Task: Add a signature Leah Clark containing Best wishes for a happy National Domestic Violence Awareness Month, Leah Clark to email address softage.9@softage.net and add a folder Finished goods
Action: Mouse moved to (1184, 89)
Screenshot: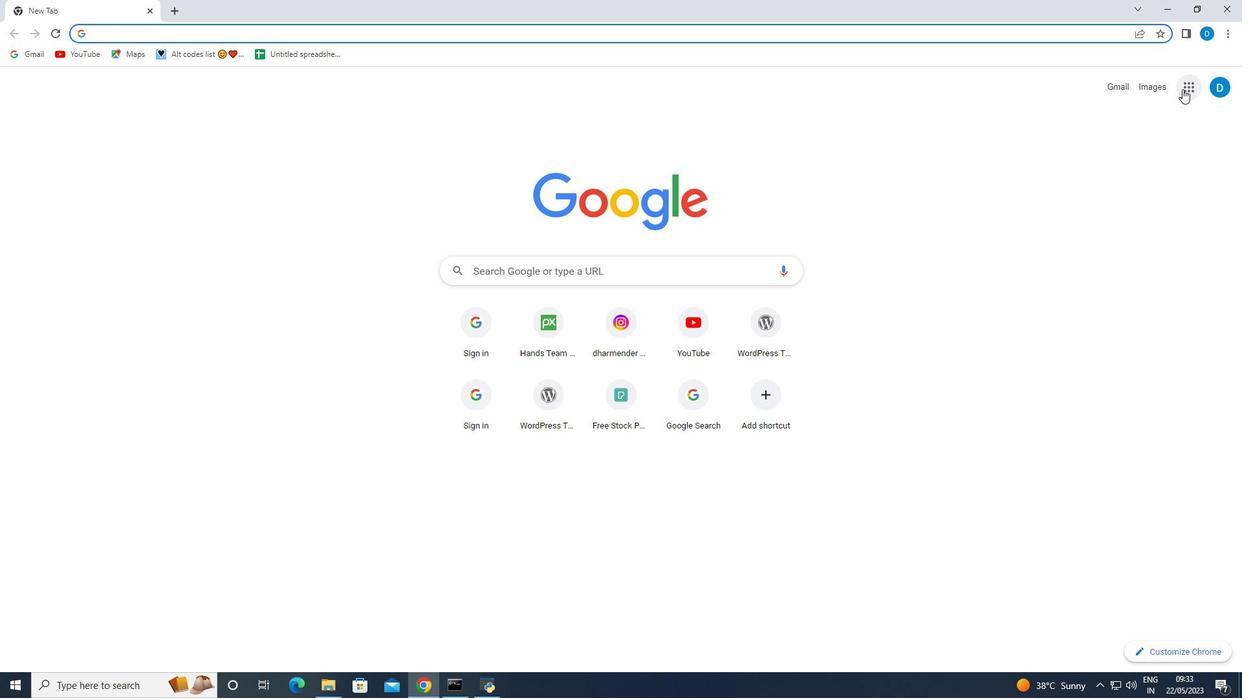 
Action: Mouse pressed left at (1184, 89)
Screenshot: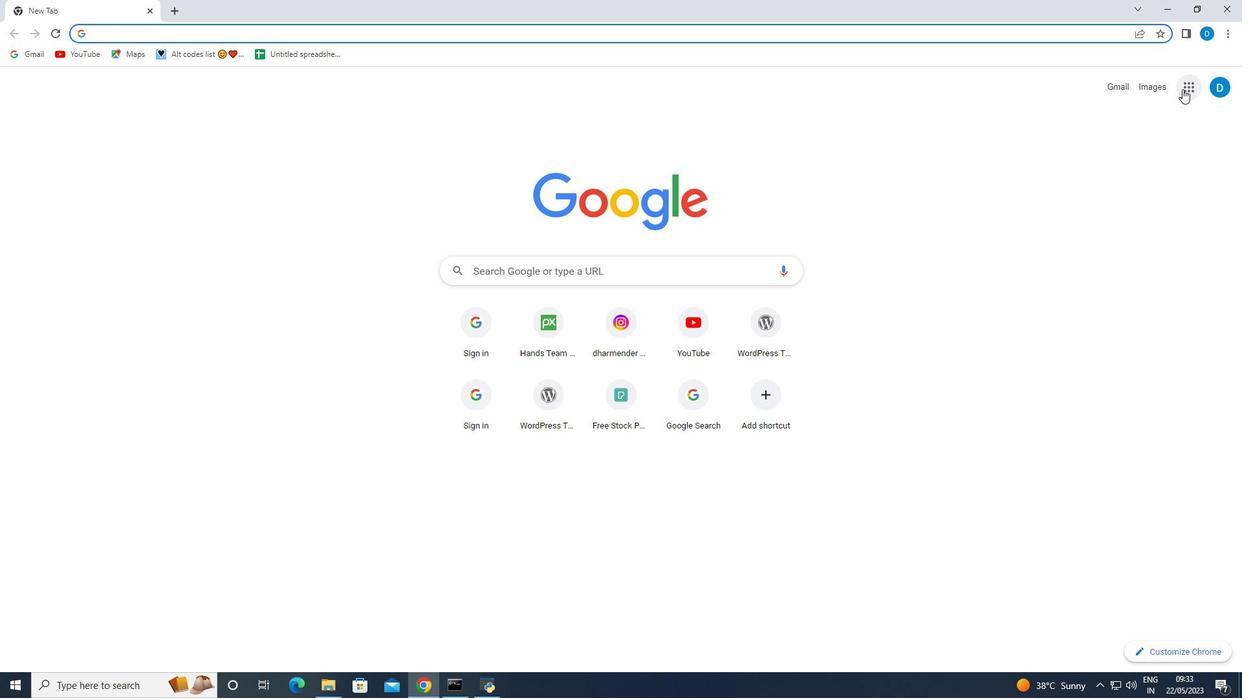 
Action: Mouse moved to (1071, 272)
Screenshot: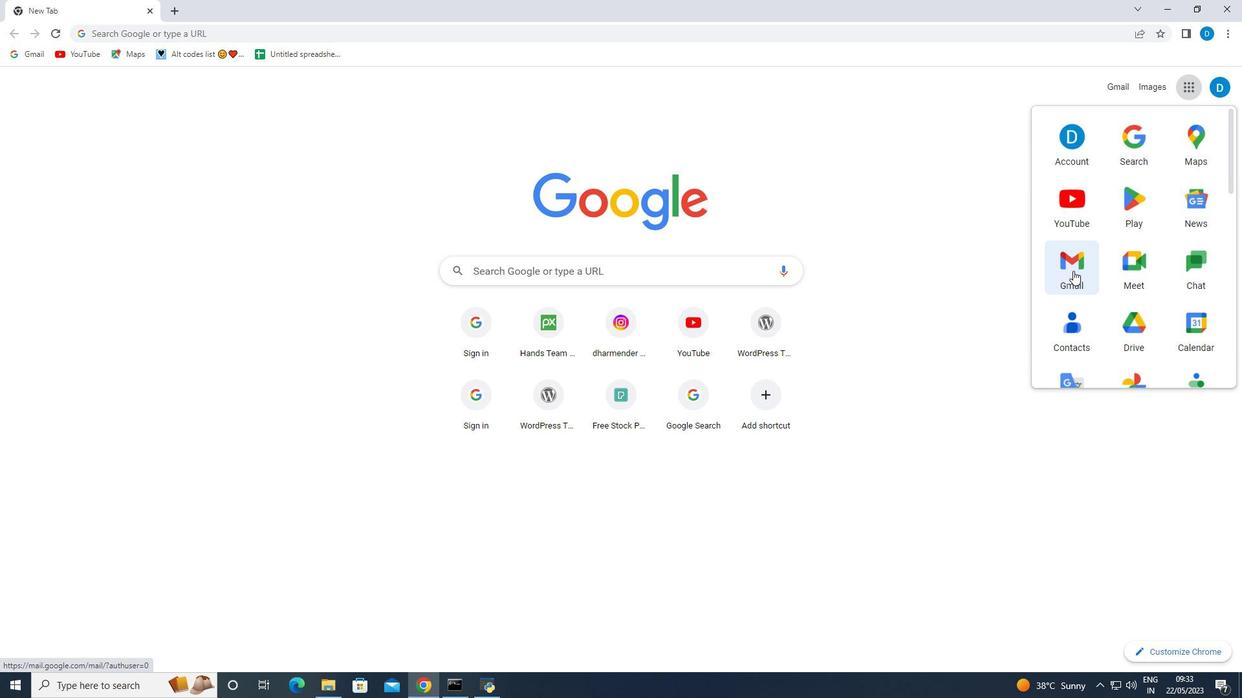 
Action: Mouse pressed left at (1071, 272)
Screenshot: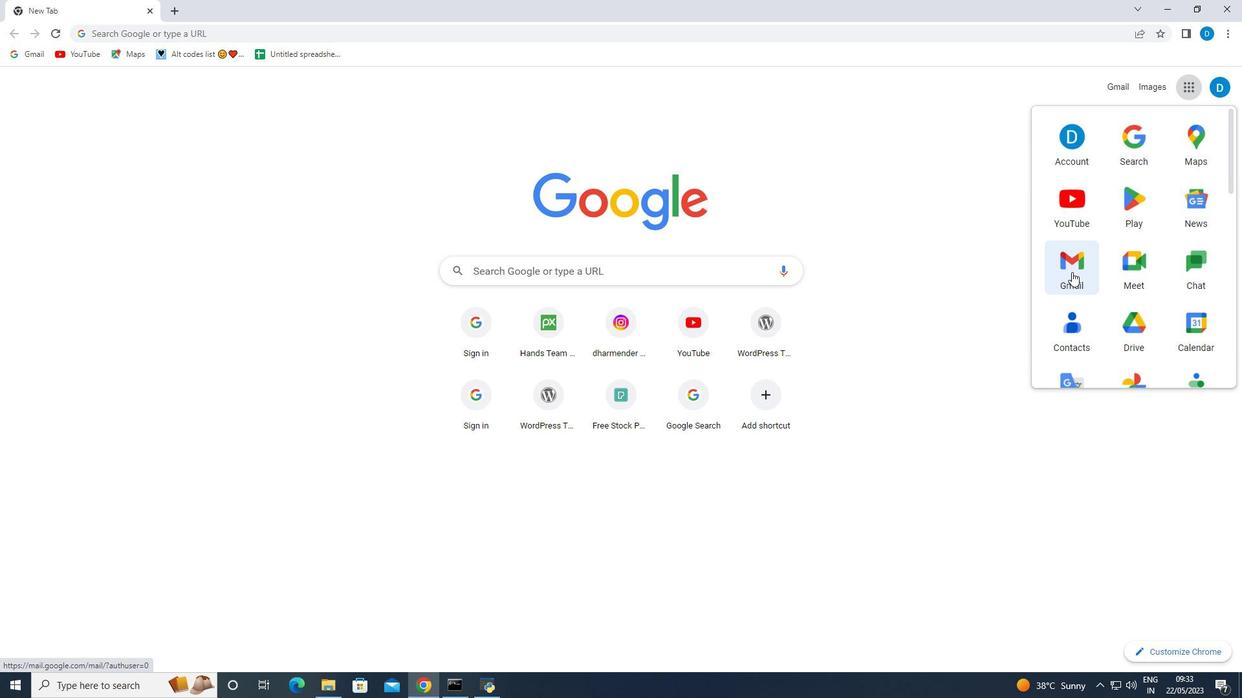 
Action: Mouse moved to (144, 333)
Screenshot: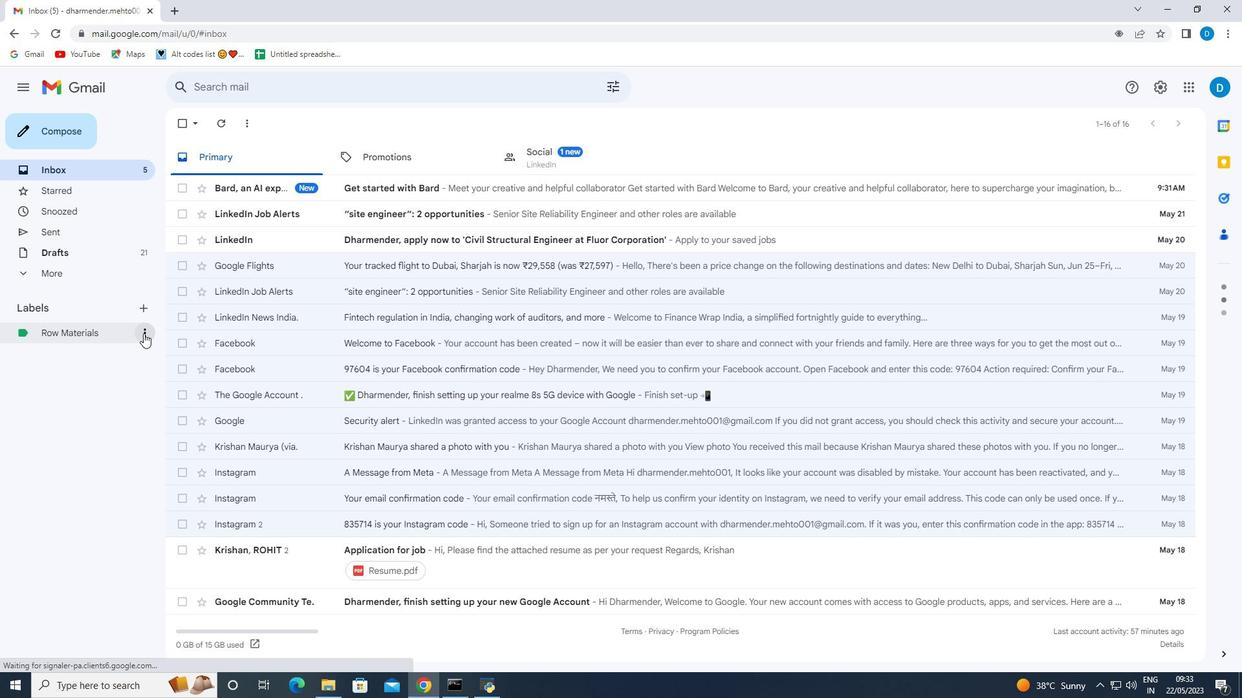 
Action: Mouse pressed left at (144, 333)
Screenshot: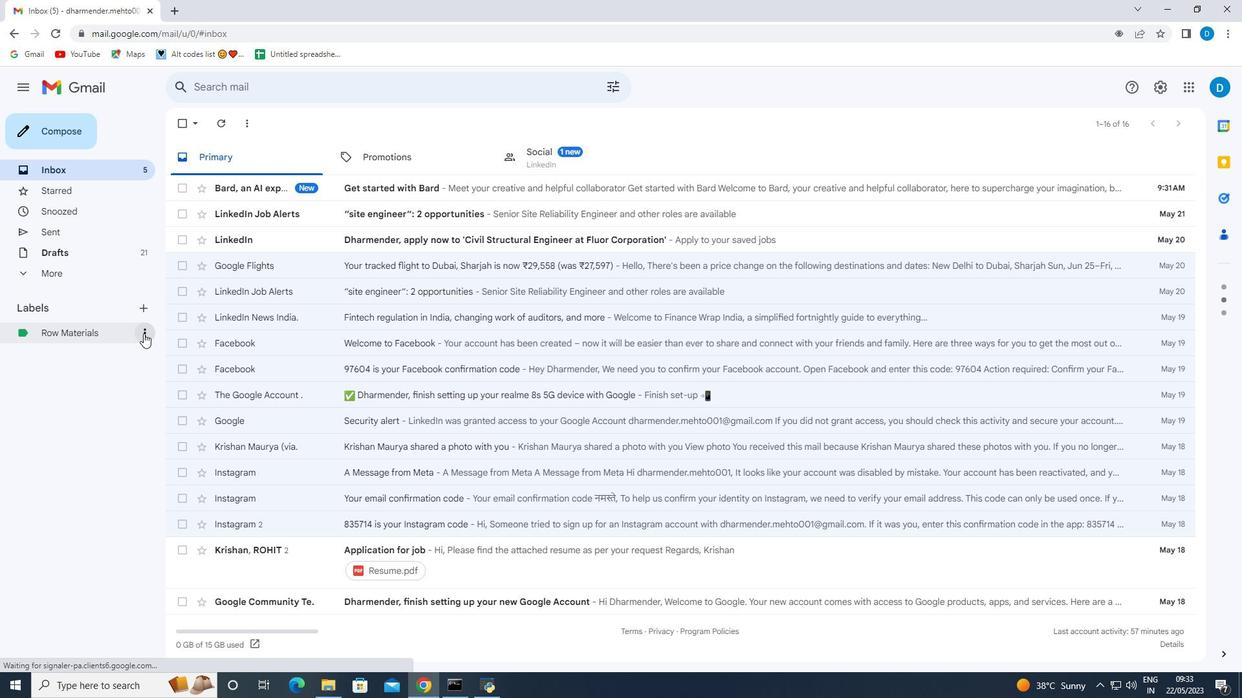 
Action: Mouse moved to (203, 564)
Screenshot: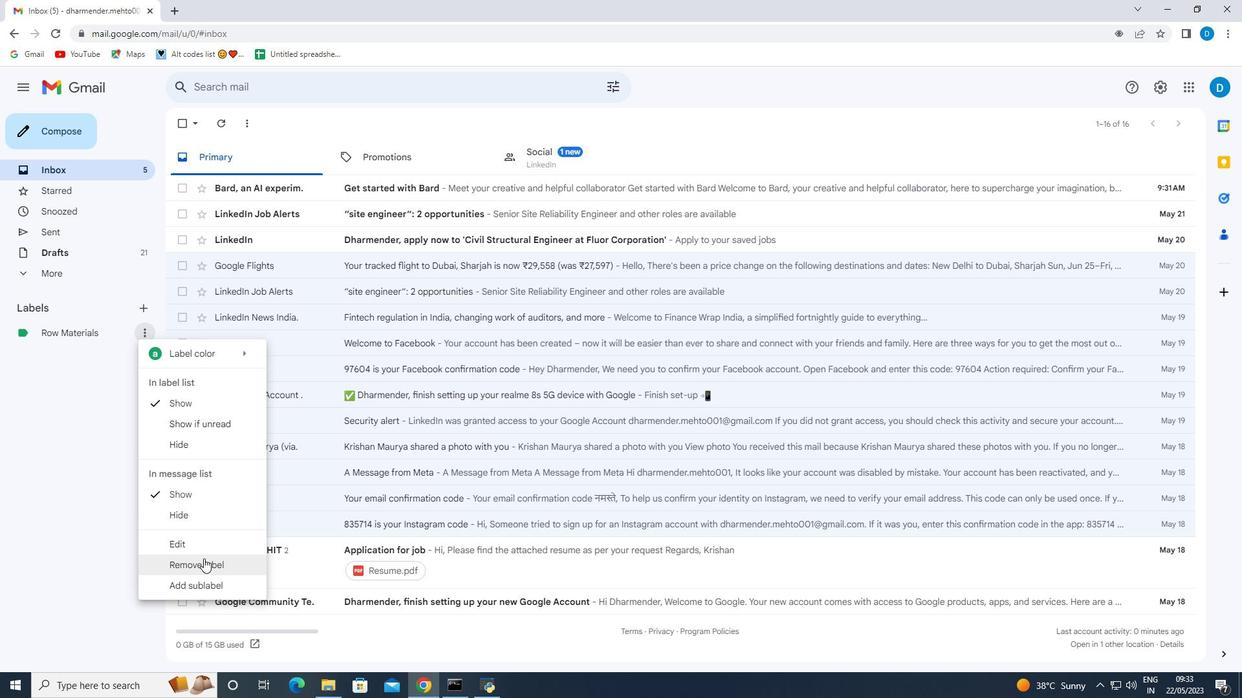 
Action: Mouse pressed left at (203, 564)
Screenshot: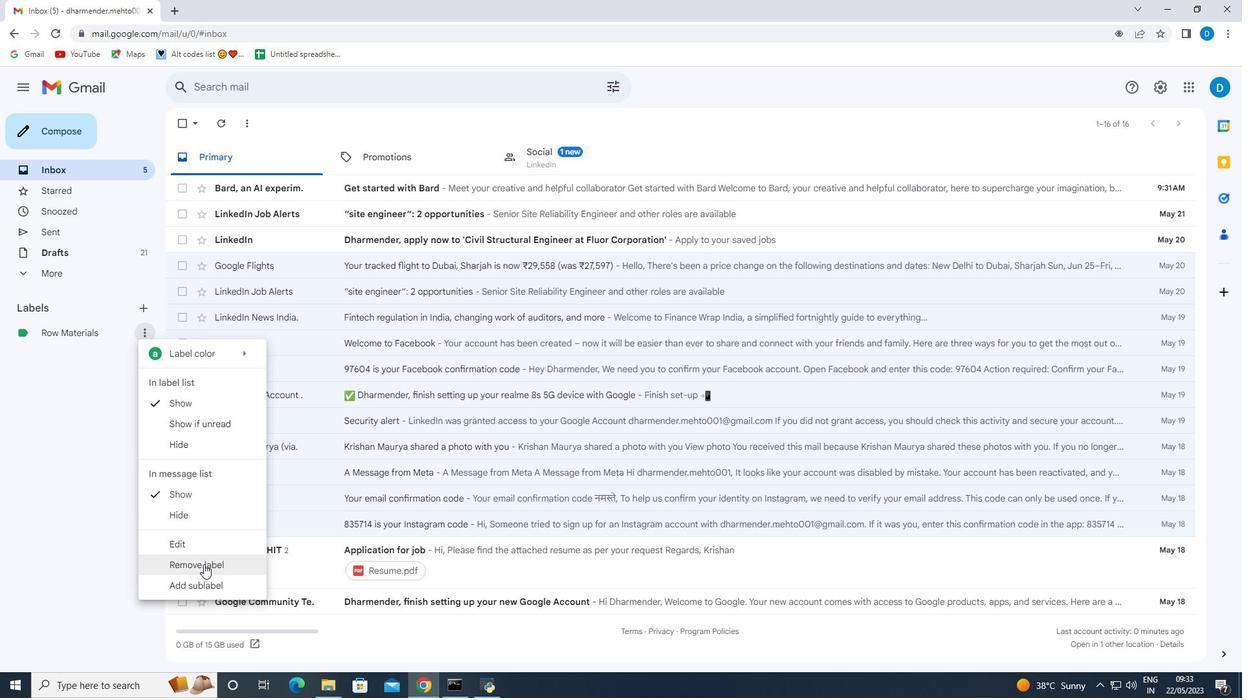 
Action: Mouse moved to (743, 397)
Screenshot: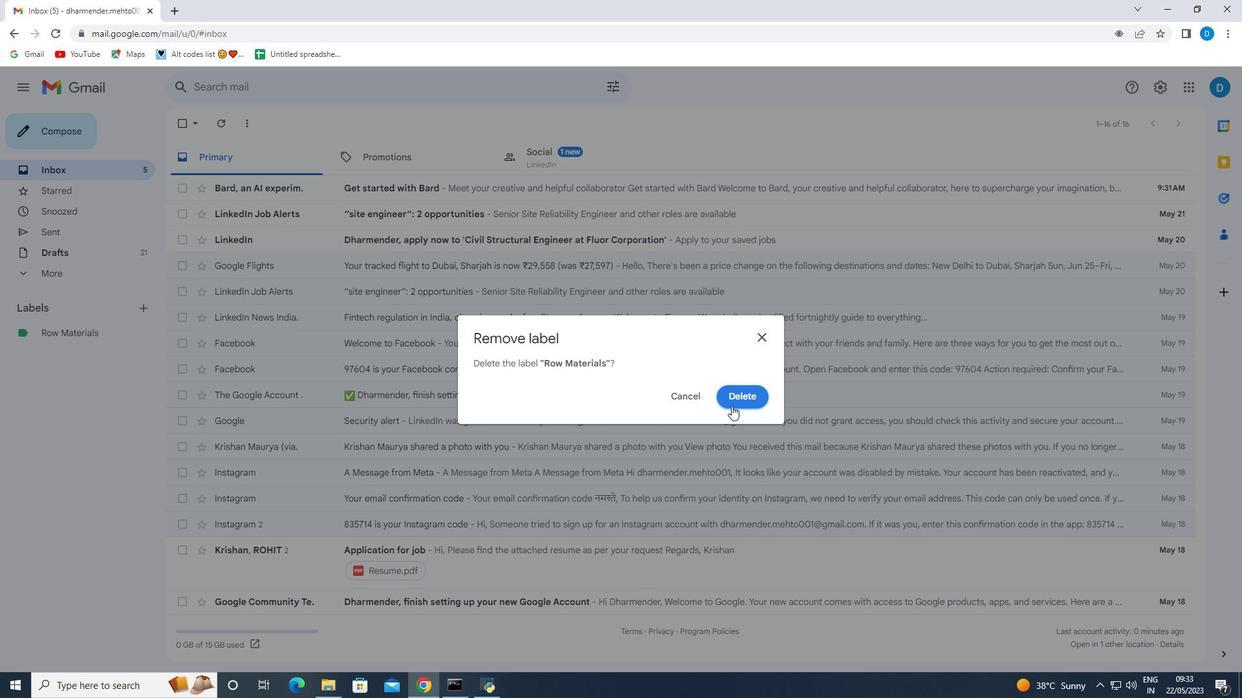 
Action: Mouse pressed left at (743, 397)
Screenshot: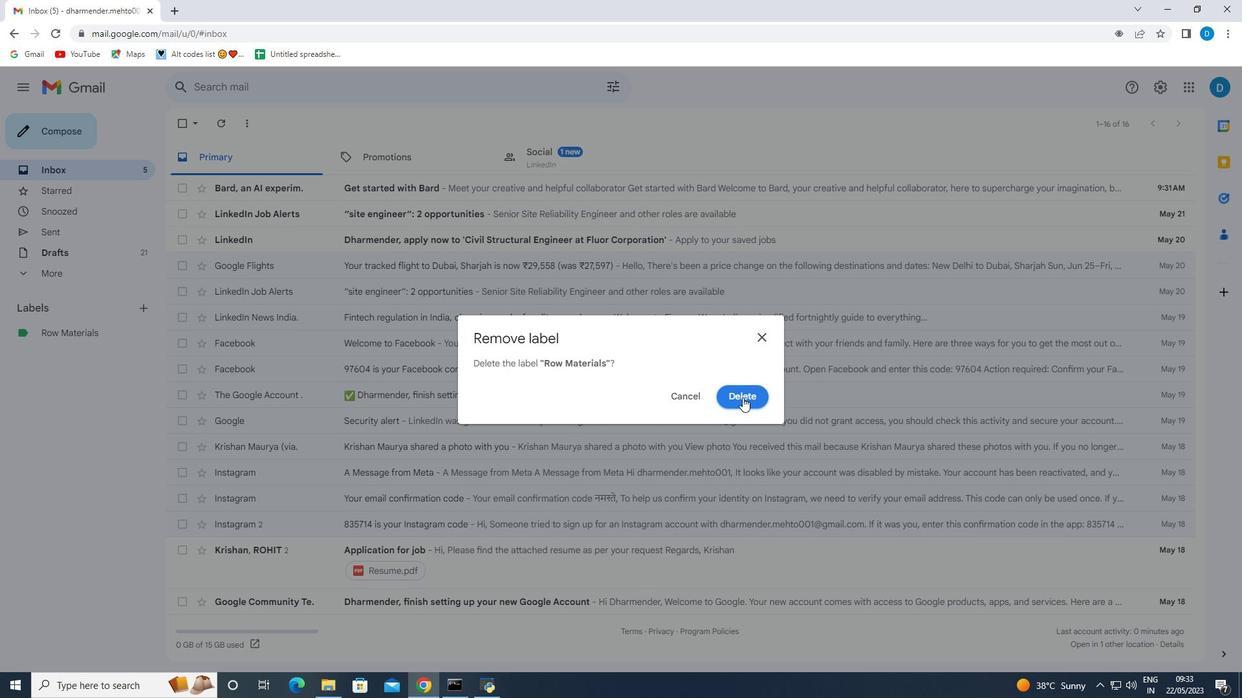 
Action: Mouse moved to (65, 130)
Screenshot: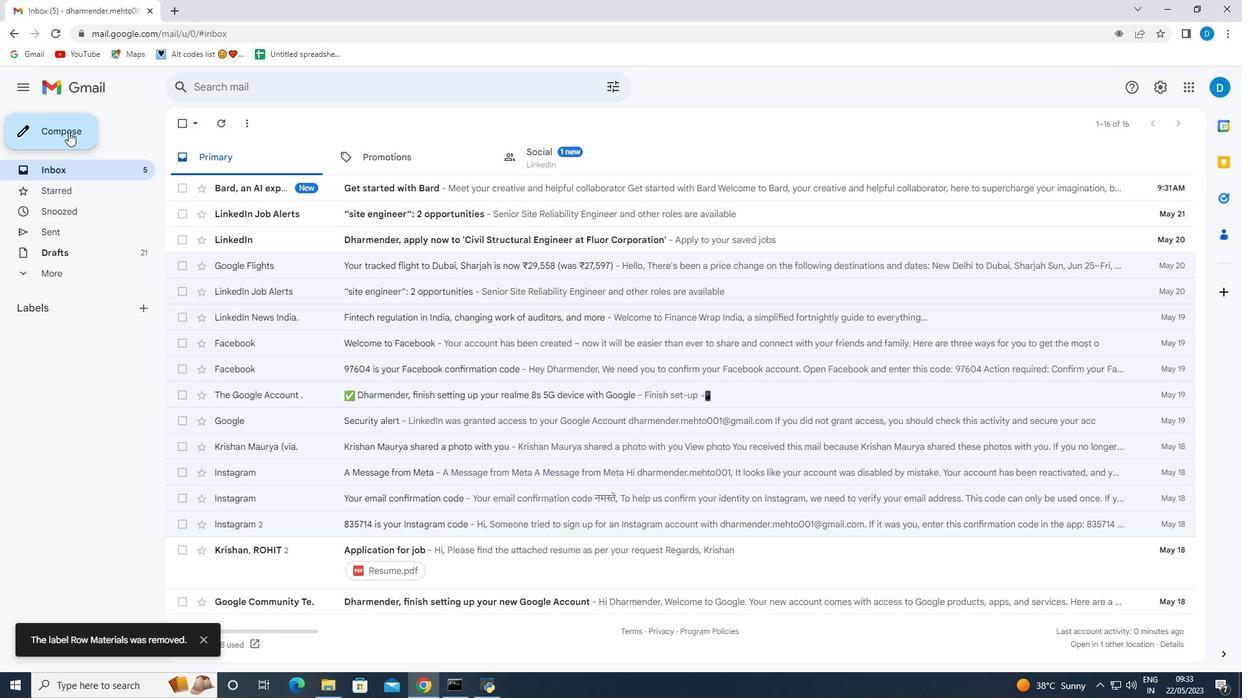 
Action: Mouse pressed left at (65, 130)
Screenshot: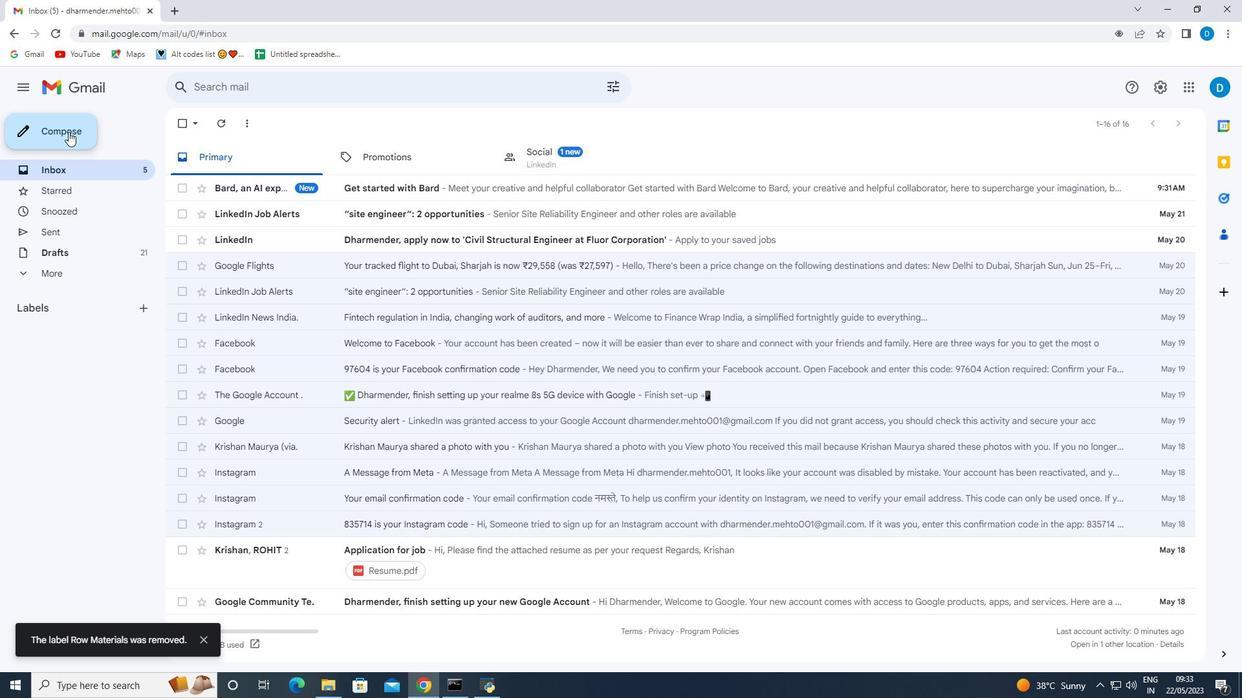 
Action: Mouse moved to (1042, 652)
Screenshot: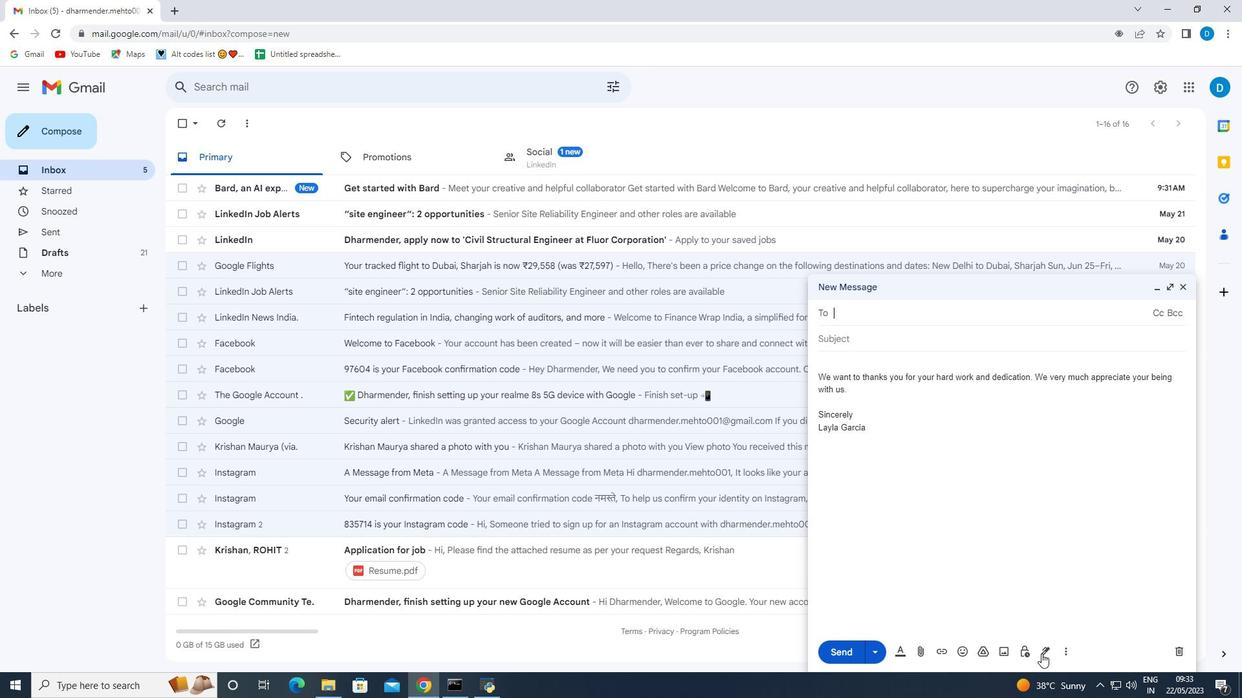 
Action: Mouse pressed left at (1042, 652)
Screenshot: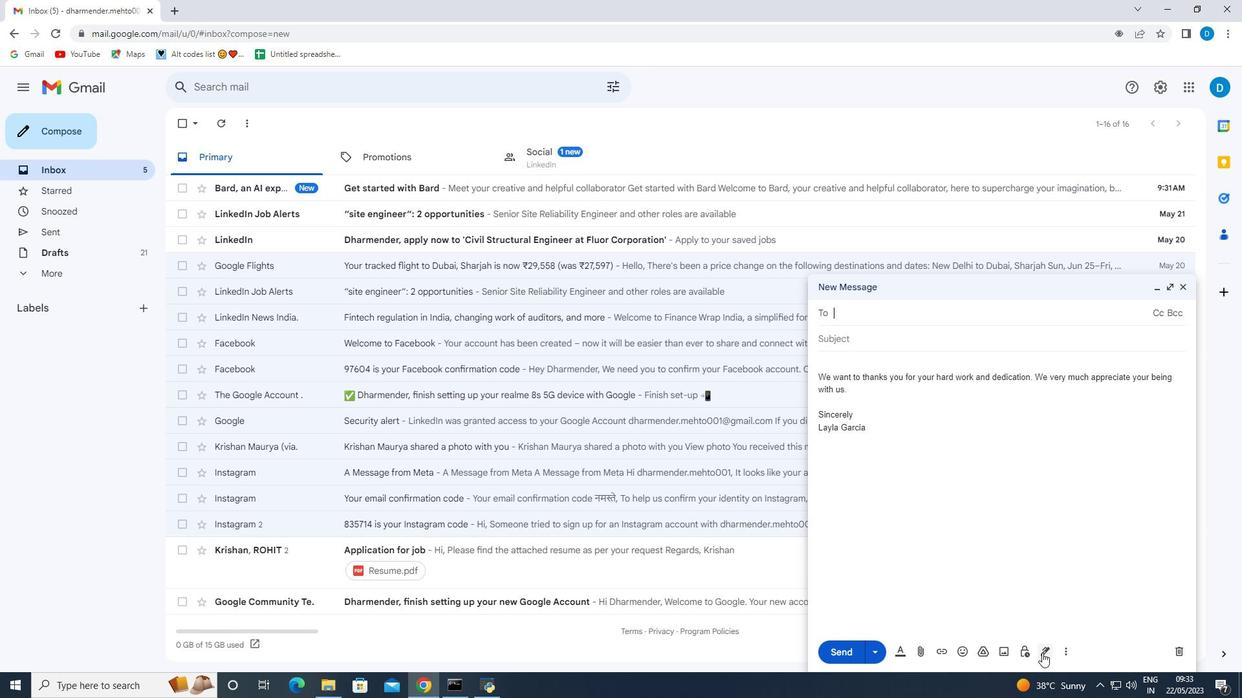 
Action: Mouse moved to (1082, 577)
Screenshot: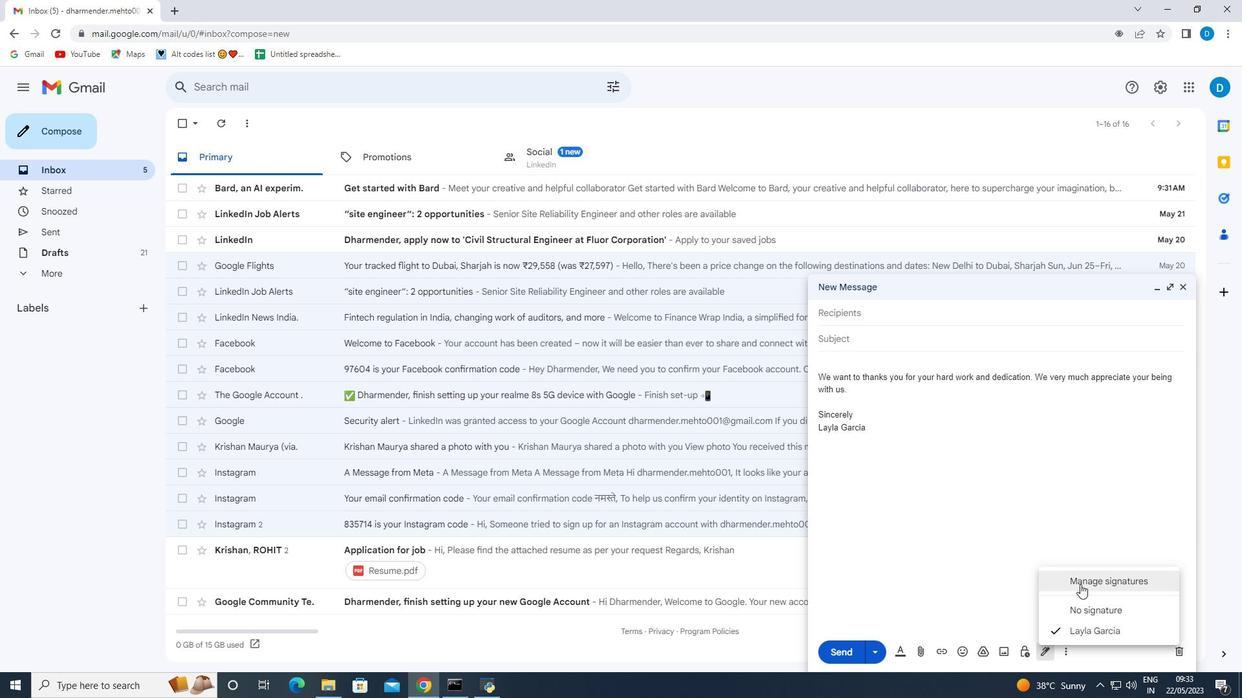 
Action: Mouse pressed left at (1082, 577)
Screenshot: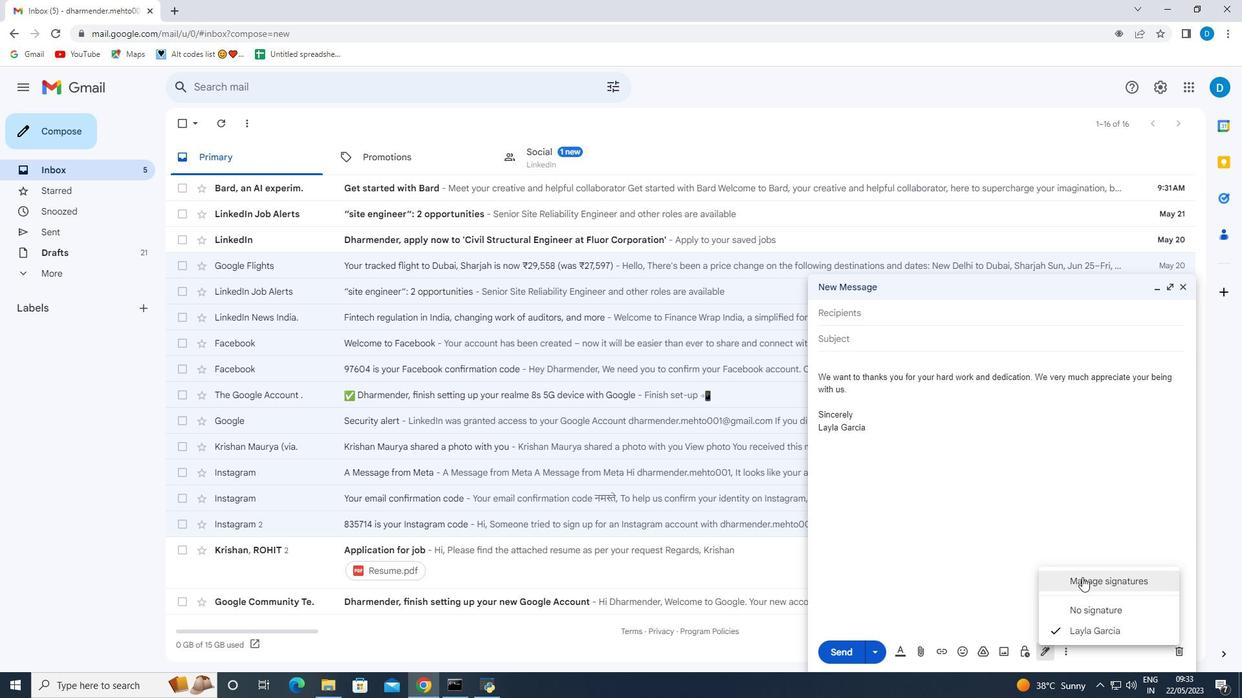 
Action: Mouse moved to (525, 465)
Screenshot: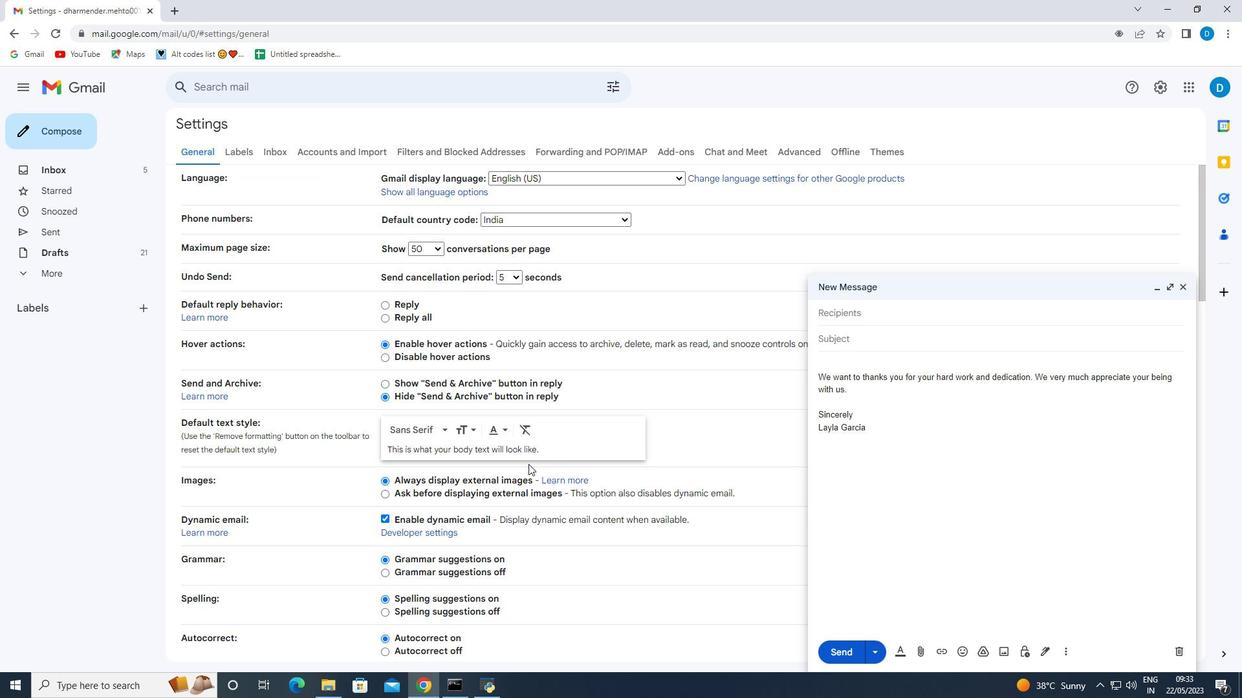 
Action: Mouse scrolled (525, 464) with delta (0, 0)
Screenshot: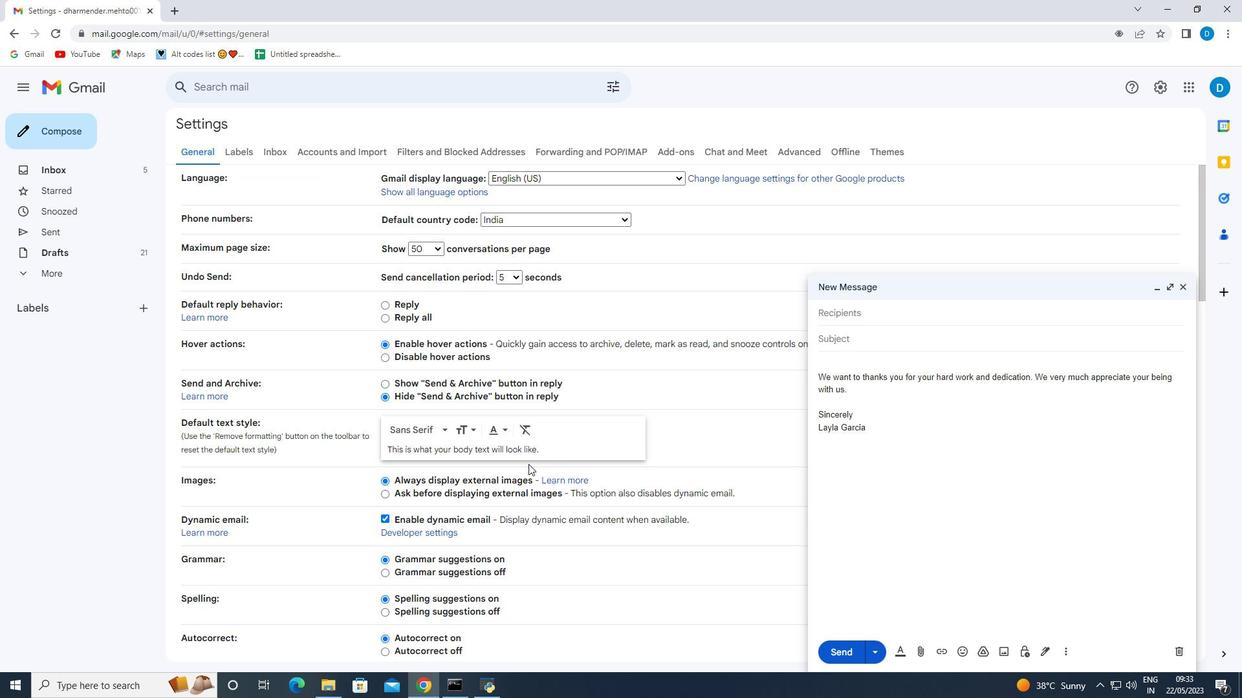 
Action: Mouse moved to (525, 465)
Screenshot: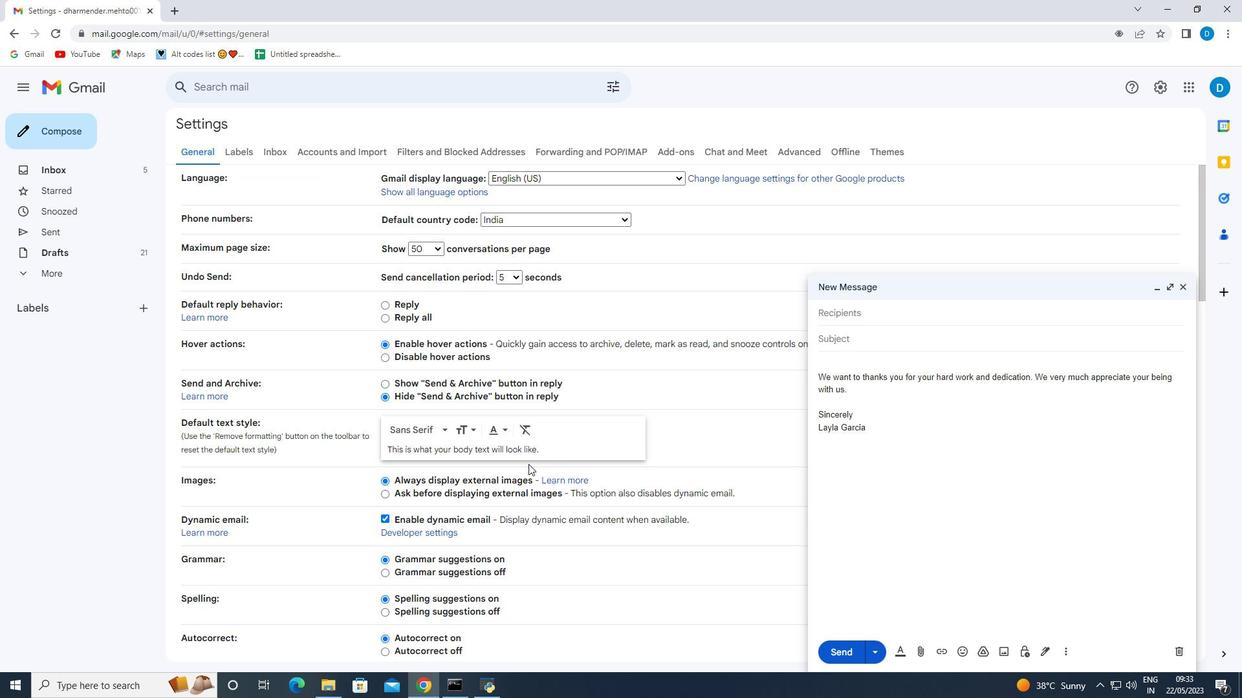 
Action: Mouse scrolled (525, 464) with delta (0, 0)
Screenshot: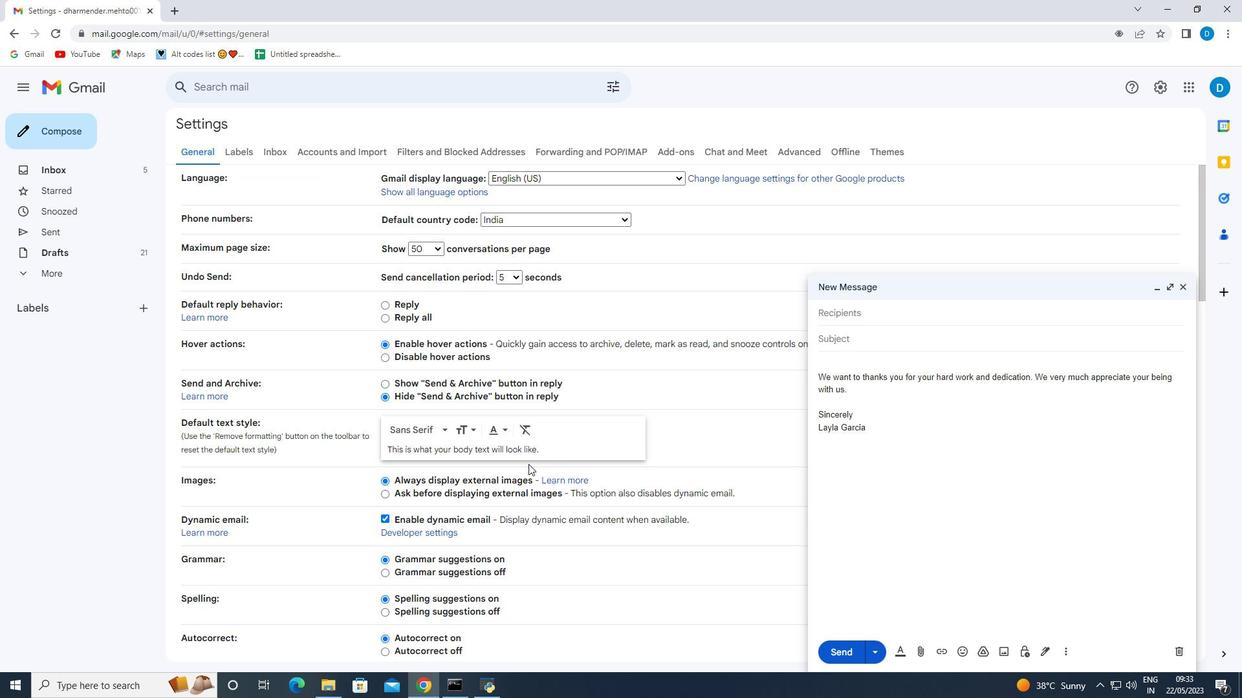 
Action: Mouse moved to (523, 465)
Screenshot: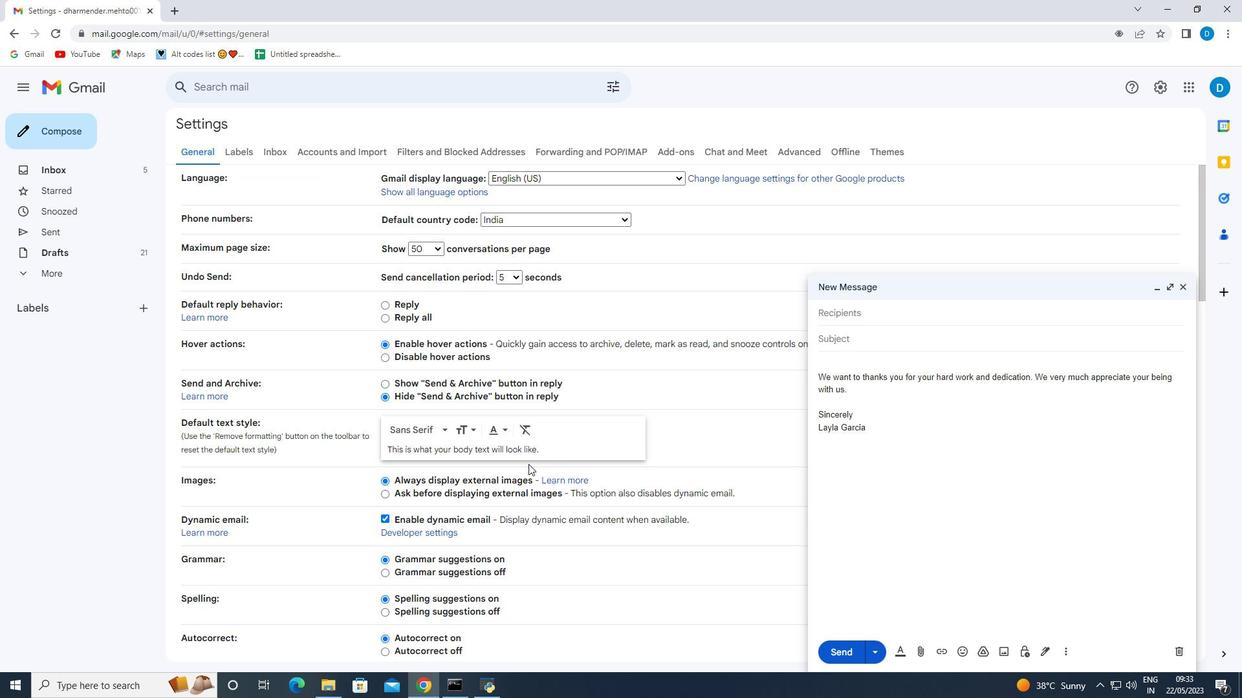 
Action: Mouse scrolled (523, 464) with delta (0, 0)
Screenshot: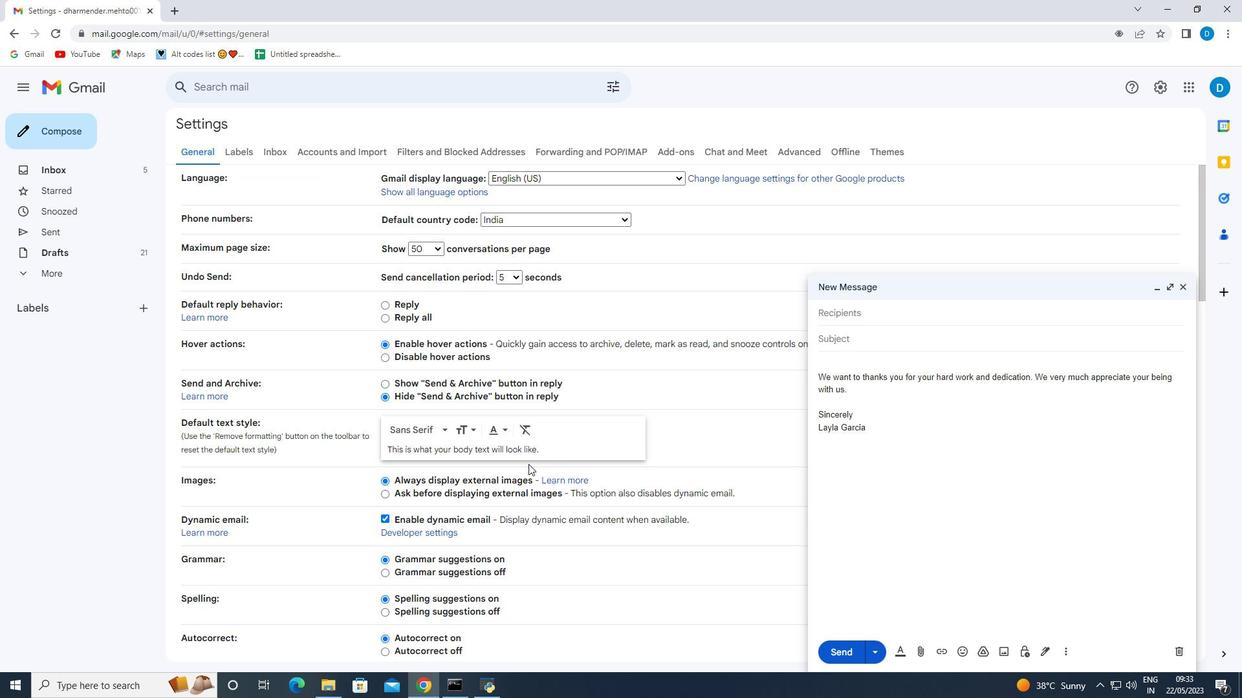 
Action: Mouse moved to (511, 458)
Screenshot: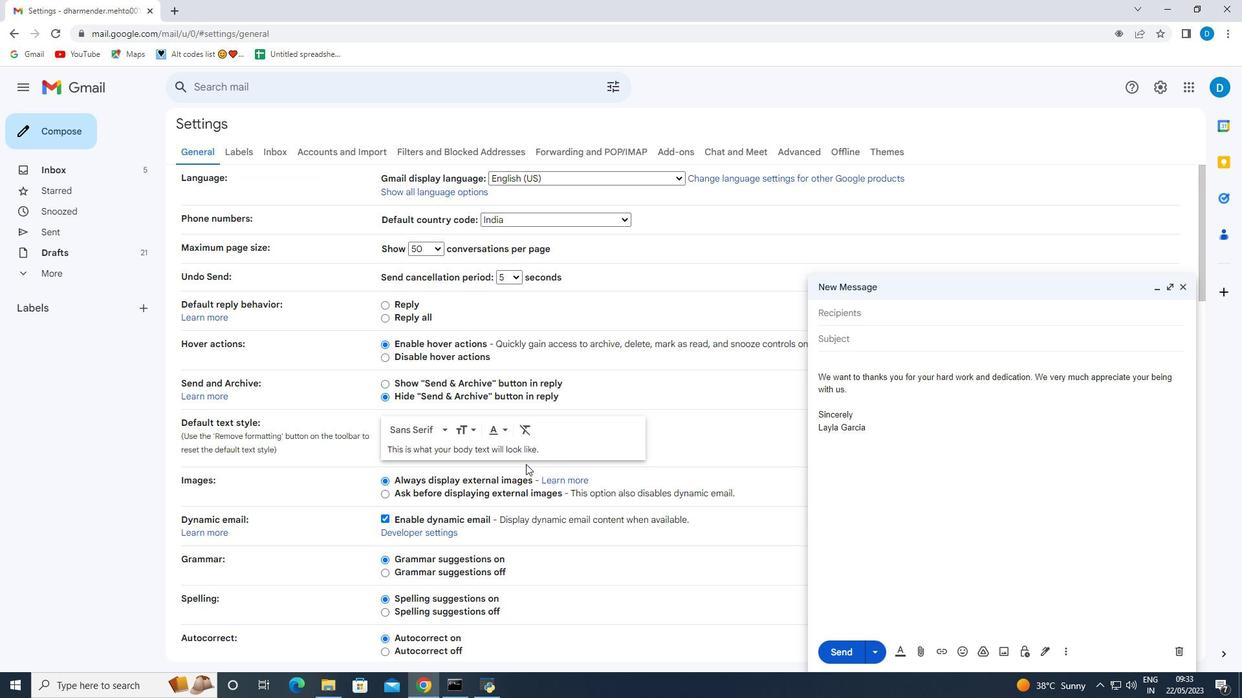 
Action: Mouse scrolled (516, 461) with delta (0, 0)
Screenshot: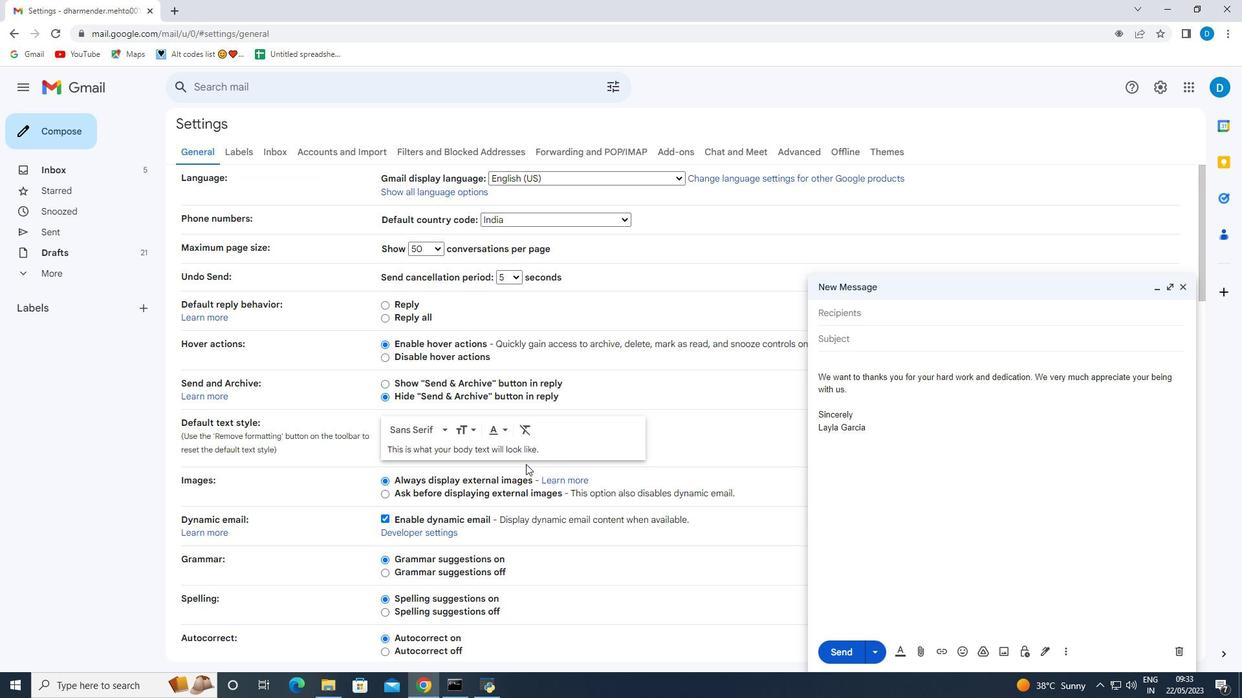 
Action: Mouse moved to (465, 408)
Screenshot: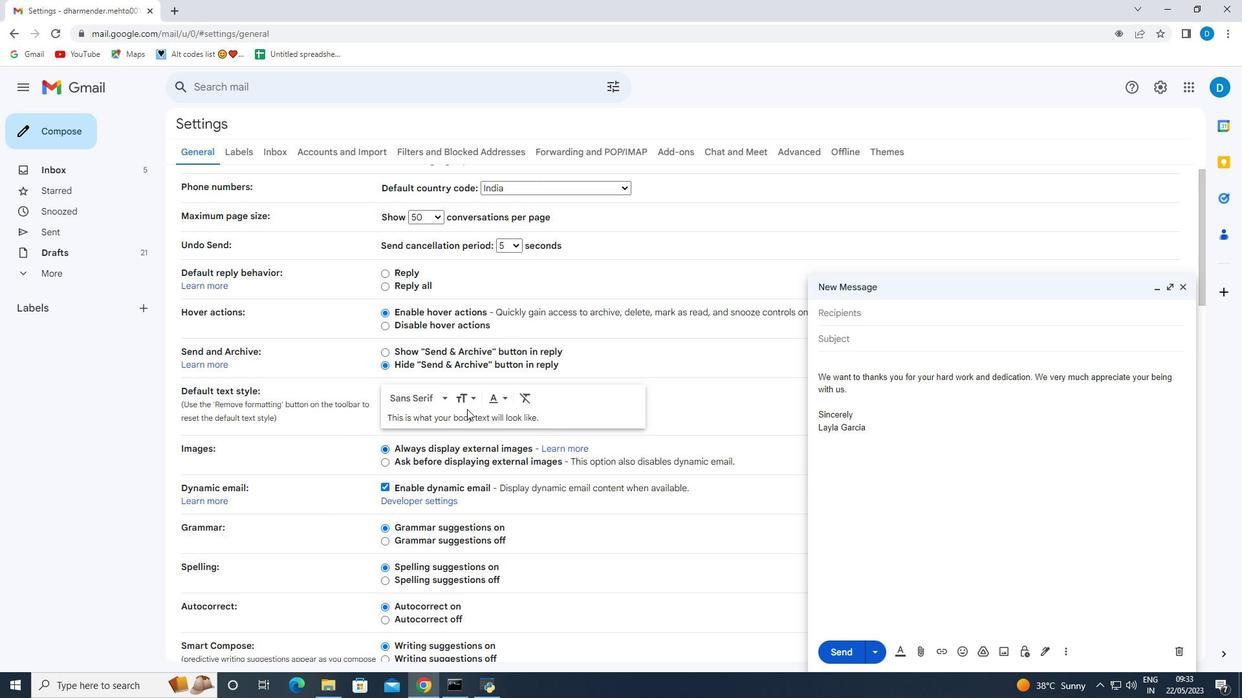 
Action: Mouse scrolled (465, 407) with delta (0, 0)
Screenshot: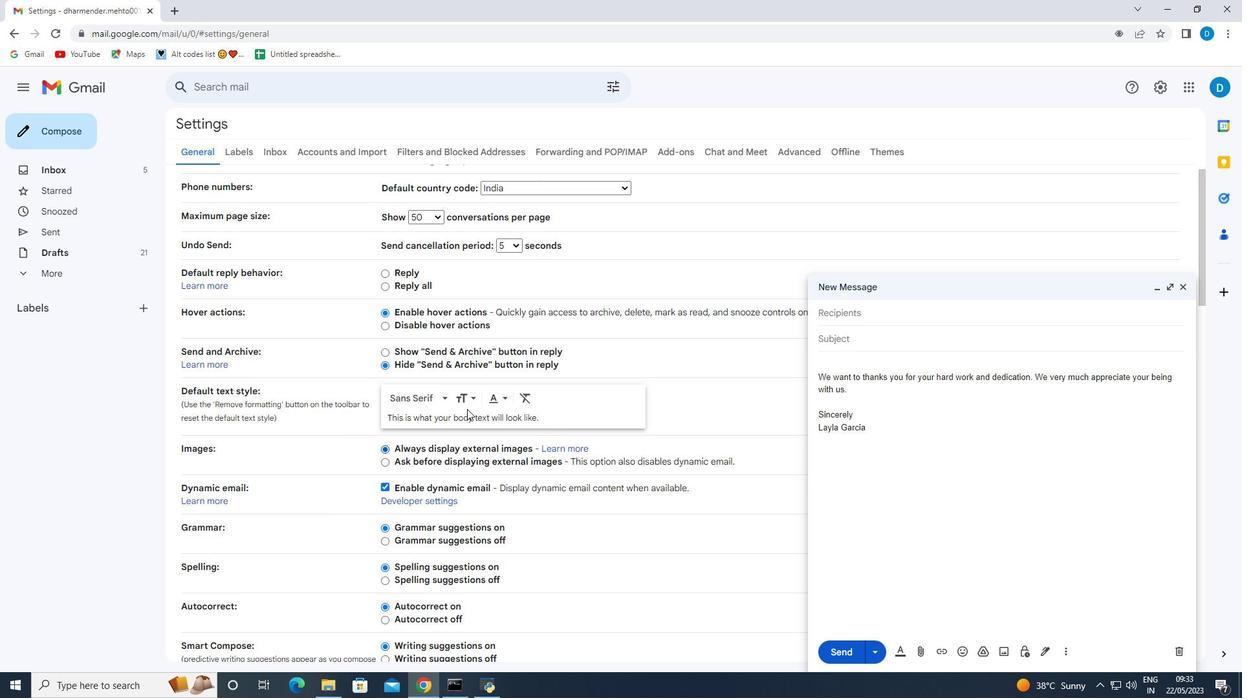 
Action: Mouse scrolled (465, 407) with delta (0, 0)
Screenshot: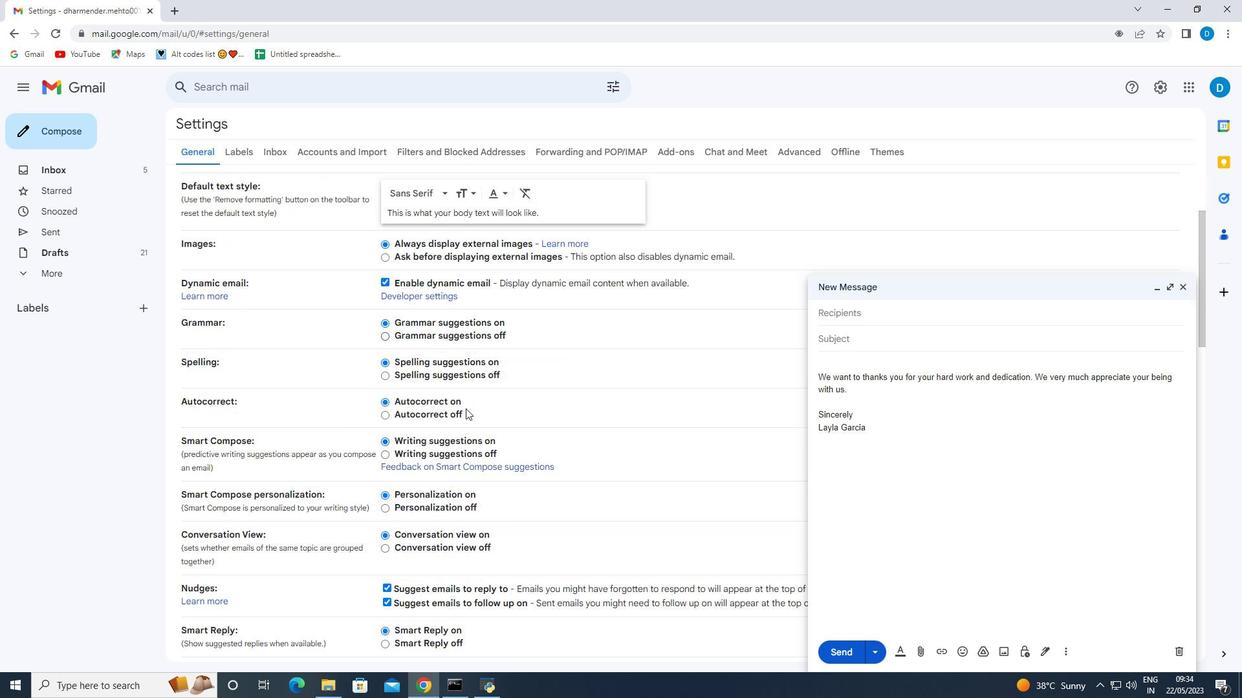 
Action: Mouse scrolled (465, 407) with delta (0, 0)
Screenshot: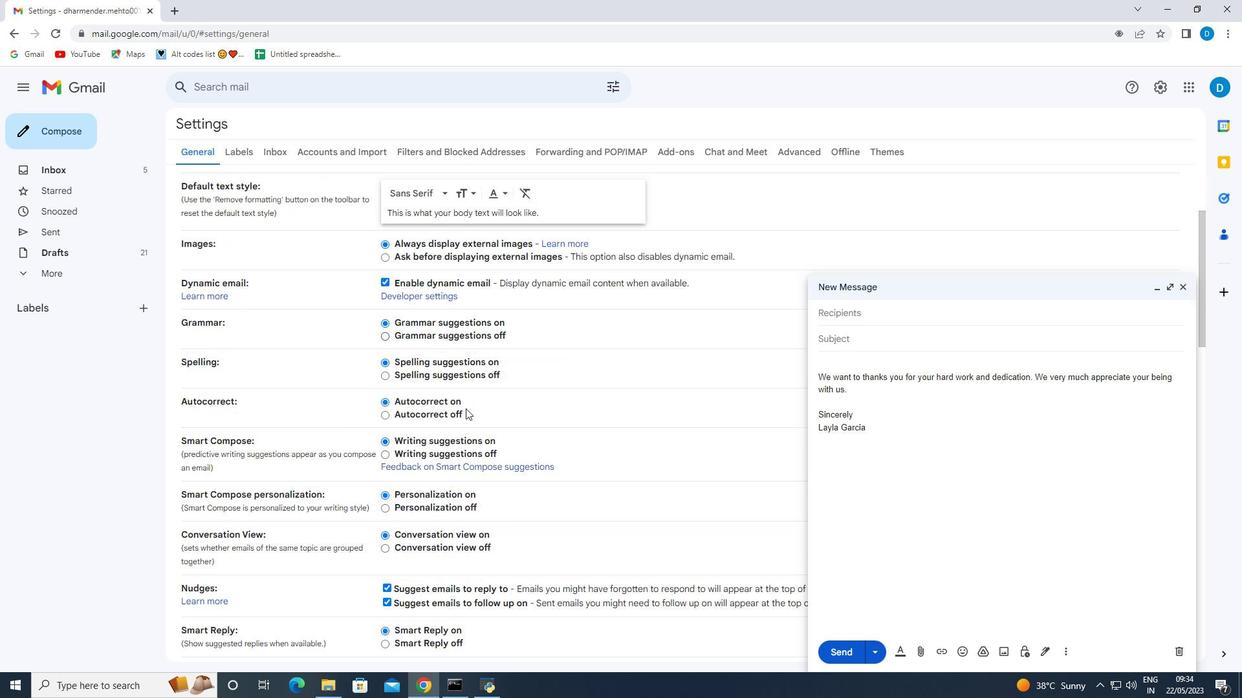 
Action: Mouse scrolled (465, 407) with delta (0, 0)
Screenshot: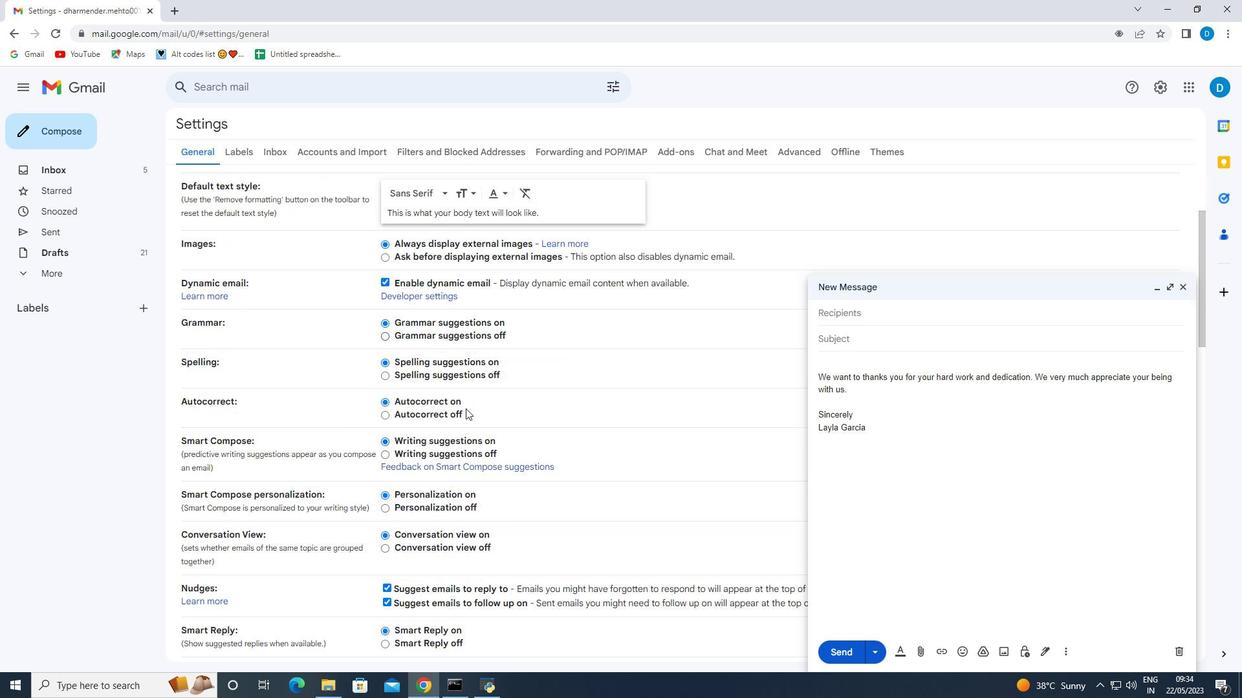 
Action: Mouse moved to (465, 408)
Screenshot: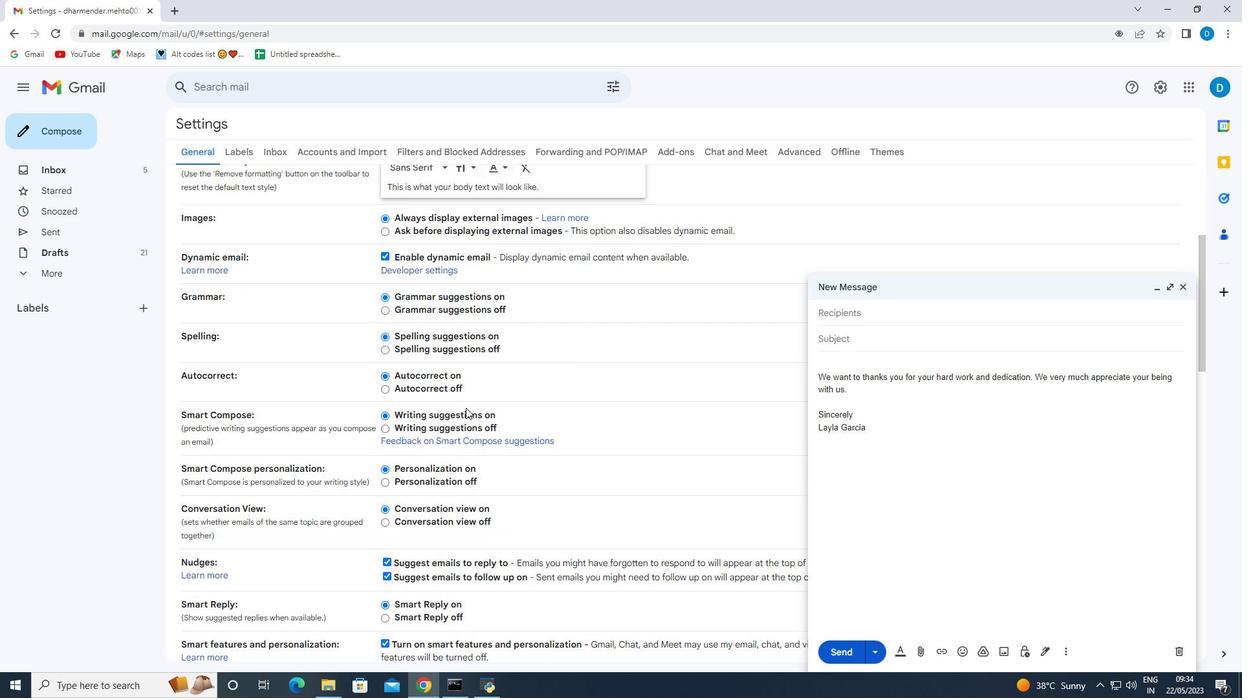 
Action: Mouse scrolled (465, 407) with delta (0, 0)
Screenshot: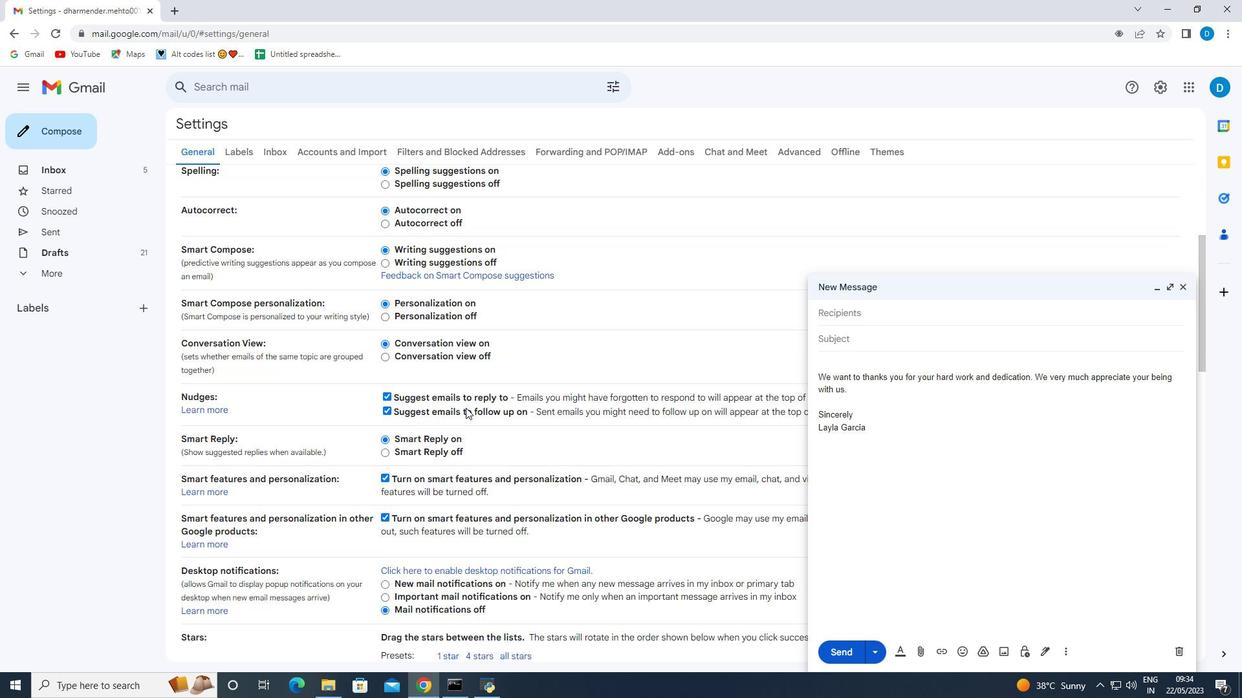 
Action: Mouse moved to (465, 408)
Screenshot: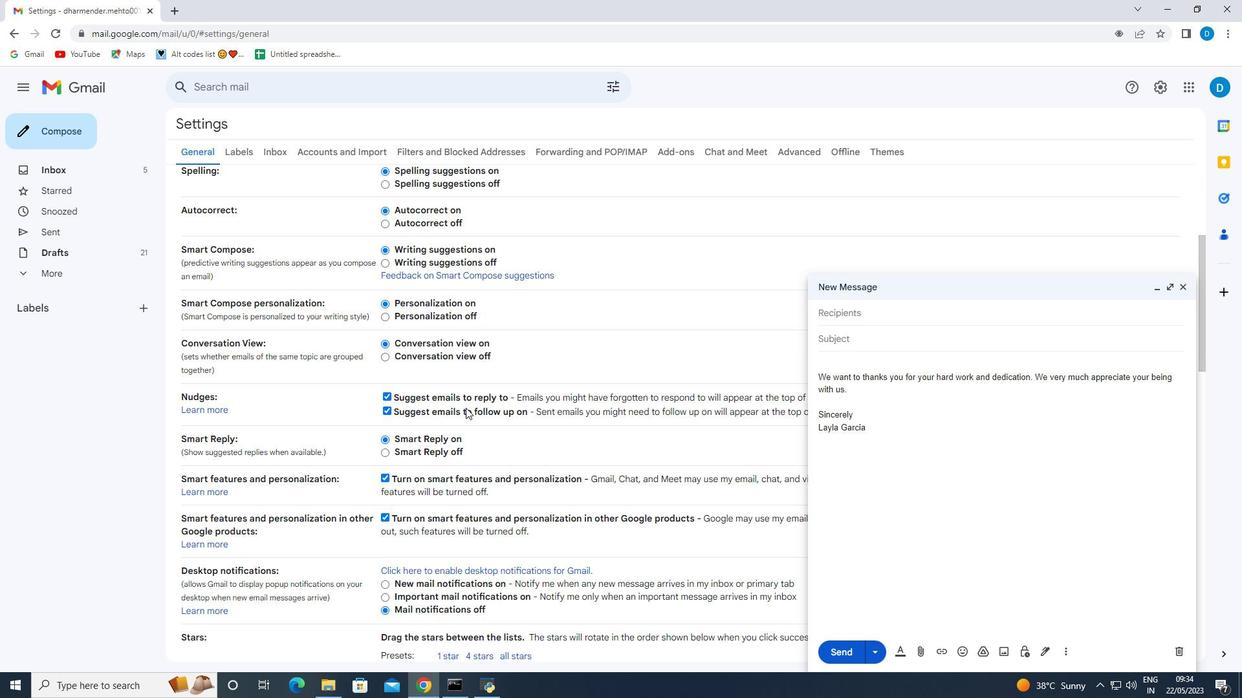 
Action: Mouse scrolled (465, 407) with delta (0, 0)
Screenshot: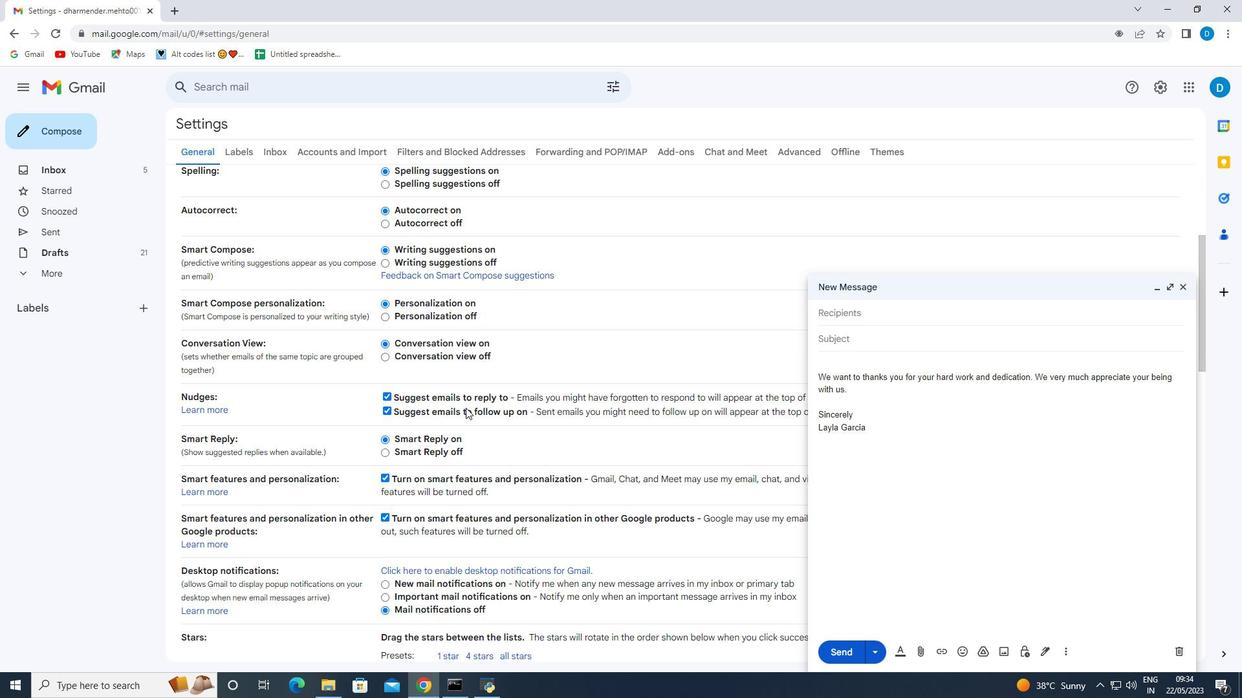 
Action: Mouse moved to (465, 408)
Screenshot: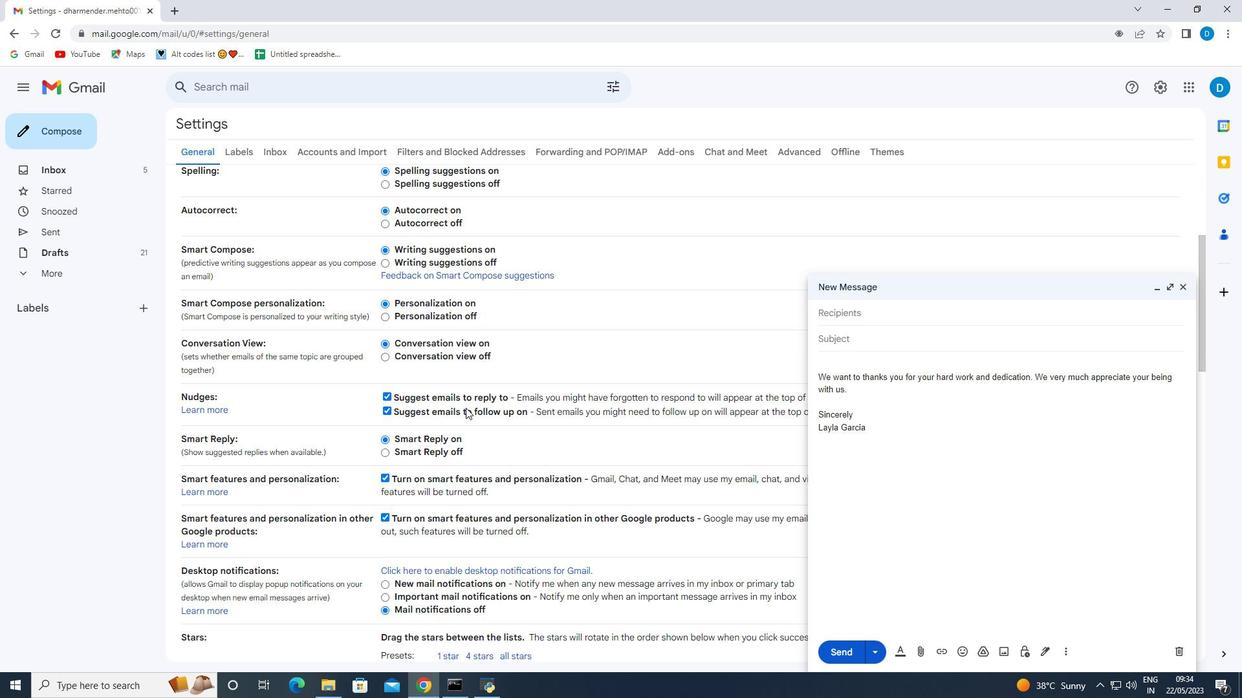 
Action: Mouse scrolled (465, 407) with delta (0, 0)
Screenshot: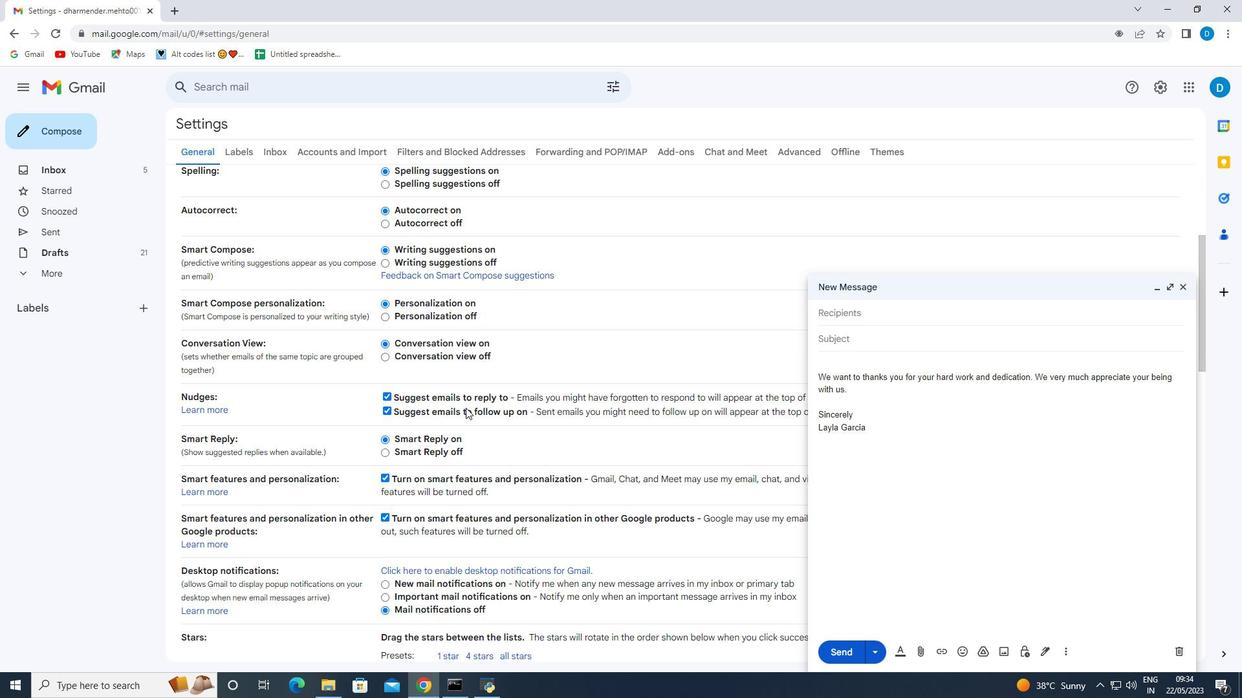 
Action: Mouse scrolled (465, 407) with delta (0, 0)
Screenshot: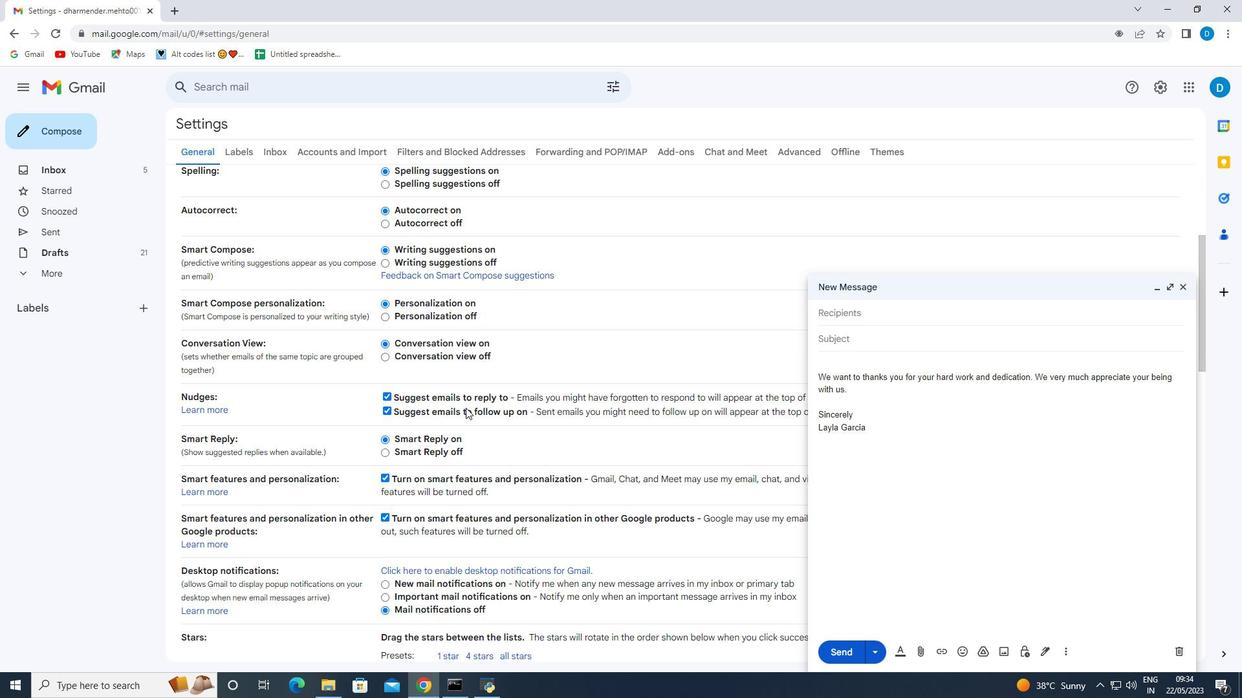 
Action: Mouse scrolled (465, 408) with delta (0, 0)
Screenshot: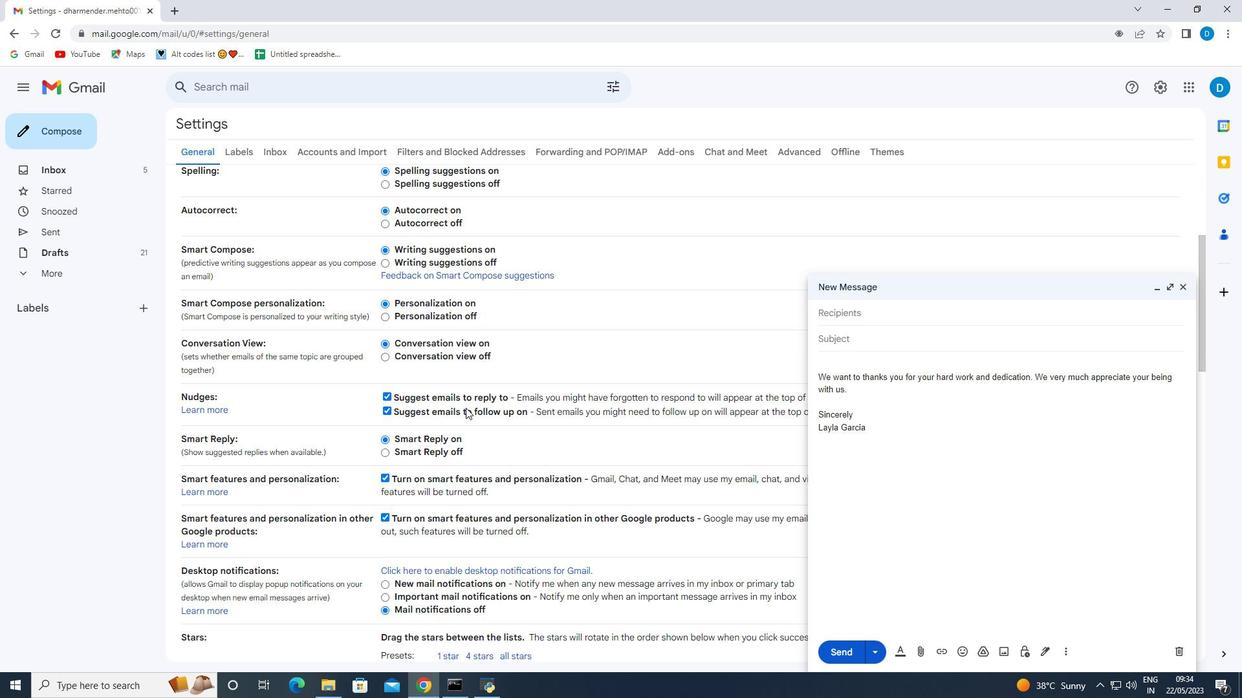 
Action: Mouse scrolled (465, 408) with delta (0, 0)
Screenshot: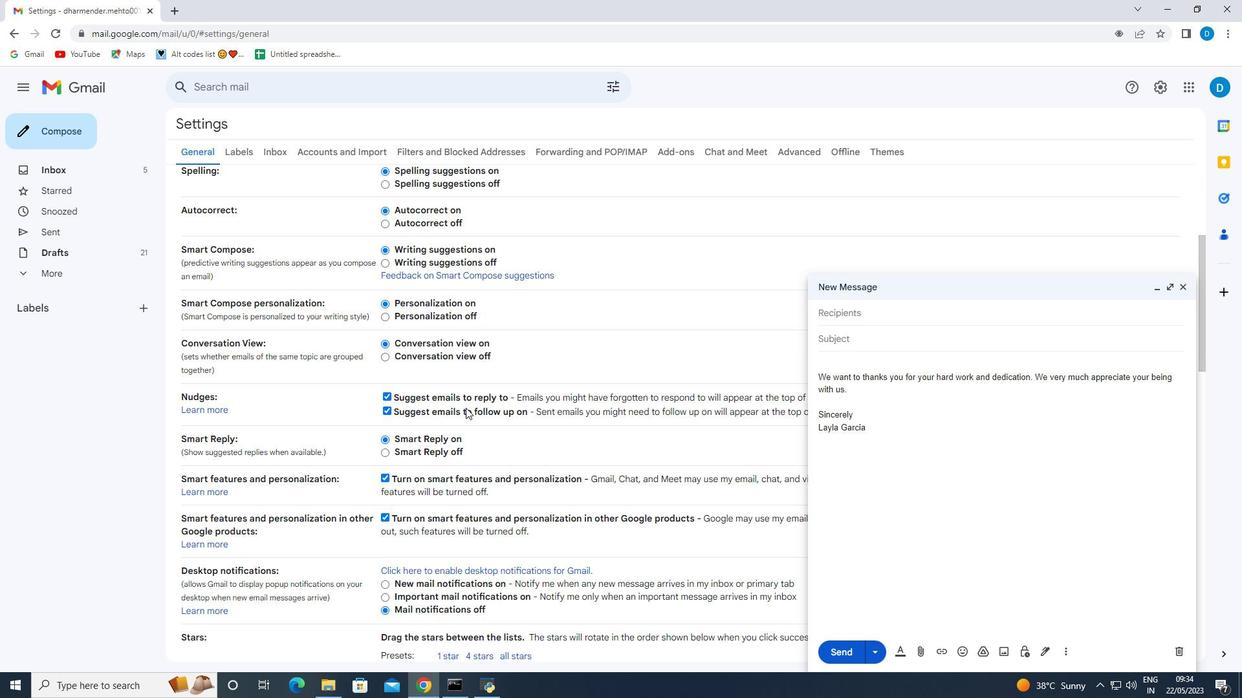 
Action: Mouse scrolled (465, 408) with delta (0, 0)
Screenshot: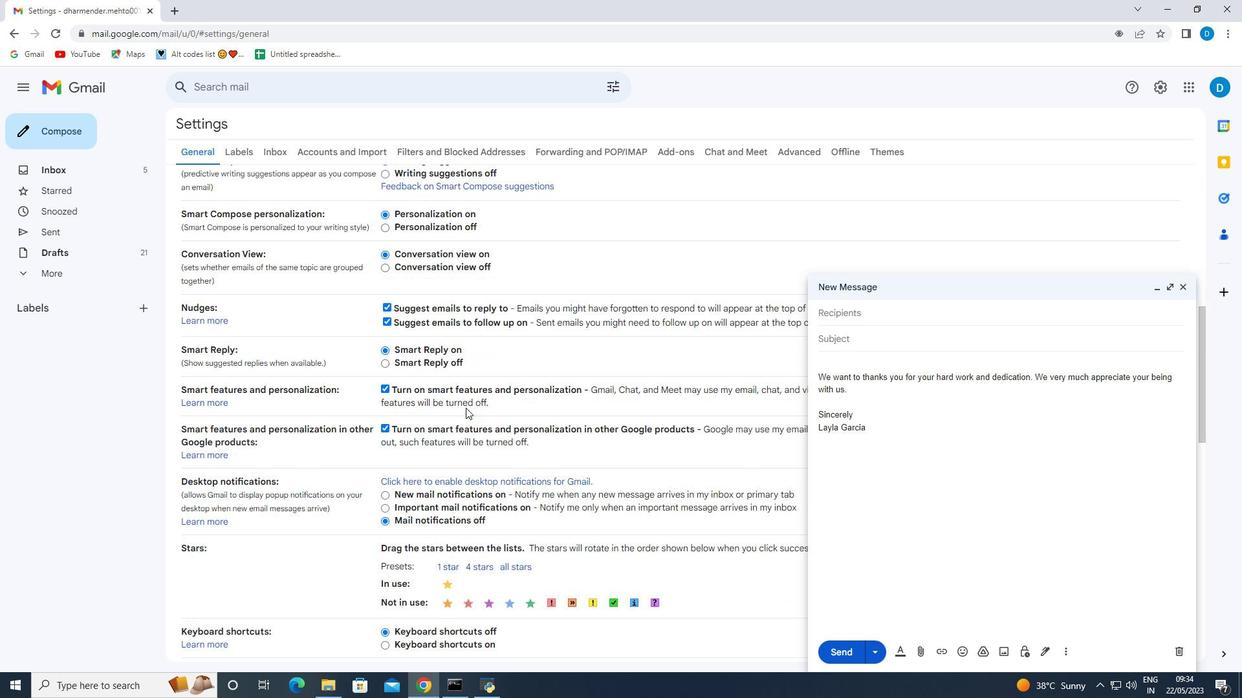 
Action: Mouse scrolled (465, 408) with delta (0, 0)
Screenshot: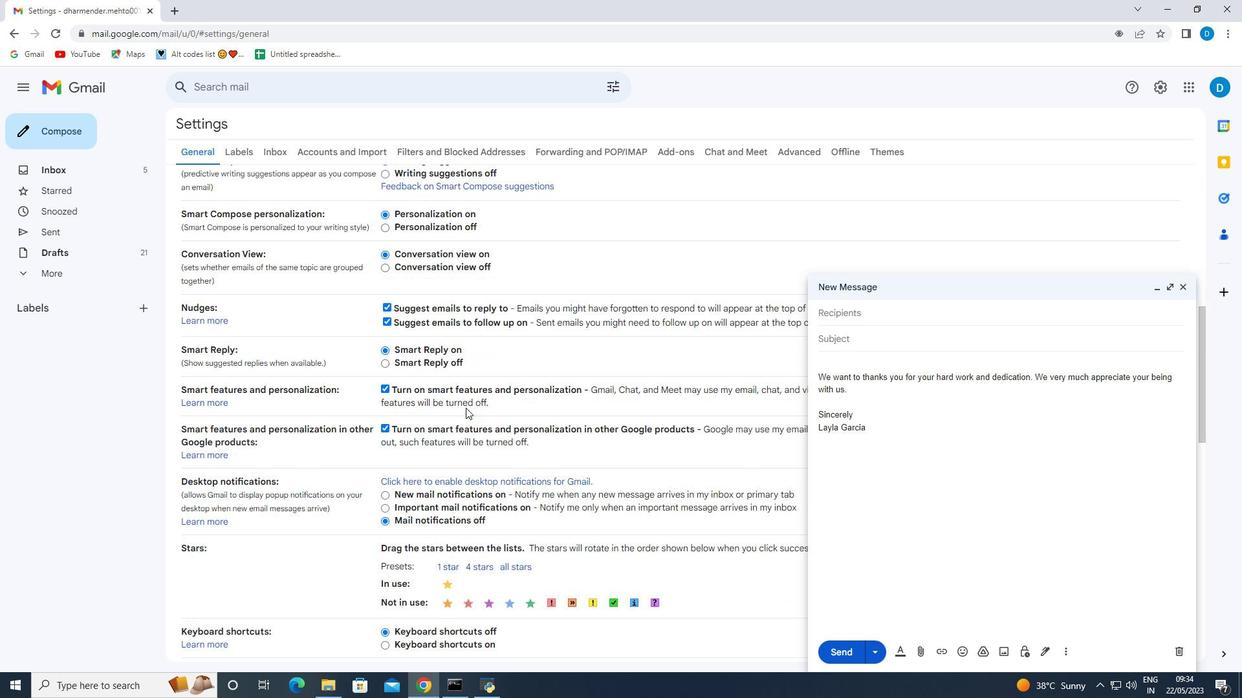 
Action: Mouse scrolled (465, 408) with delta (0, 0)
Screenshot: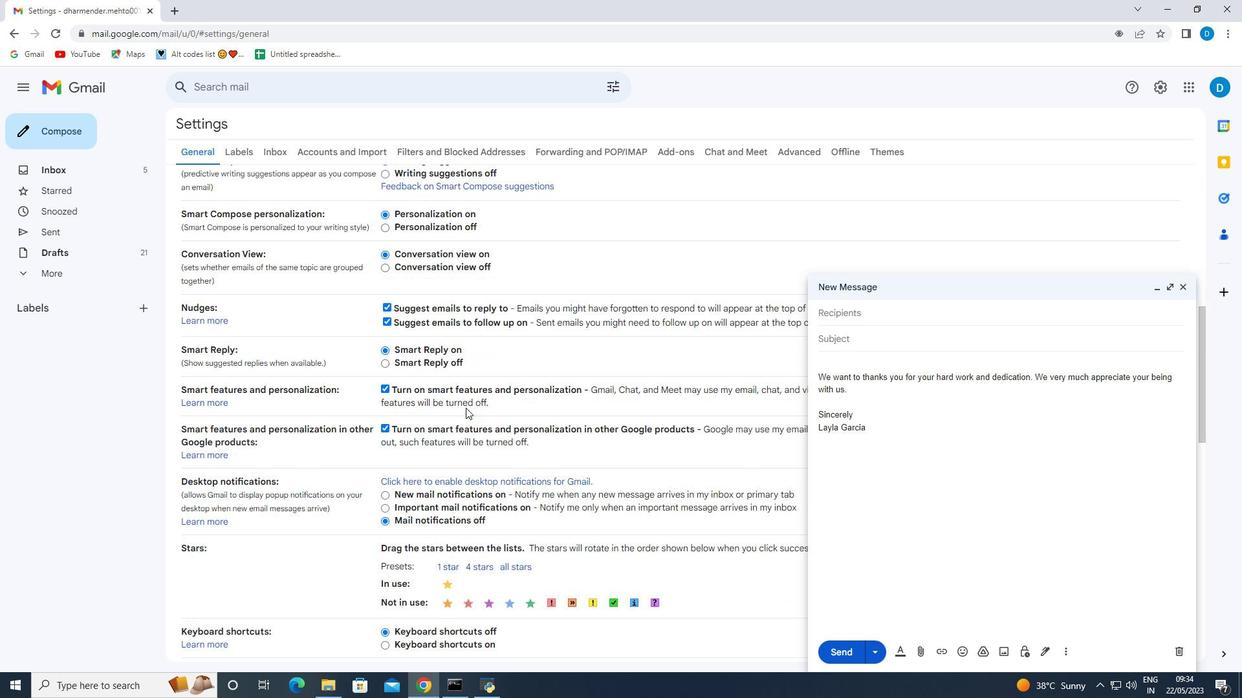 
Action: Mouse moved to (458, 427)
Screenshot: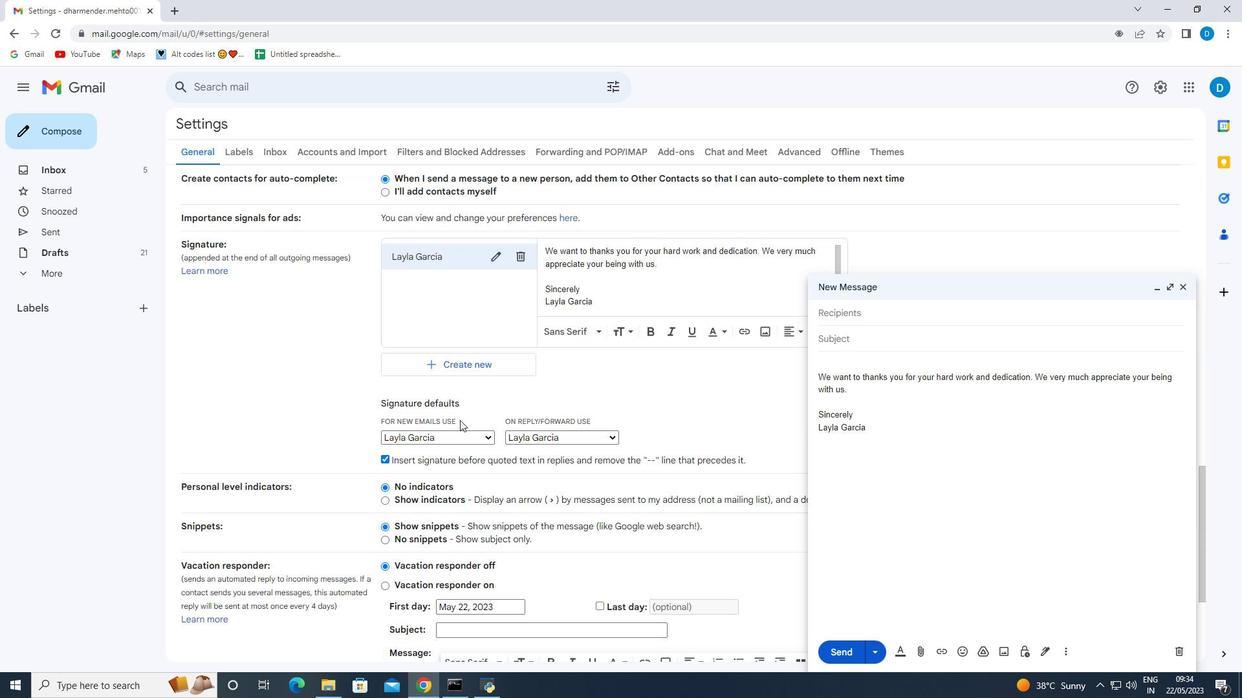
Action: Mouse scrolled (458, 426) with delta (0, 0)
Screenshot: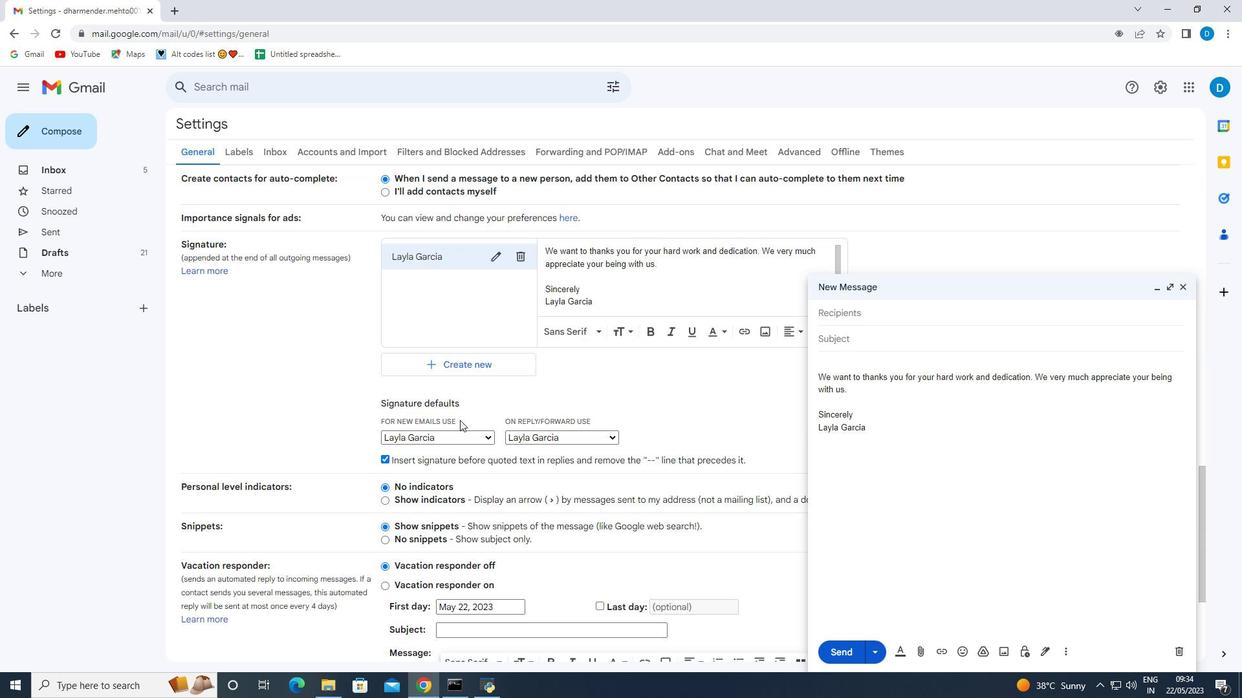 
Action: Mouse moved to (469, 327)
Screenshot: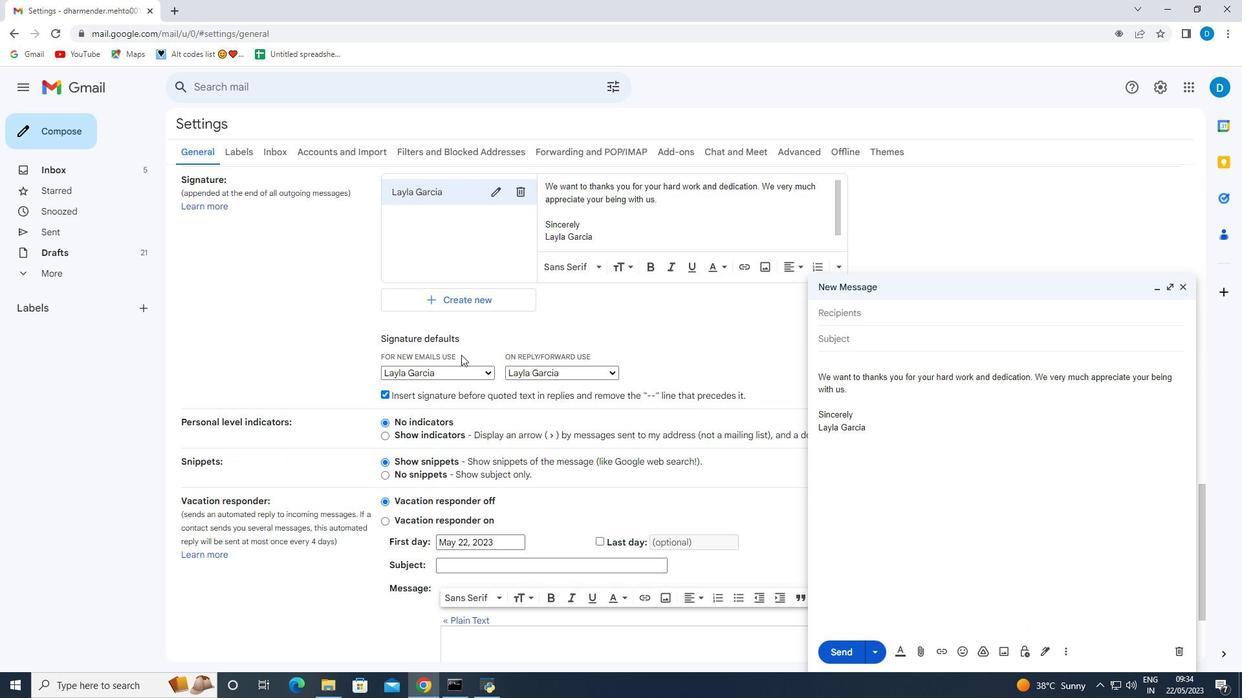 
Action: Mouse scrolled (469, 327) with delta (0, 0)
Screenshot: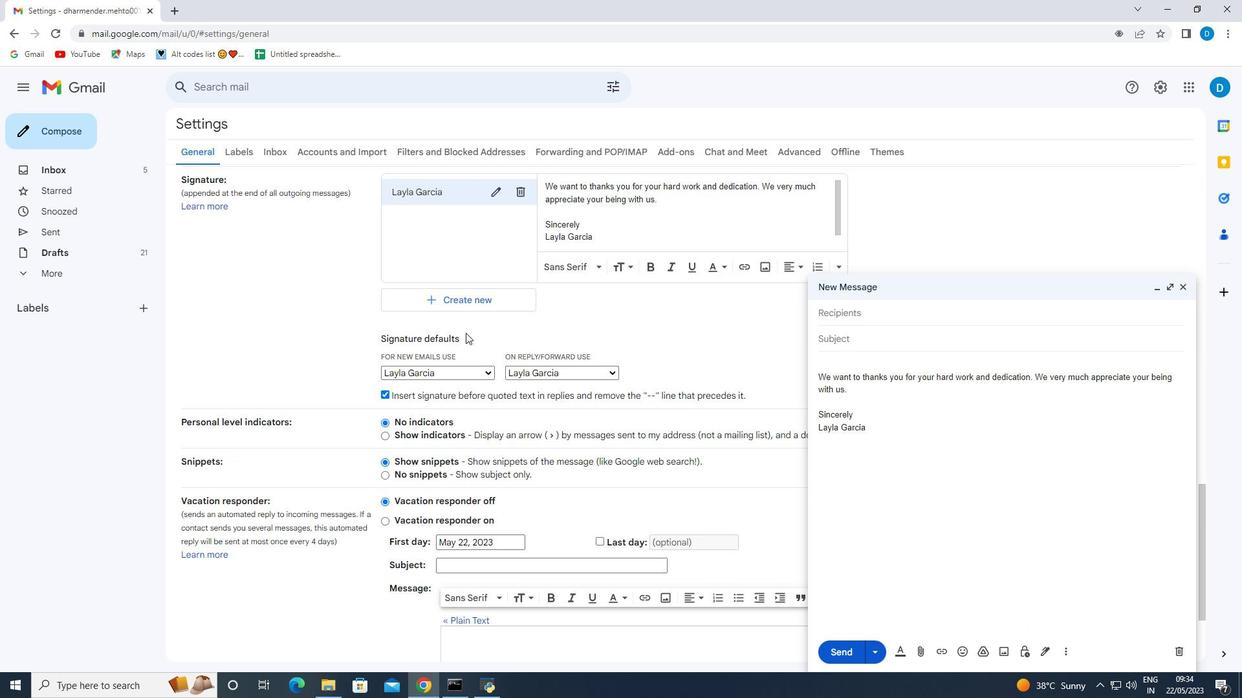 
Action: Mouse moved to (470, 327)
Screenshot: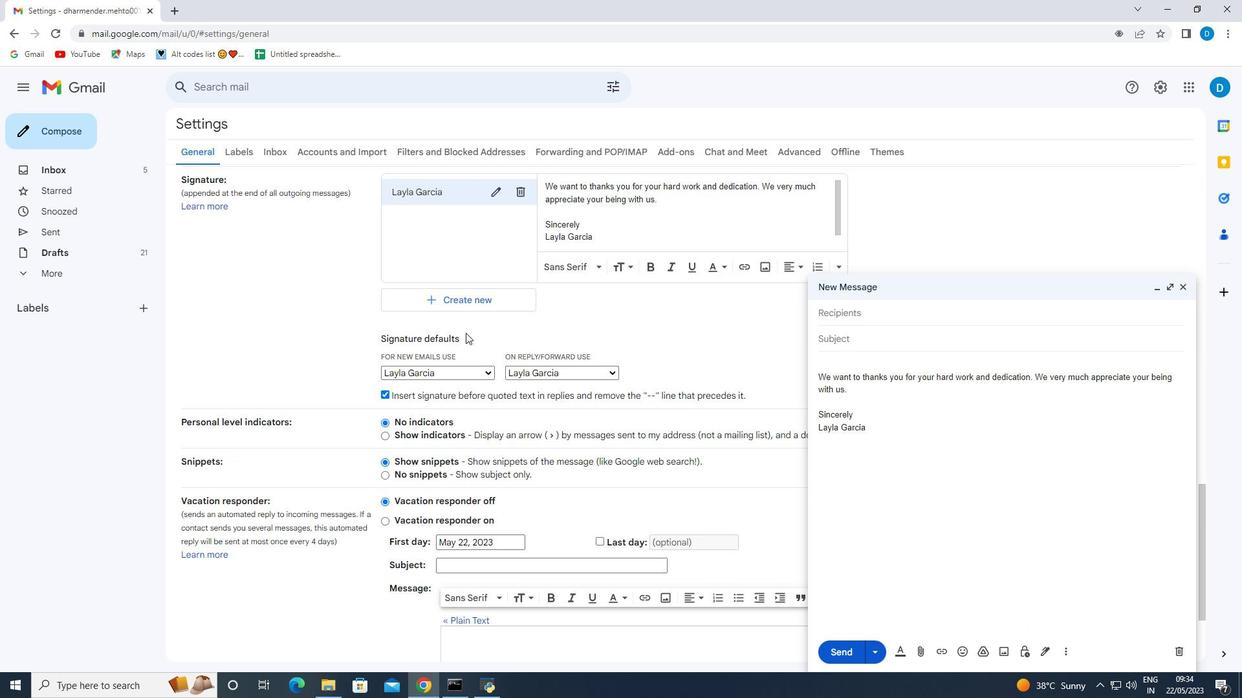 
Action: Mouse scrolled (470, 327) with delta (0, 0)
Screenshot: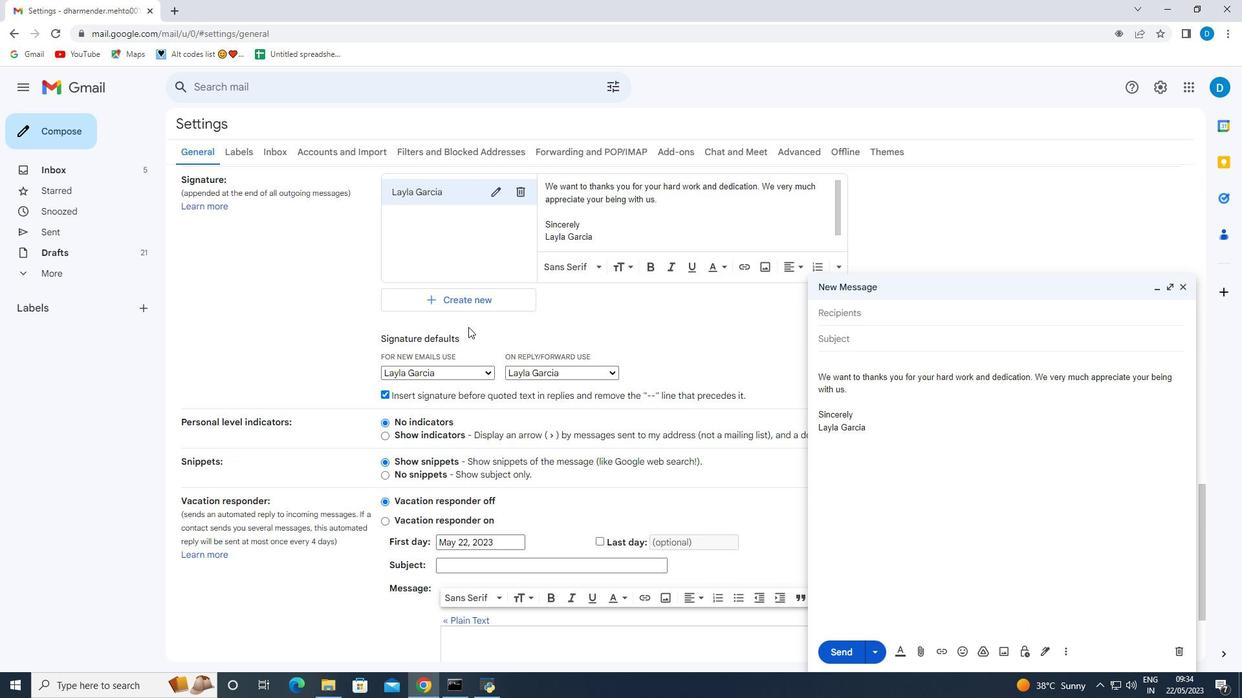 
Action: Mouse moved to (498, 323)
Screenshot: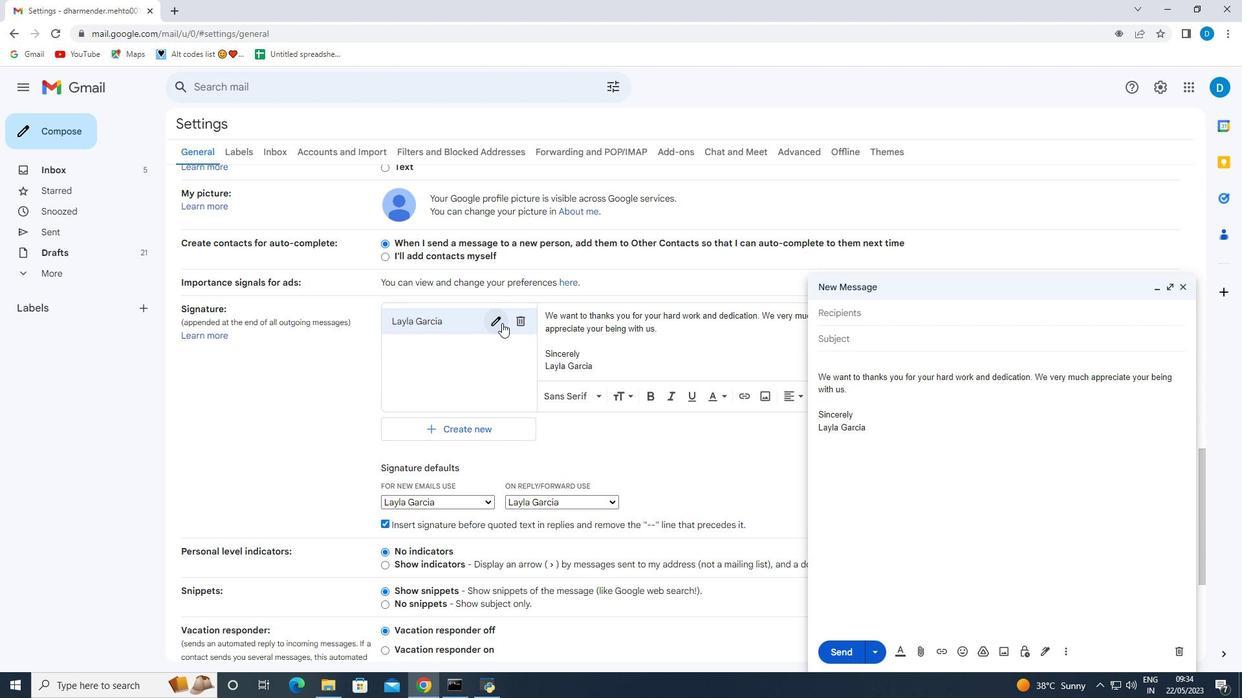 
Action: Mouse pressed left at (498, 323)
Screenshot: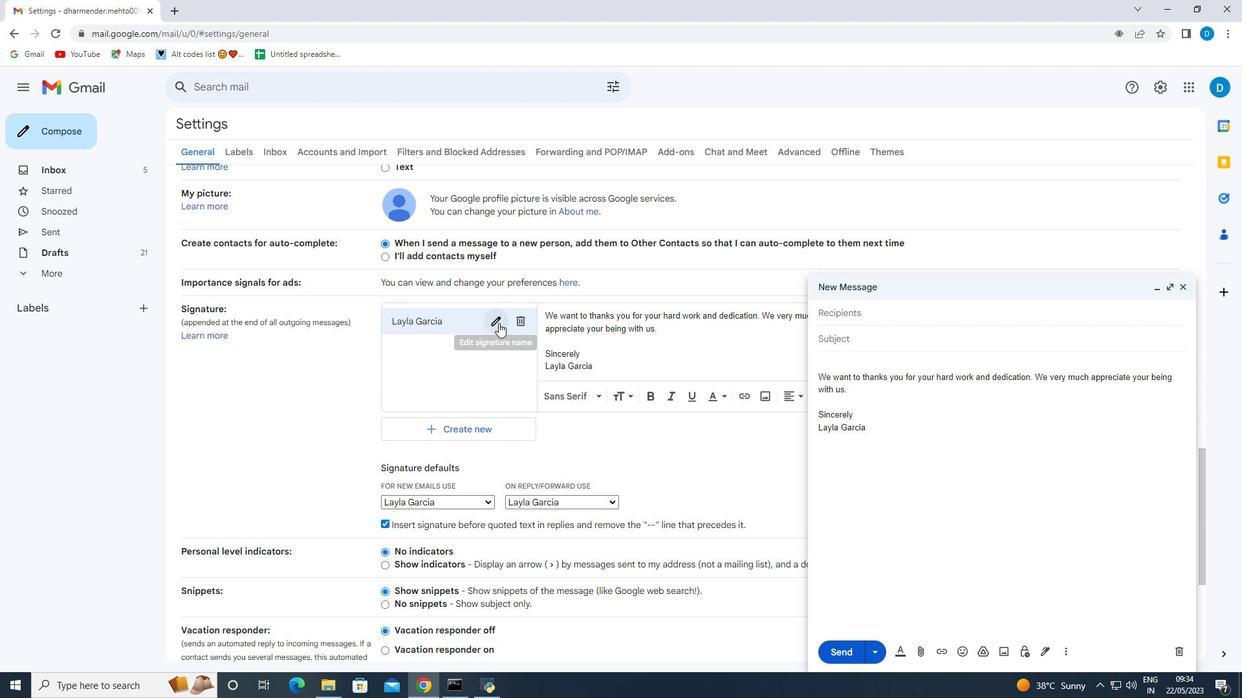 
Action: Mouse moved to (561, 362)
Screenshot: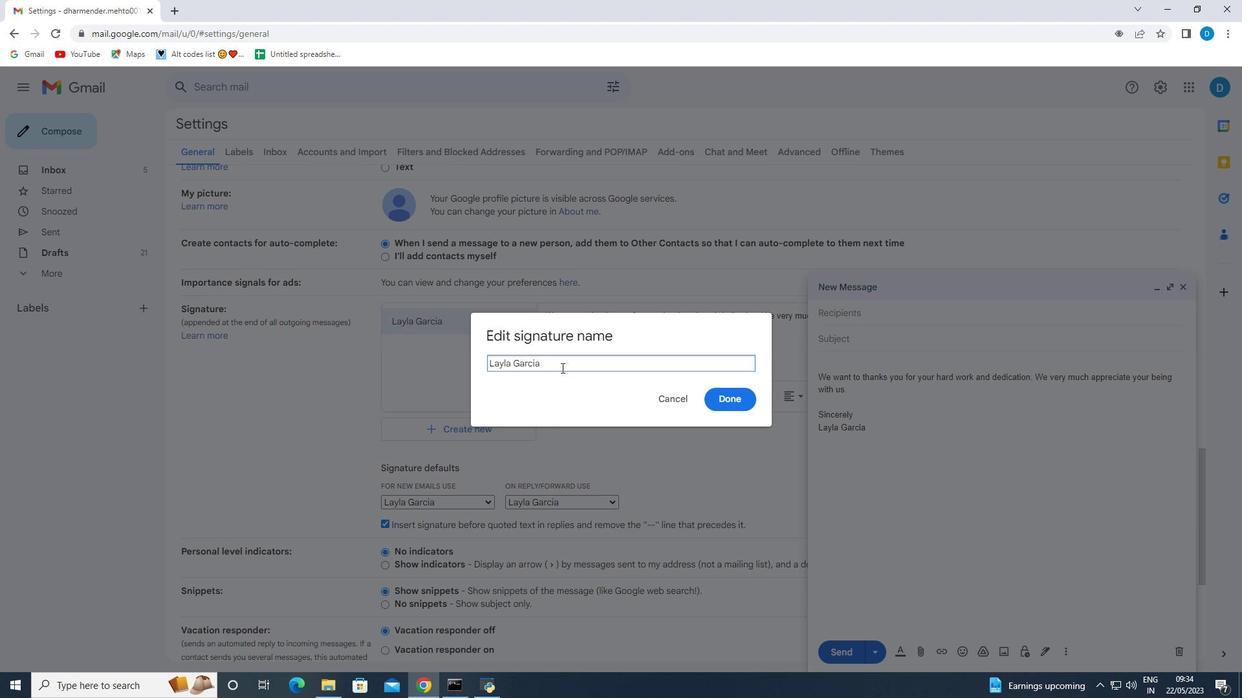
Action: Mouse pressed left at (561, 362)
Screenshot: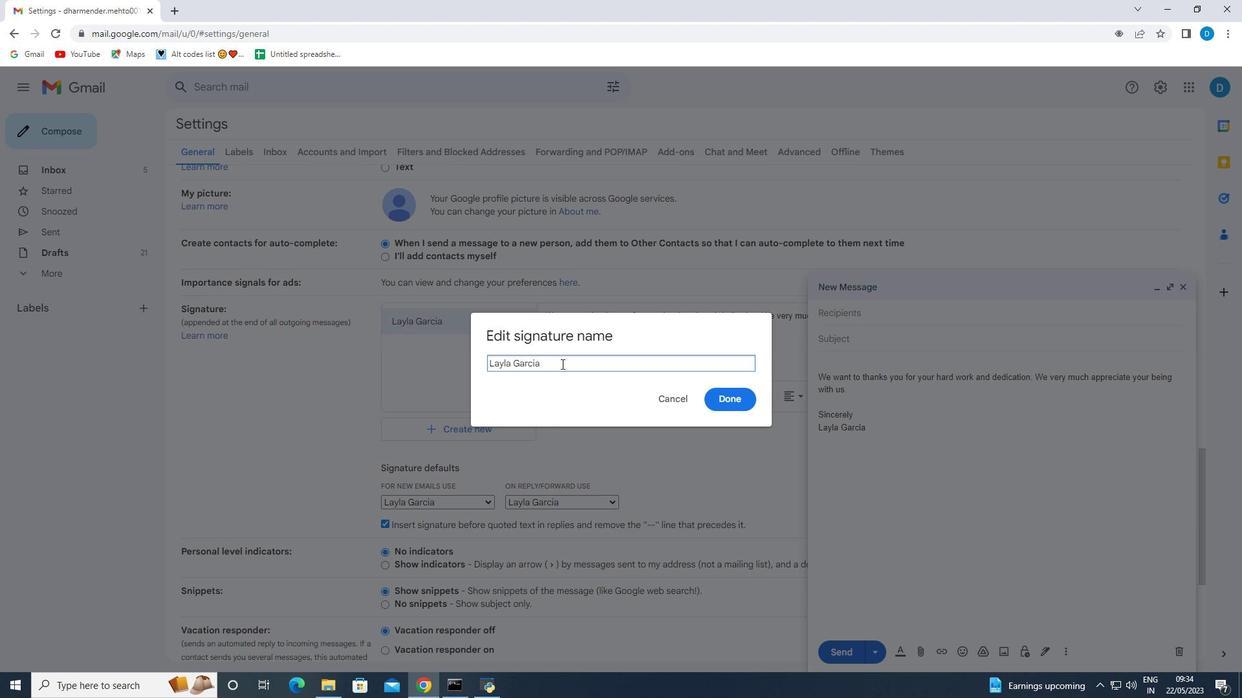 
Action: Mouse moved to (562, 362)
Screenshot: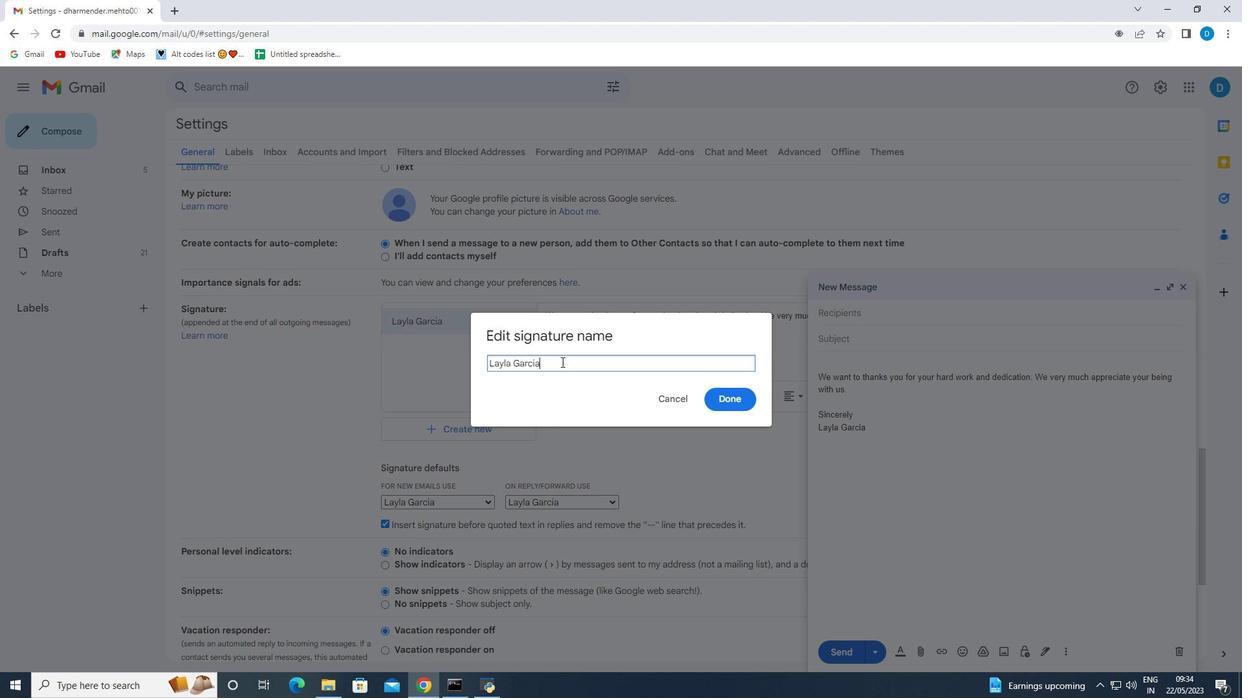 
Action: Key pressed <Key.backspace><Key.backspace><Key.backspace><Key.backspace><Key.backspace><Key.backspace><Key.backspace><Key.backspace><Key.backspace><Key.backspace><Key.backspace><Key.backspace><Key.backspace><Key.backspace><Key.shift>Leah<Key.space><Key.shift>Cle<Key.backspace>ark
Screenshot: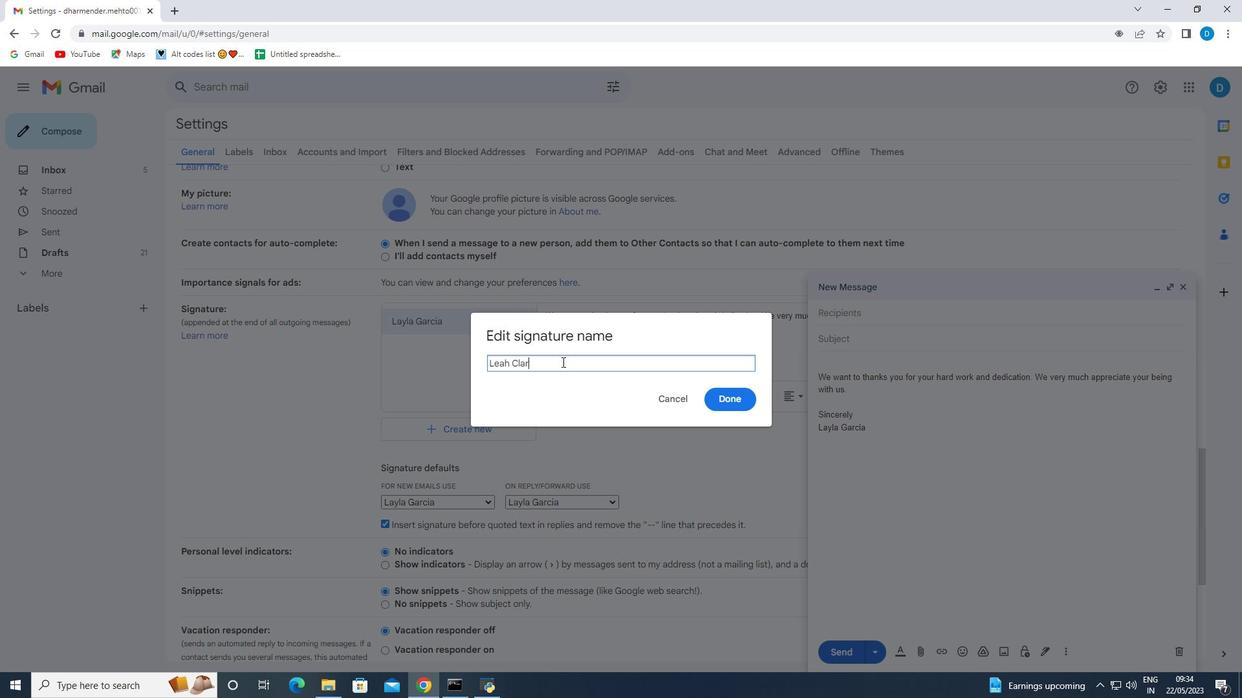 
Action: Mouse moved to (722, 401)
Screenshot: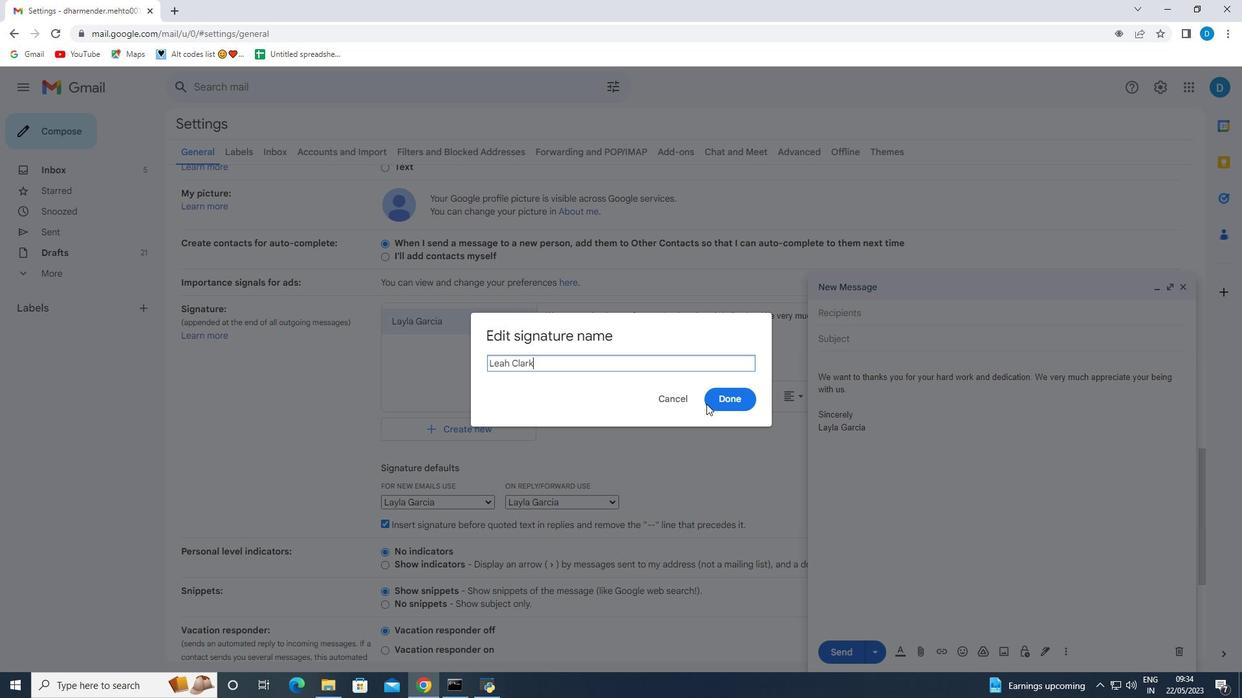 
Action: Mouse pressed left at (722, 401)
Screenshot: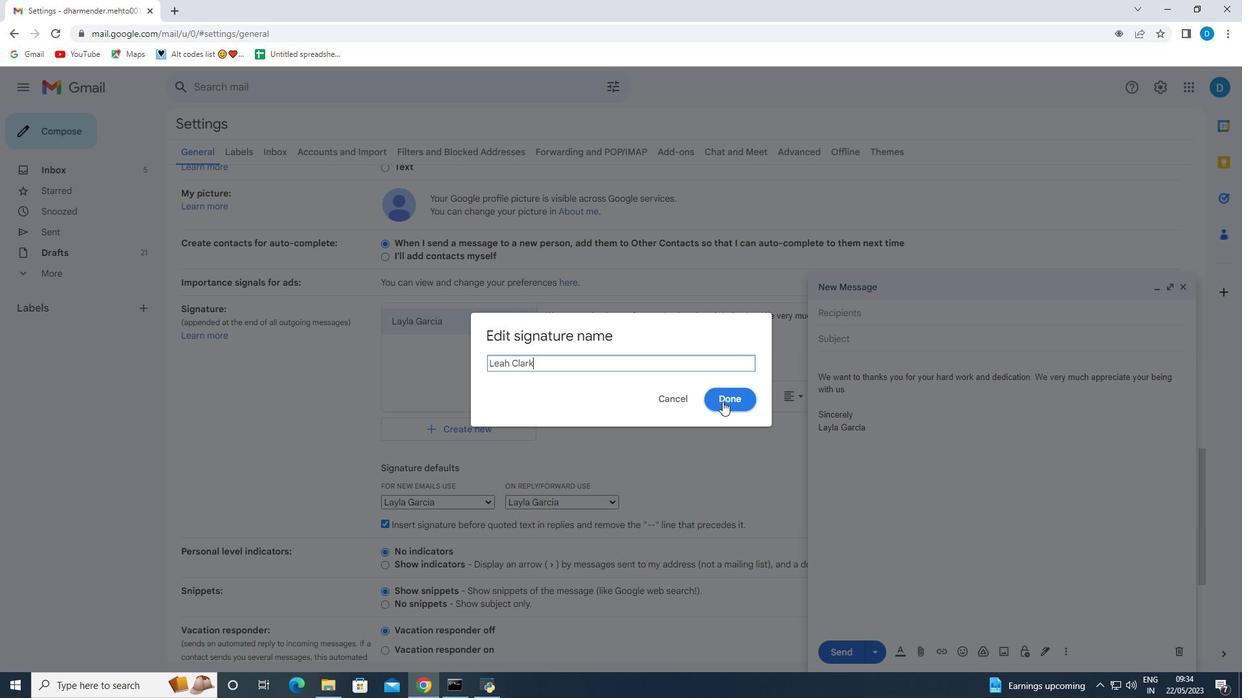 
Action: Mouse moved to (546, 311)
Screenshot: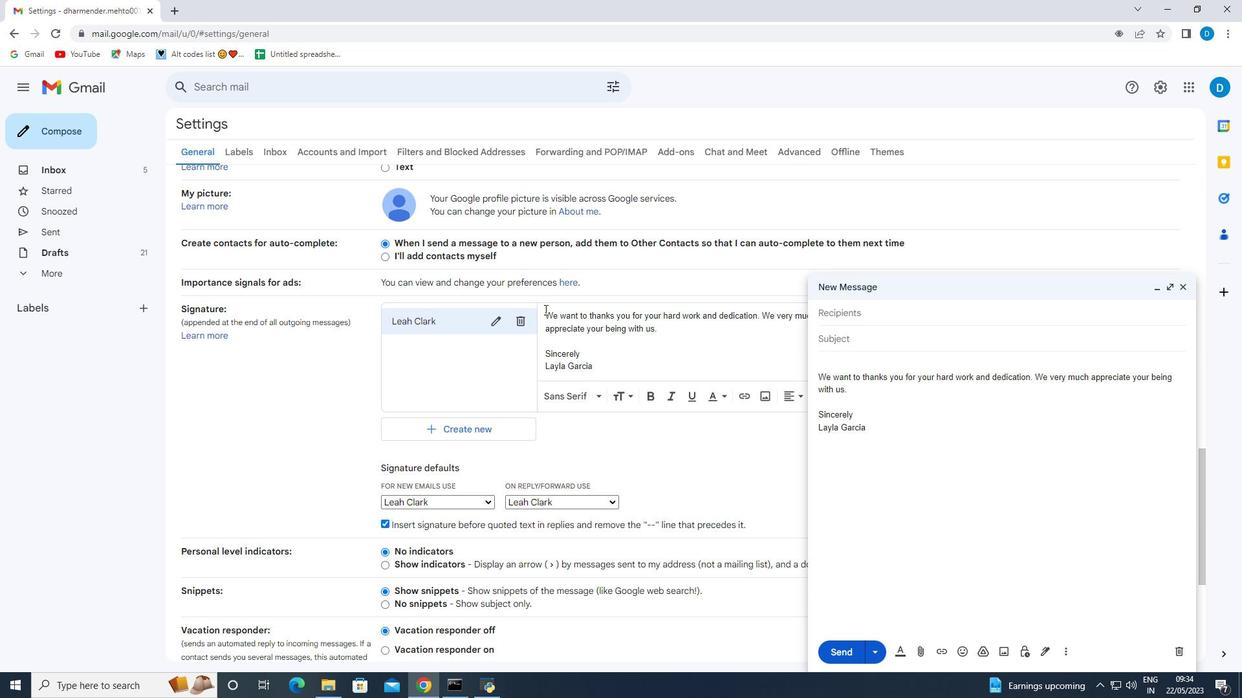 
Action: Mouse pressed left at (546, 311)
Screenshot: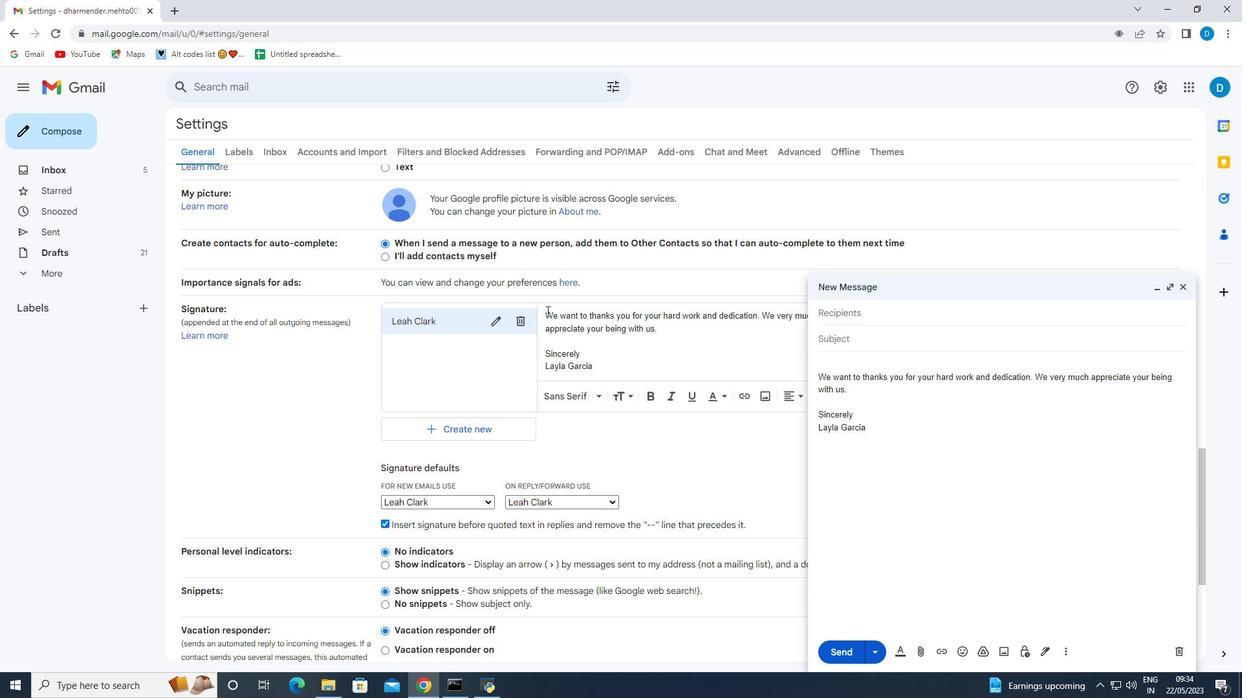 
Action: Mouse moved to (656, 338)
Screenshot: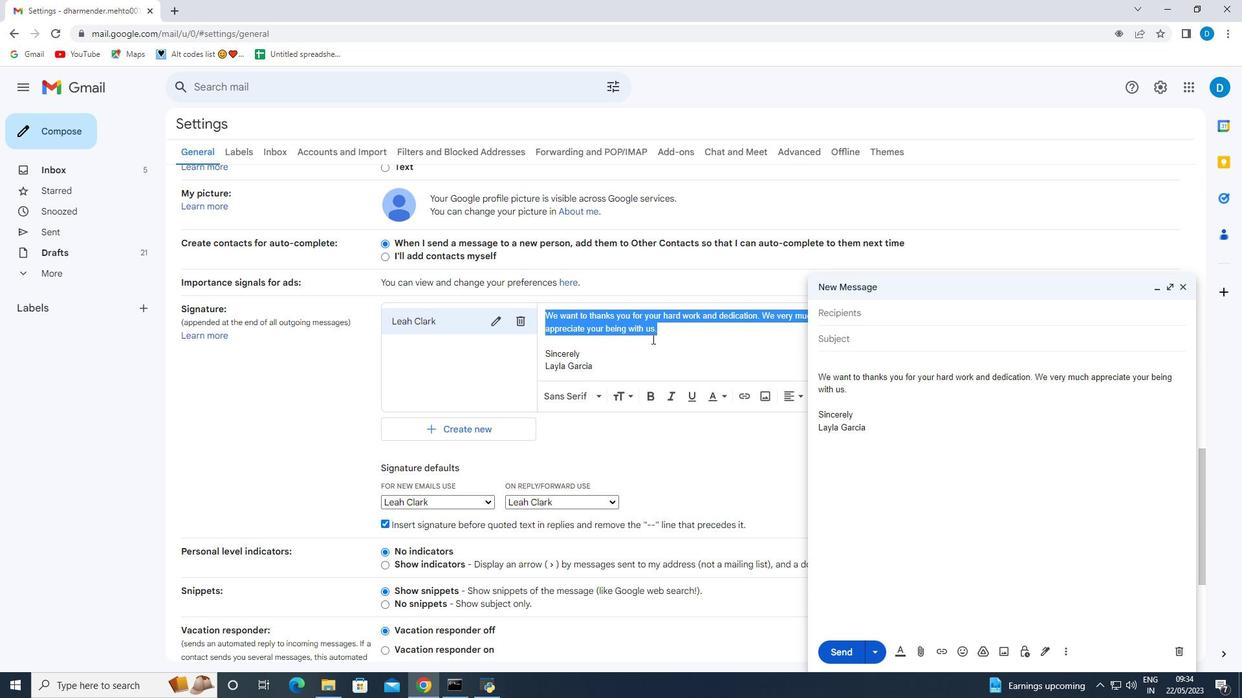 
Action: Key pressed <Key.backspace><Key.right><Key.right>
Screenshot: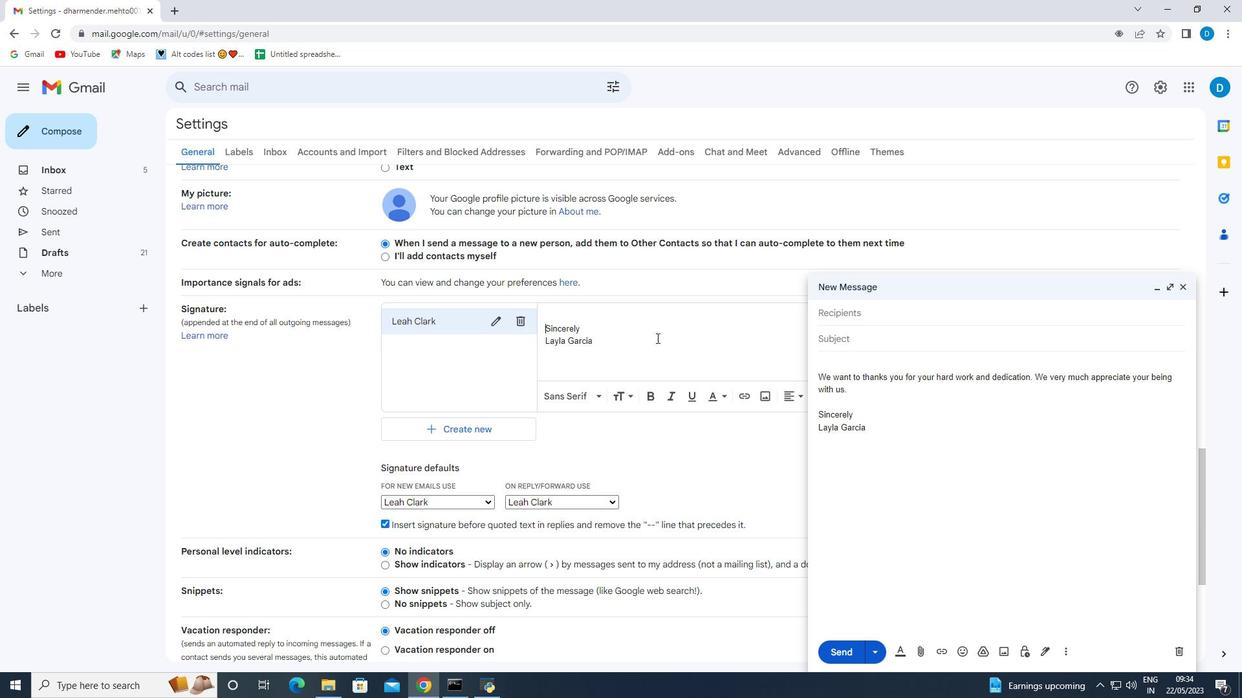 
Action: Mouse moved to (628, 342)
Screenshot: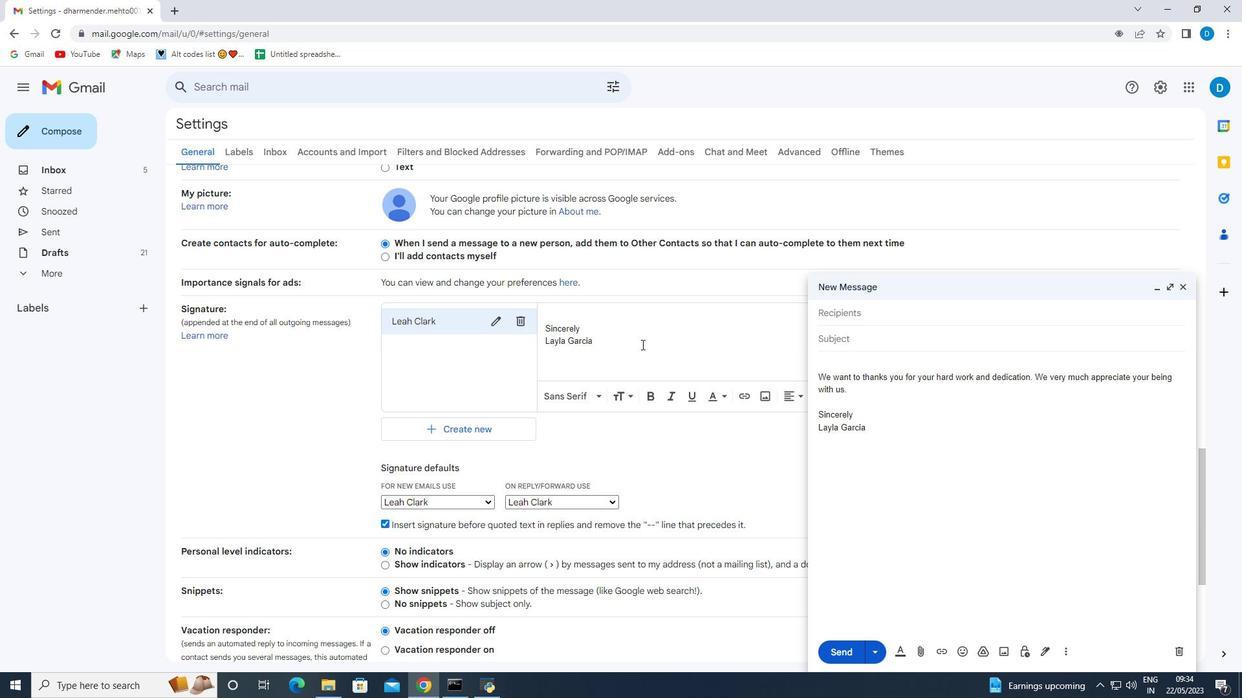 
Action: Mouse pressed left at (628, 342)
Screenshot: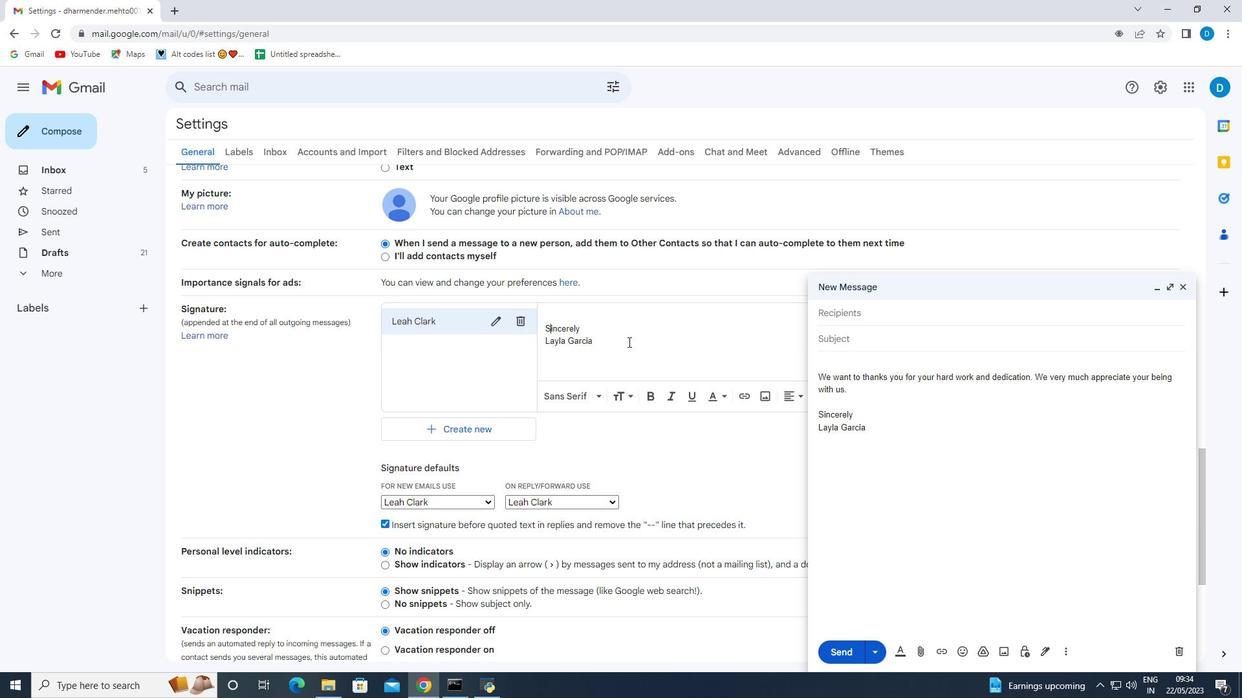 
Action: Key pressed <Key.backspace><Key.backspace><Key.backspace><Key.backspace><Key.backspace><Key.backspace><Key.backspace><Key.backspace><Key.backspace><Key.backspace><Key.backspace><Key.backspace><Key.backspace><Key.backspace><Key.backspace><Key.backspace><Key.backspace><Key.backspace><Key.backspace><Key.backspace><Key.backspace><Key.backspace><Key.backspace><Key.backspace><Key.backspace><Key.backspace><Key.backspace><Key.backspace><Key.backspace><Key.backspace><Key.backspace><Key.backspace><Key.backspace><Key.backspace><Key.backspace><Key.backspace><Key.shift>This<Key.space>month<Key.space><Key.backspace>,<Key.space>we<Key.space>are<Key.space>raising<Key.space>awareness<Key.space>of<Key.space>the<Key.space>issue<Key.space>of<Key.space>domestic<Key.space>vo<Key.backspace>iolence<Key.space>and<Key.space>workin<Key.space><Key.backspace>h<Key.backspace>g<Key.space>
Screenshot: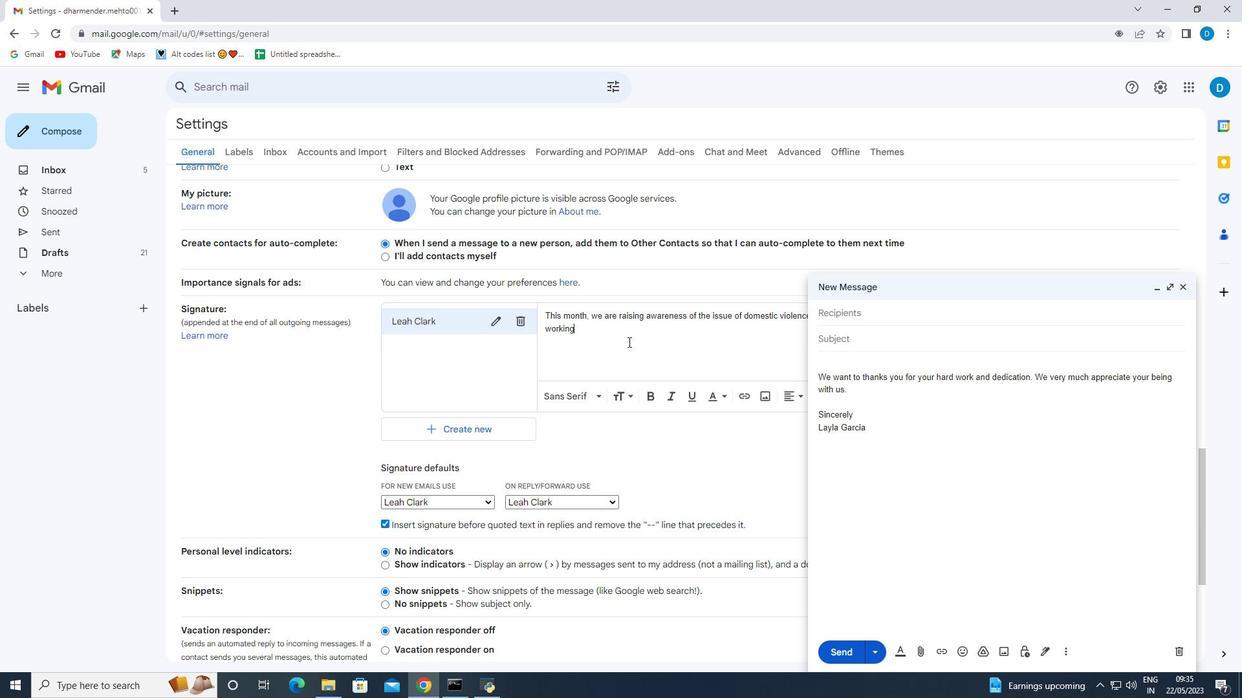 
Action: Mouse moved to (906, 278)
Screenshot: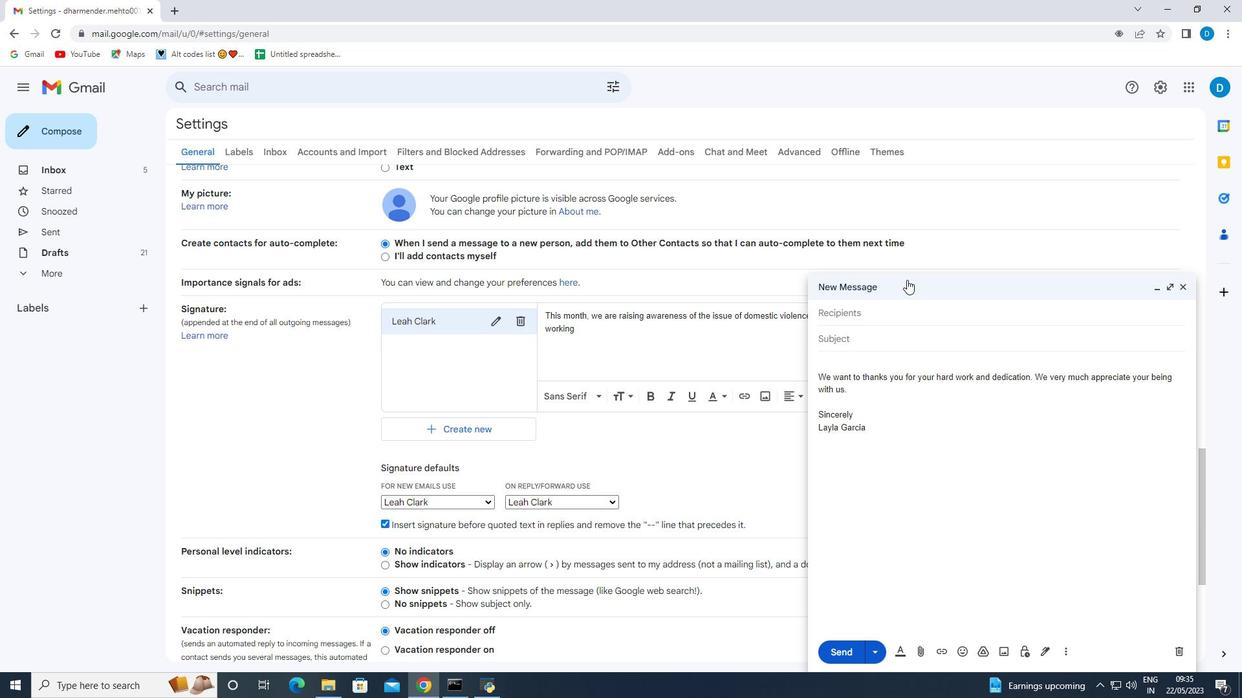 
Action: Mouse pressed left at (906, 278)
Screenshot: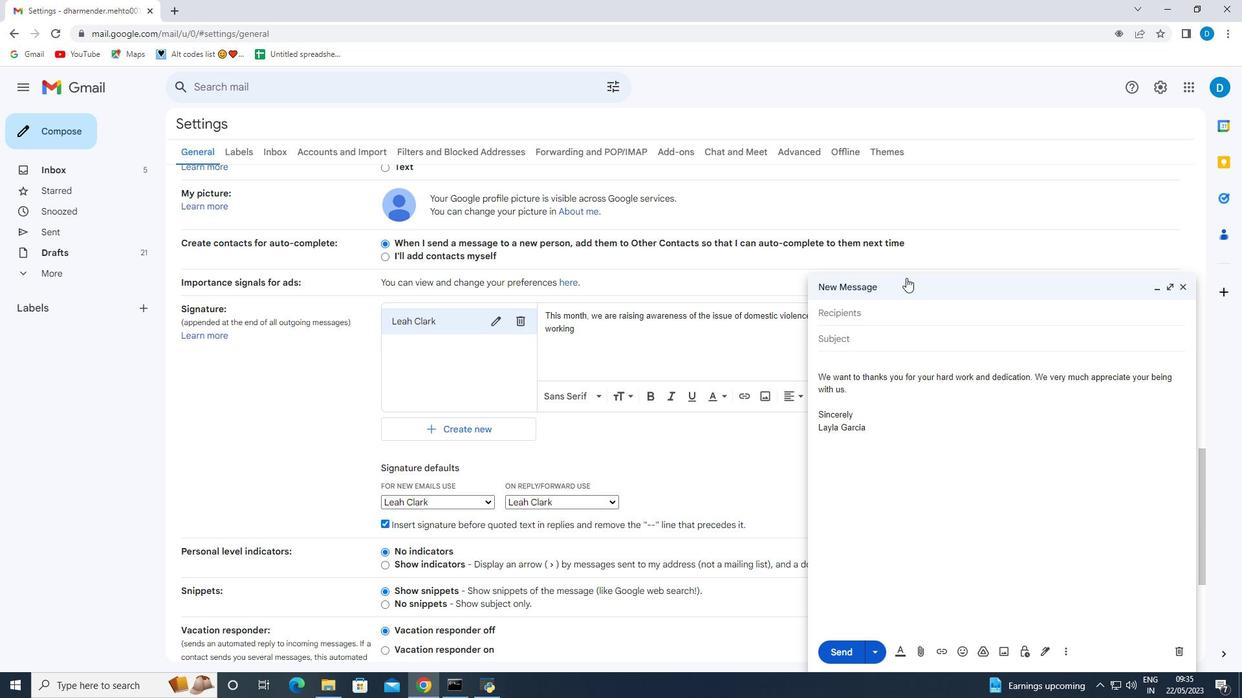 
Action: Mouse moved to (781, 362)
Screenshot: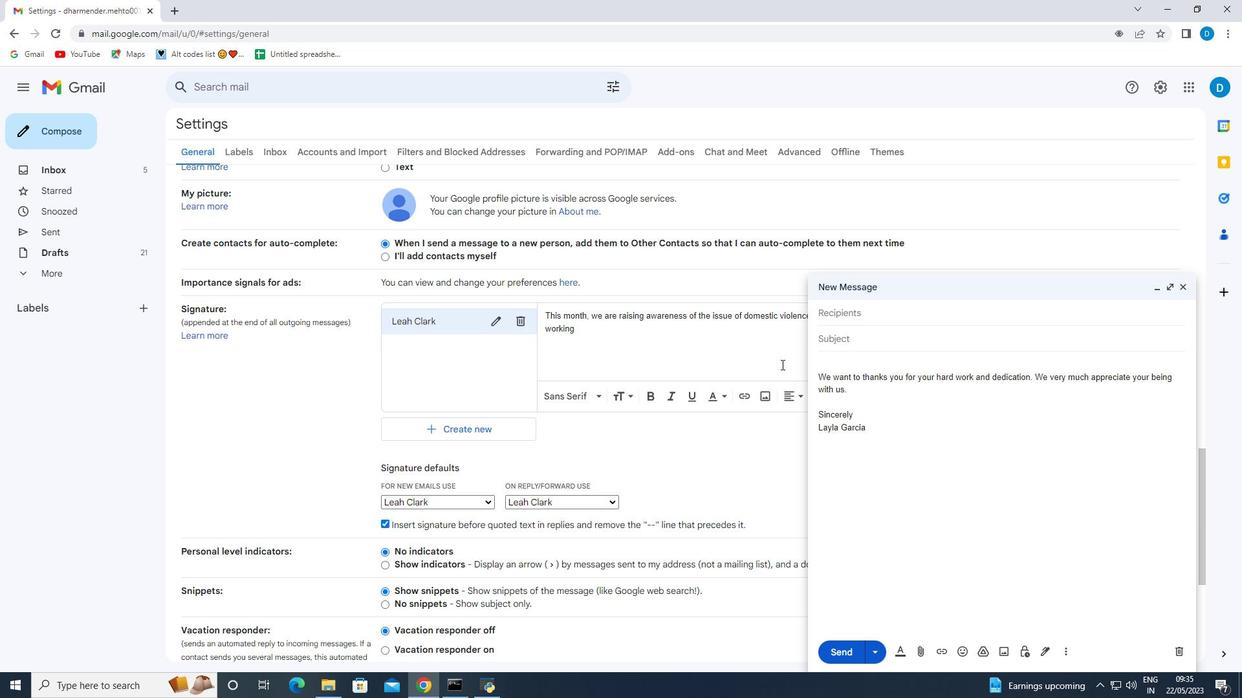 
Action: Mouse pressed left at (781, 362)
Screenshot: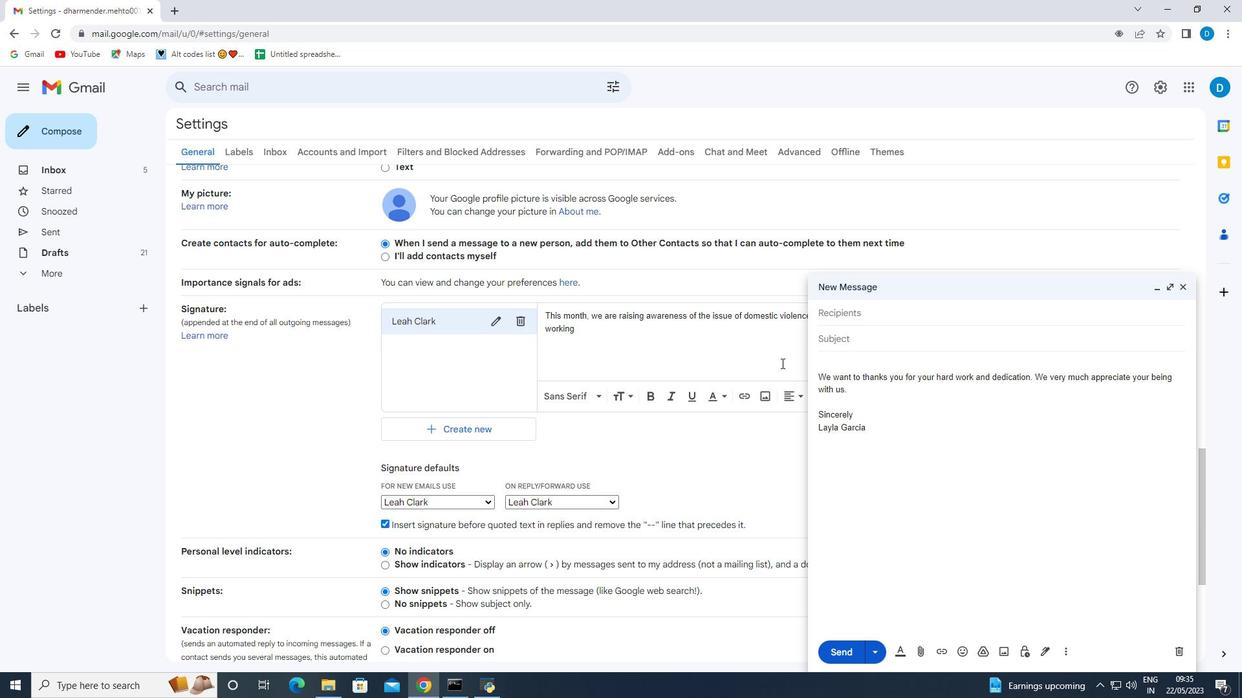 
Action: Mouse moved to (801, 313)
Screenshot: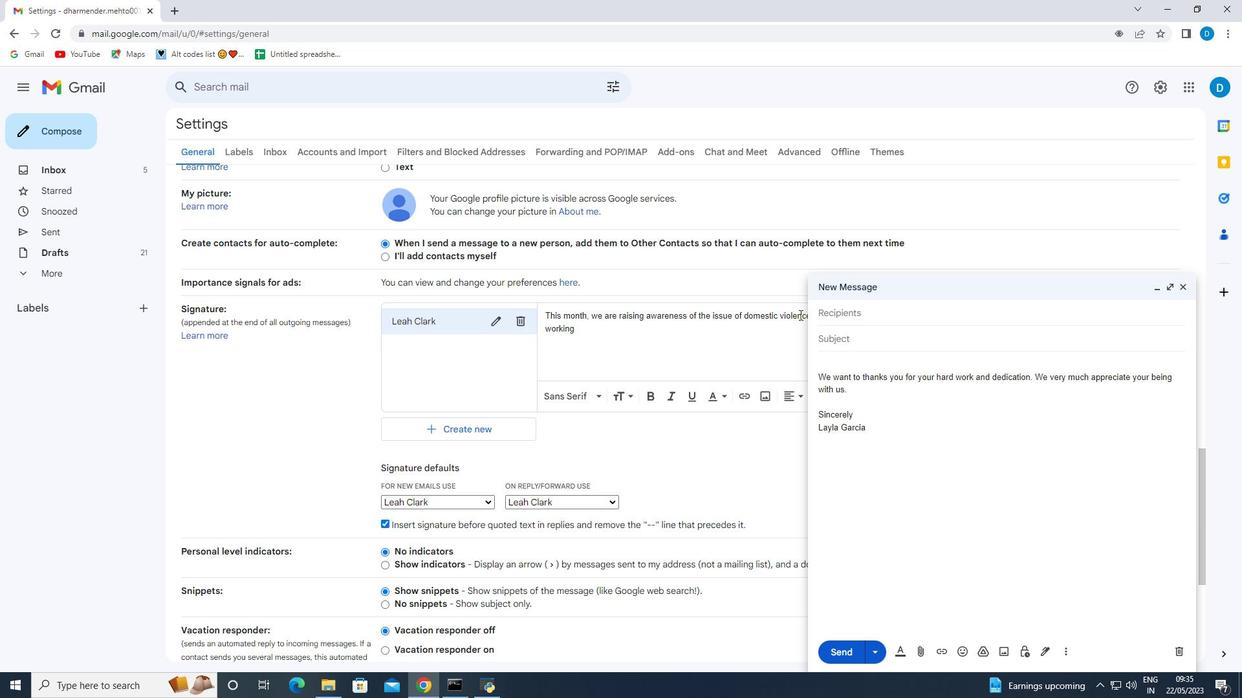 
Action: Mouse pressed left at (801, 313)
Screenshot: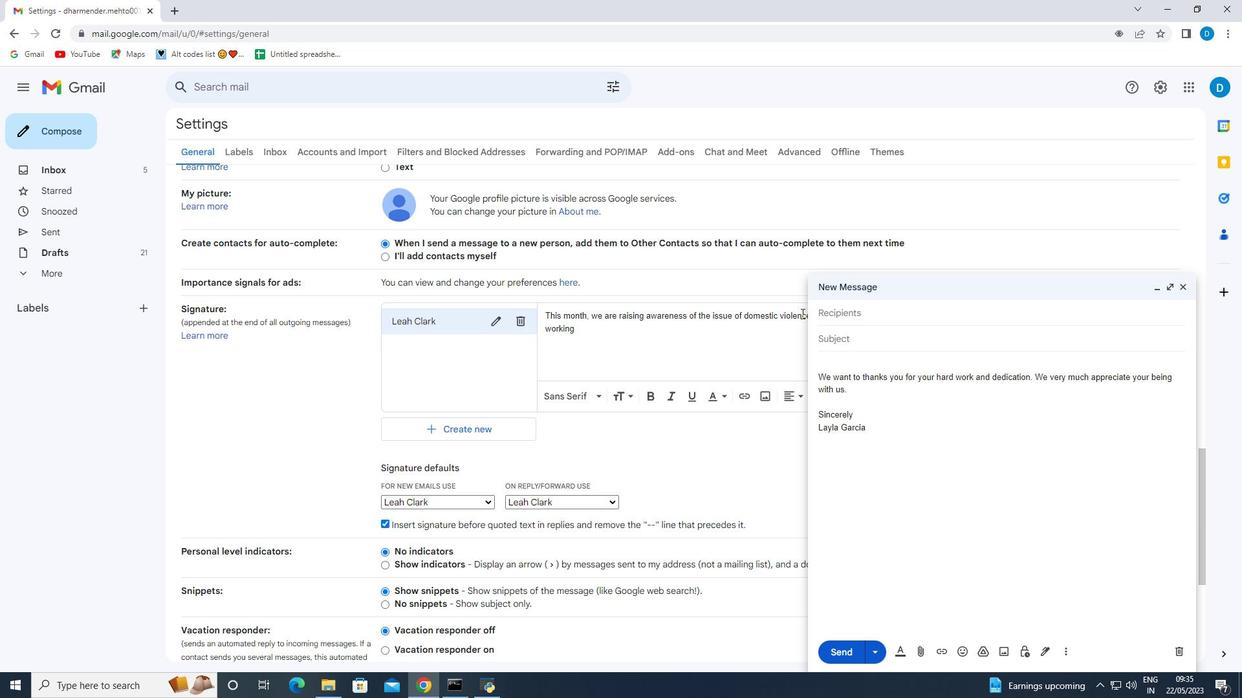 
Action: Mouse moved to (797, 326)
Screenshot: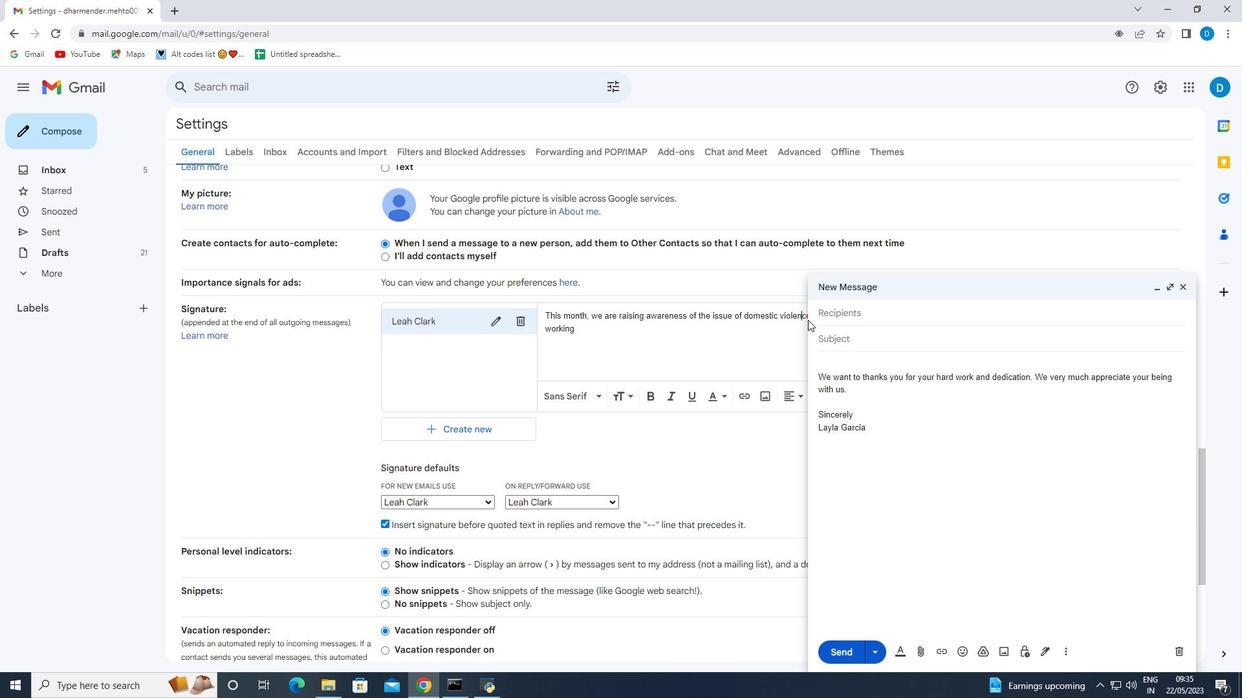 
Action: Key pressed <Key.right><Key.right><Key.right><Key.right>
Screenshot: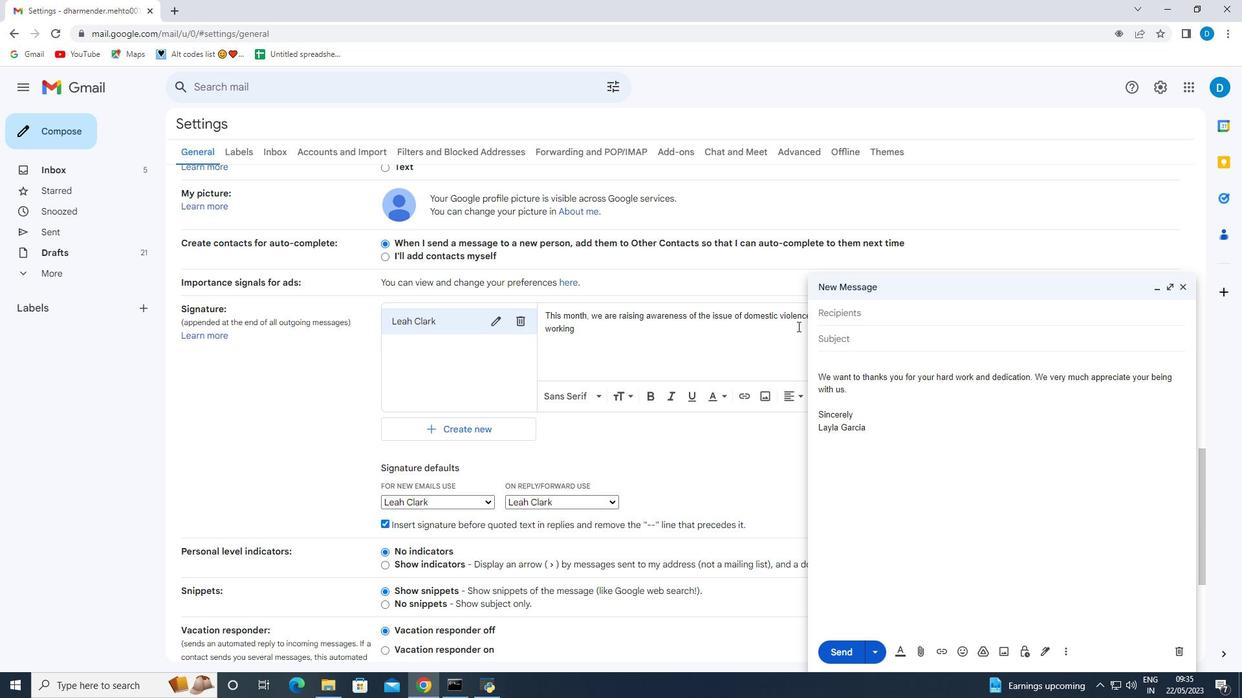 
Action: Mouse moved to (1153, 291)
Screenshot: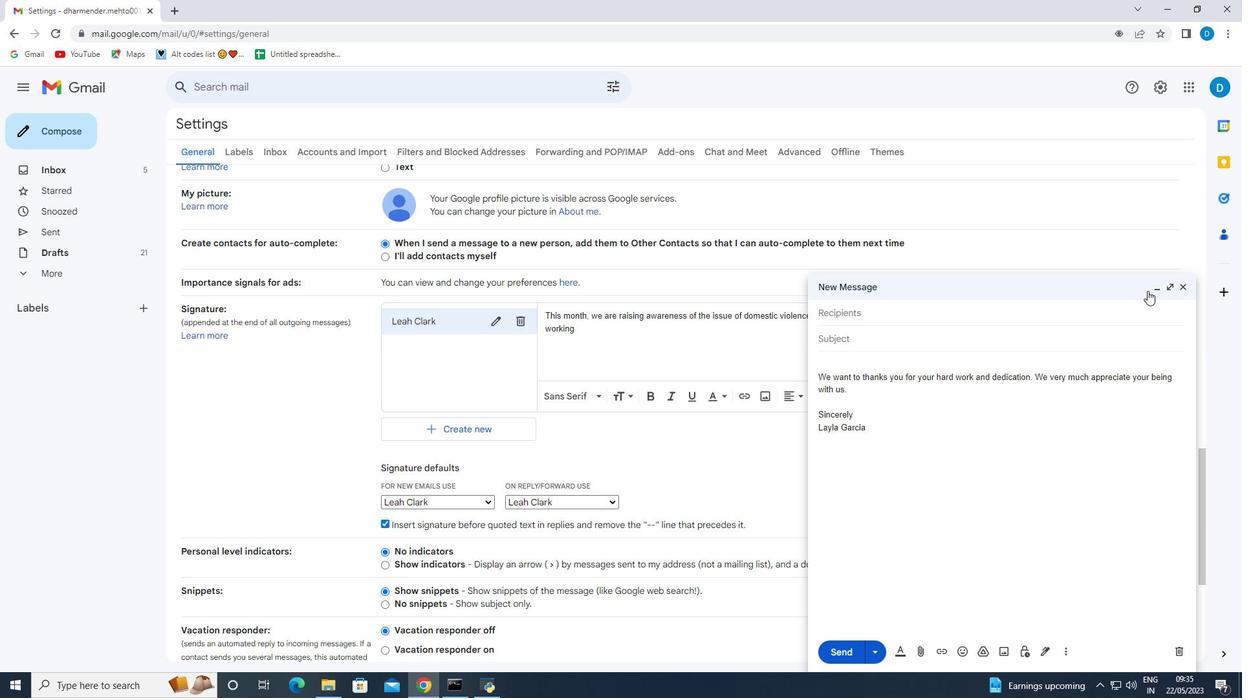 
Action: Mouse pressed left at (1153, 291)
Screenshot: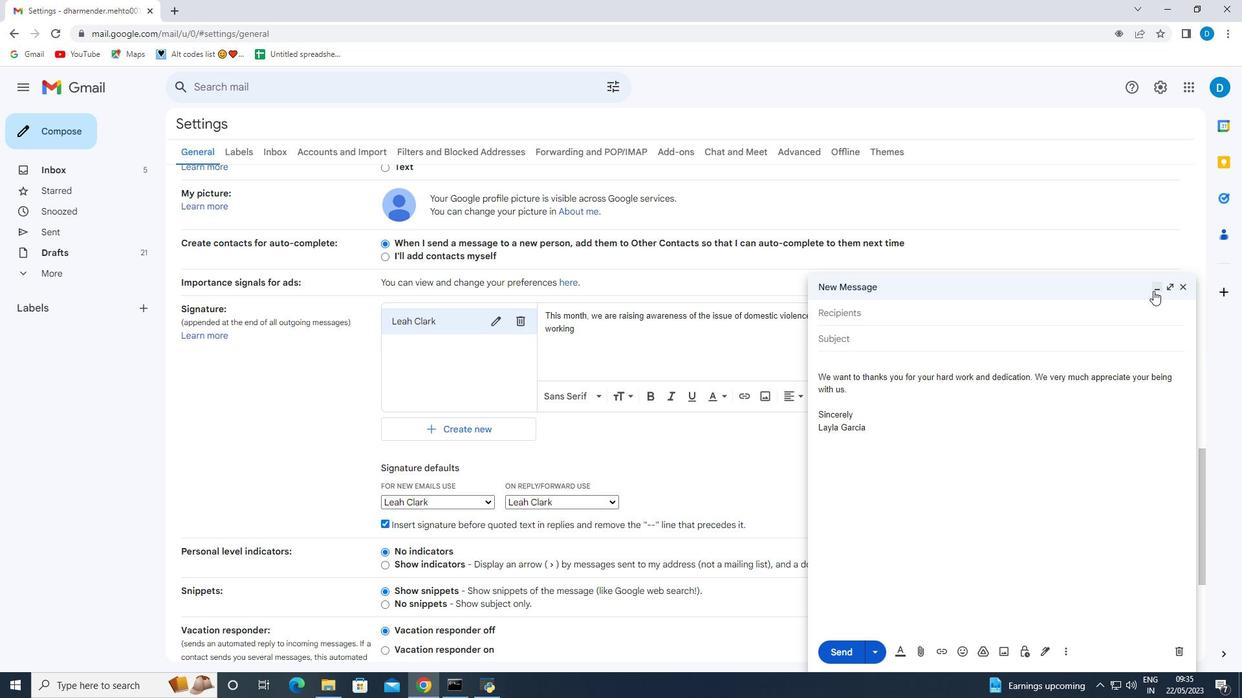 
Action: Mouse moved to (580, 331)
Screenshot: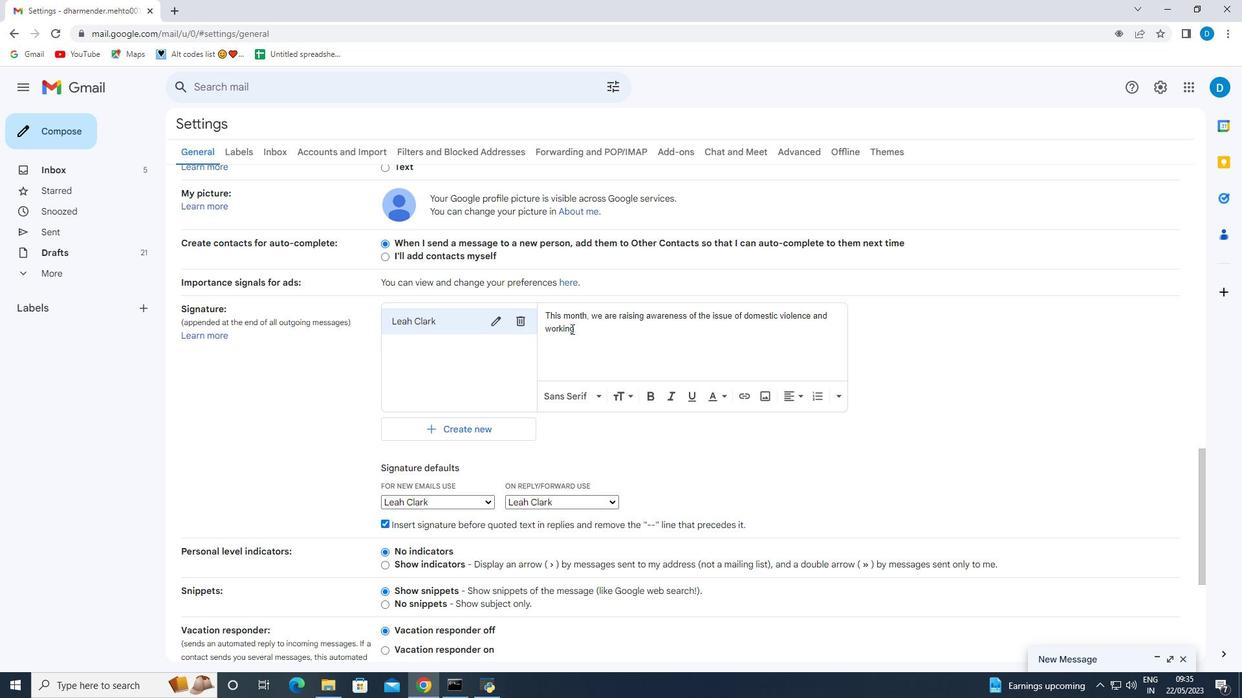 
Action: Mouse pressed left at (580, 331)
Screenshot: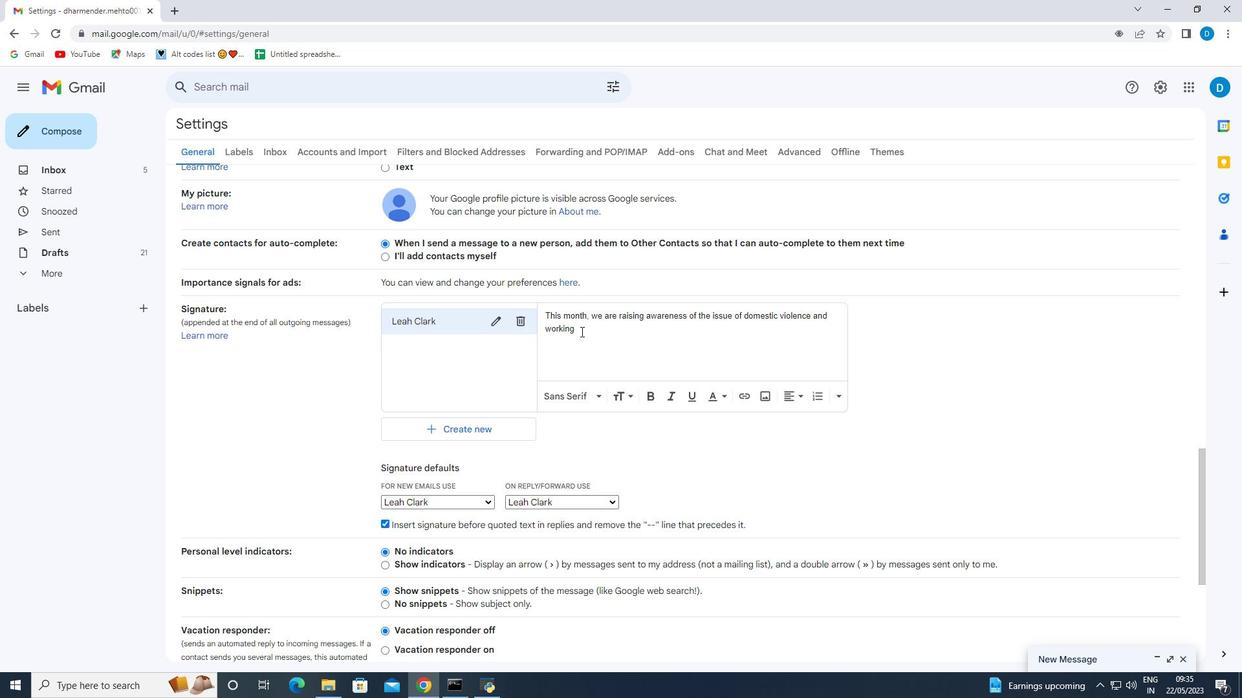 
Action: Key pressed to<Key.space>end<Key.space>it.<Key.space><Key.shift>Domestic<Key.space>ise<Key.backspace><Key.backspace><Key.backspace><Key.backspace><Key.space><Key.shift>Voi<Key.backspace><Key.backspace><Key.backspace>vo<Key.backspace>ion<Key.backspace>lence<Key.space>is<Key.space>a<Key.space>serious<Key.space>problem<Key.space>that<Key.space>effects<Key.space>millions<Key.space>of<Key.space>people<Key.space>in<Key.space>the<Key.space>united<Key.space>states<Key.space>each<Key.space>year.<Key.space><Key.shift>It<Key.space>can<Key.space>take<Key.space>many<Key.space>forms,<Key.space>including<Key.space>pysical,emotional,and<Key.space>sexual<Key.space>abuse.
Screenshot: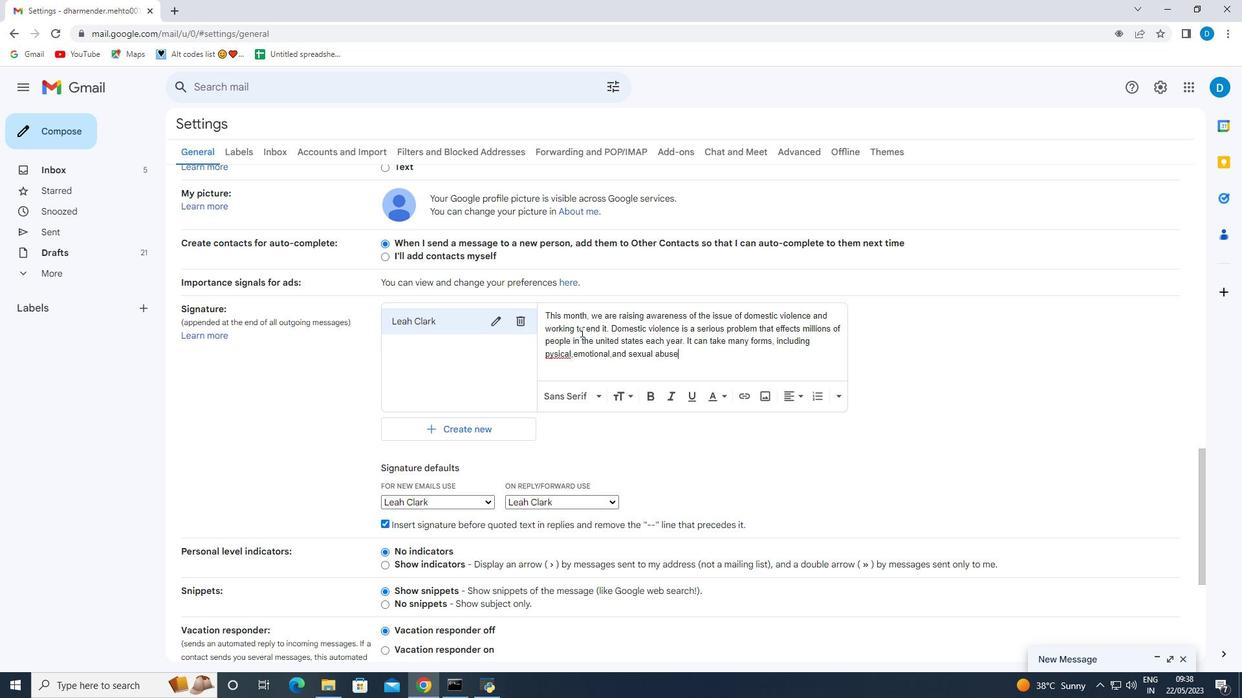 
Action: Mouse moved to (556, 360)
Screenshot: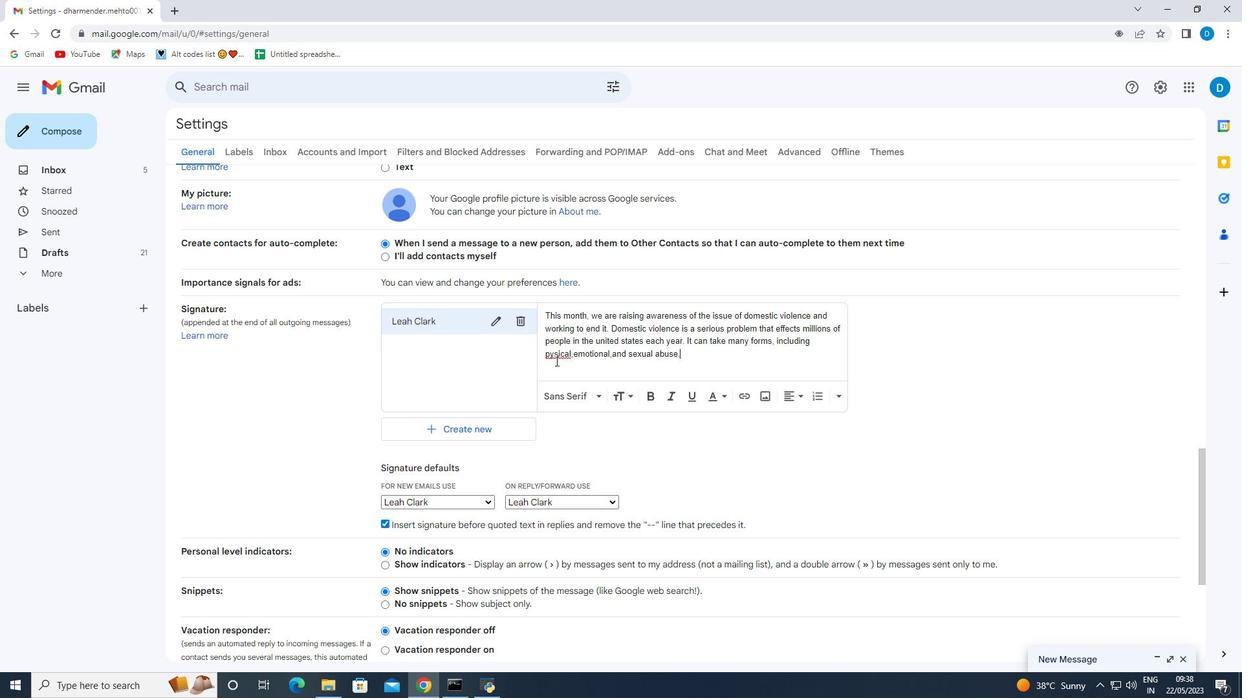 
Action: Mouse pressed right at (556, 360)
Screenshot: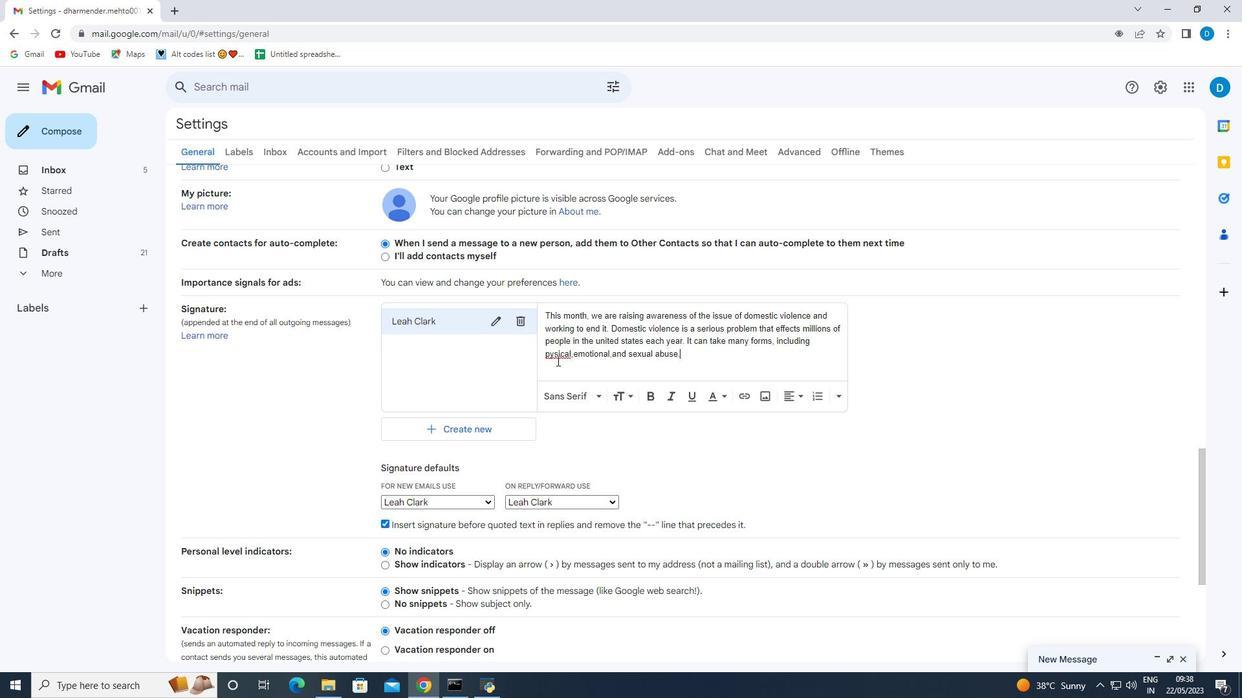 
Action: Mouse moved to (560, 357)
Screenshot: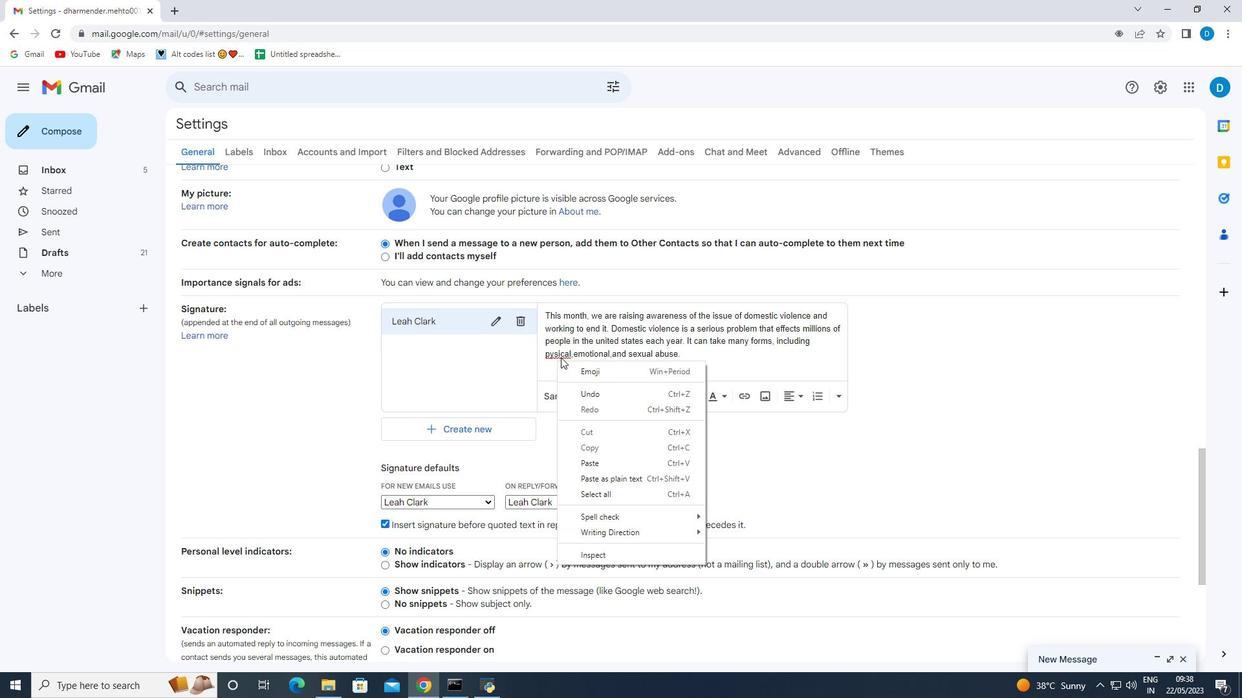 
Action: Mouse pressed left at (560, 357)
Screenshot: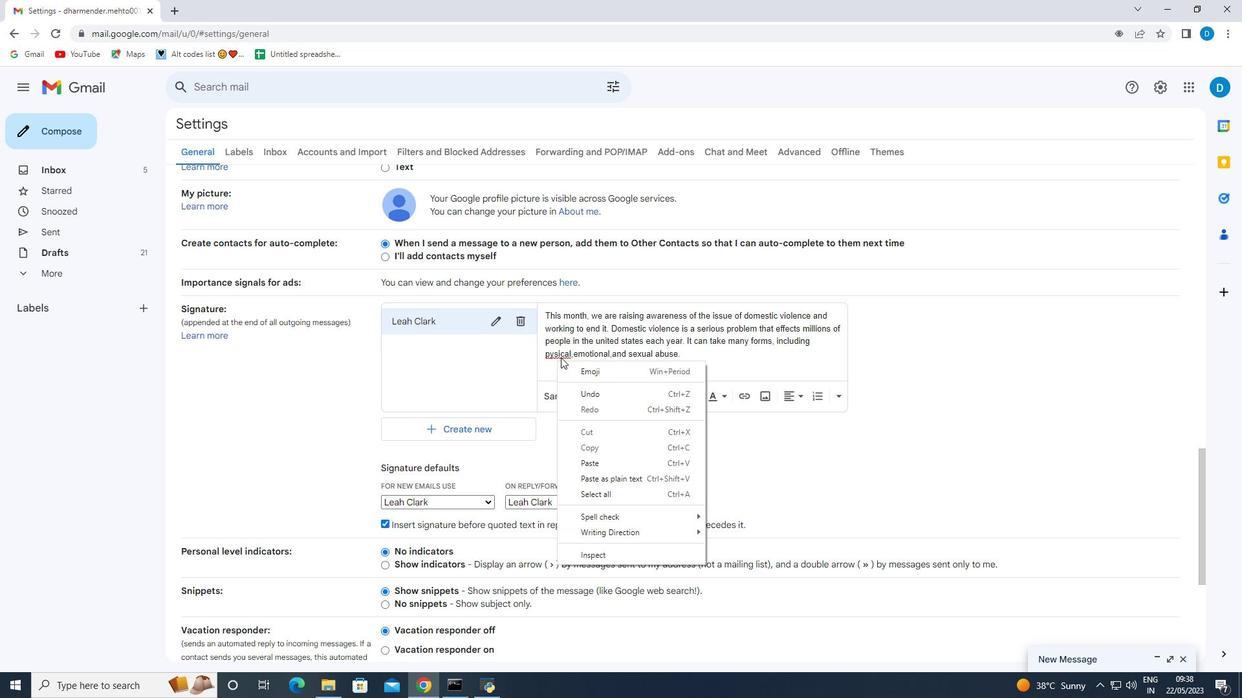 
Action: Mouse moved to (560, 355)
Screenshot: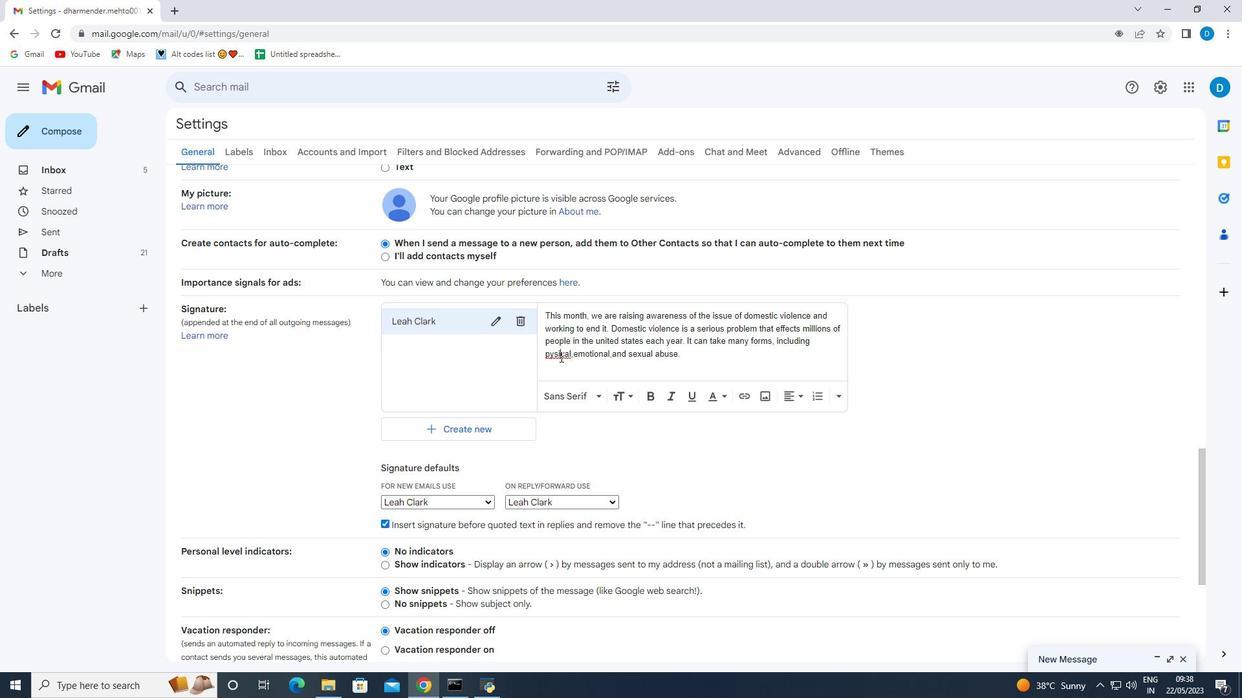 
Action: Mouse pressed right at (560, 355)
Screenshot: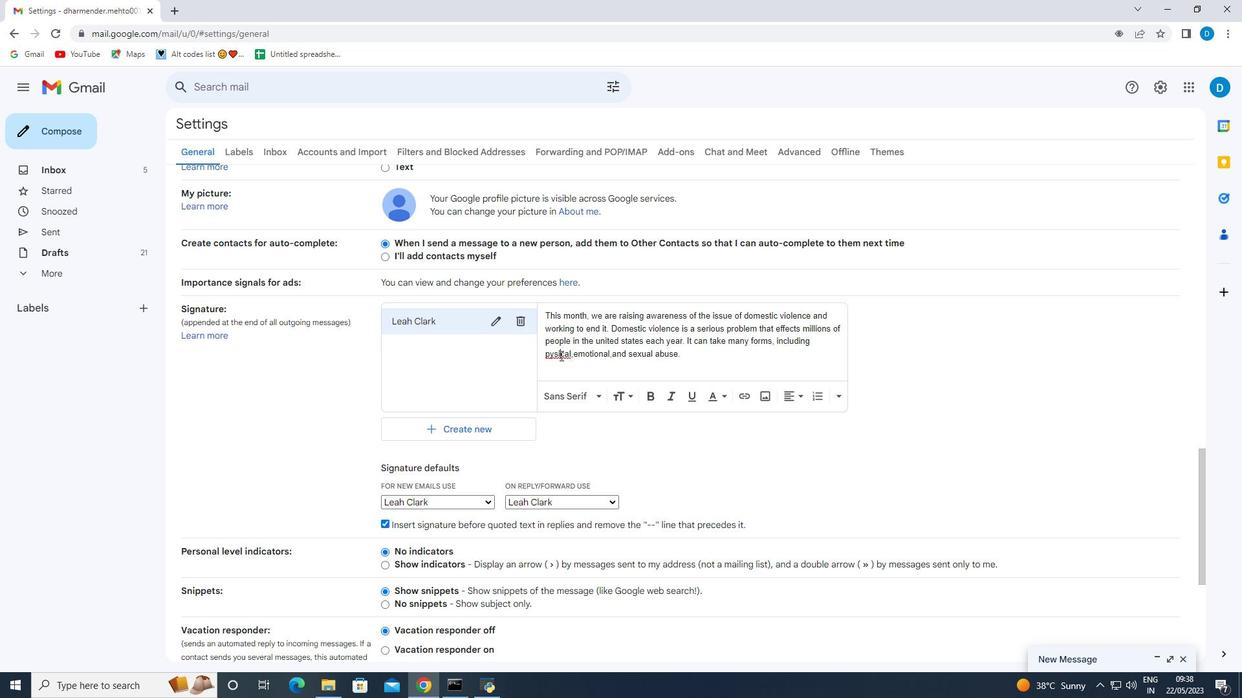 
Action: Mouse moved to (584, 367)
Screenshot: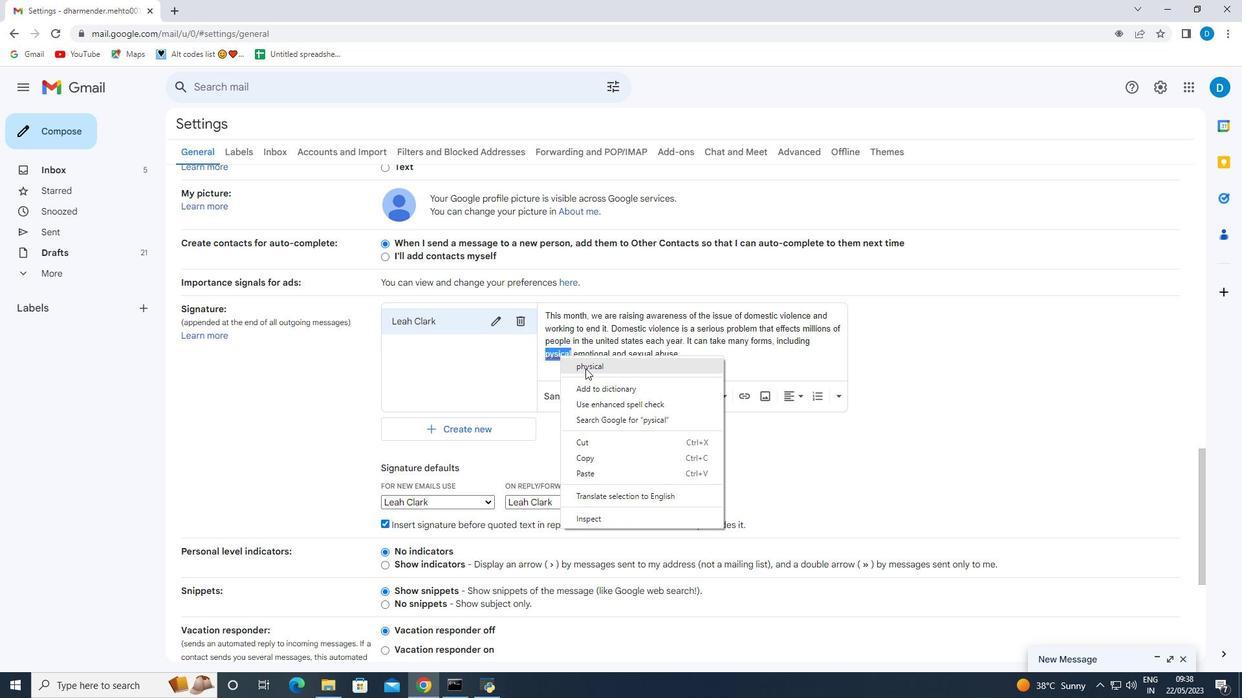 
Action: Mouse pressed left at (584, 367)
Screenshot: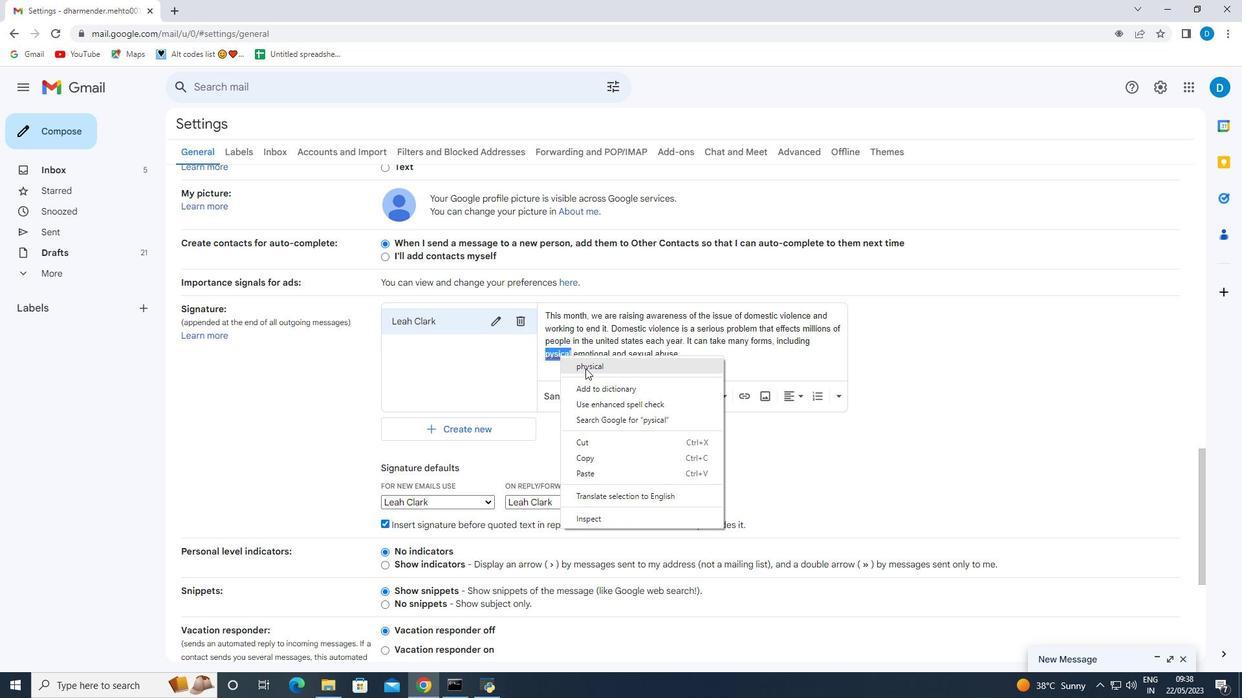 
Action: Mouse moved to (685, 355)
Screenshot: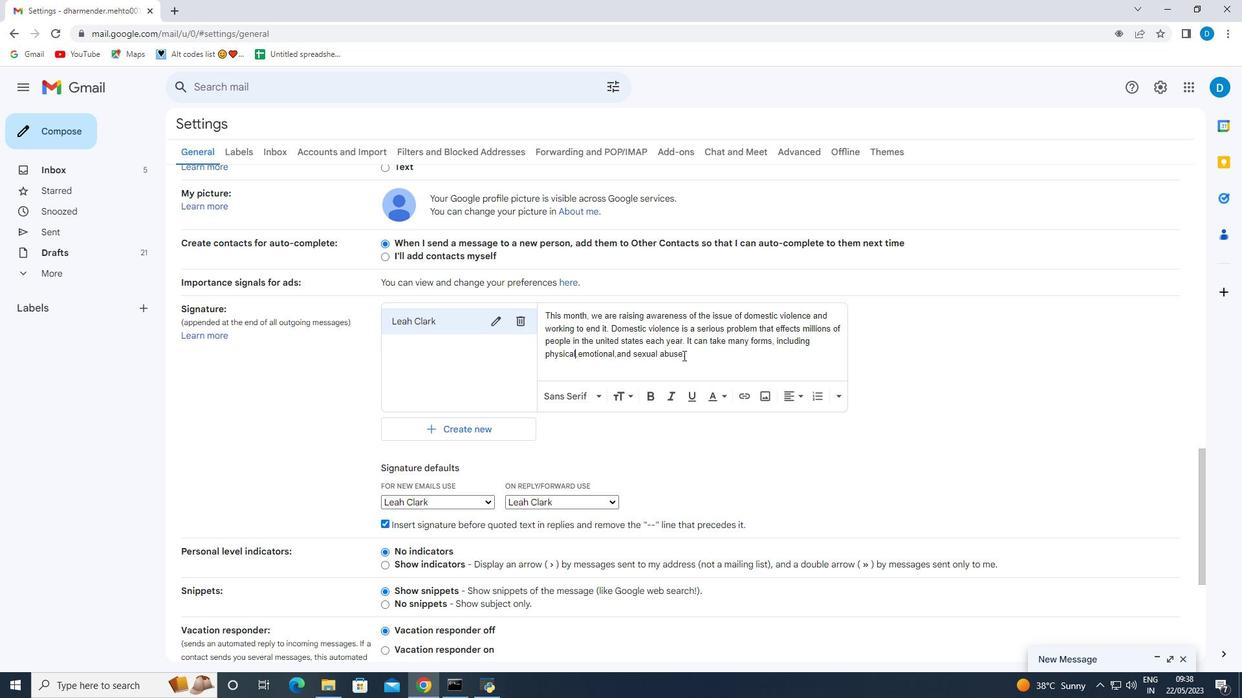 
Action: Mouse pressed left at (685, 355)
Screenshot: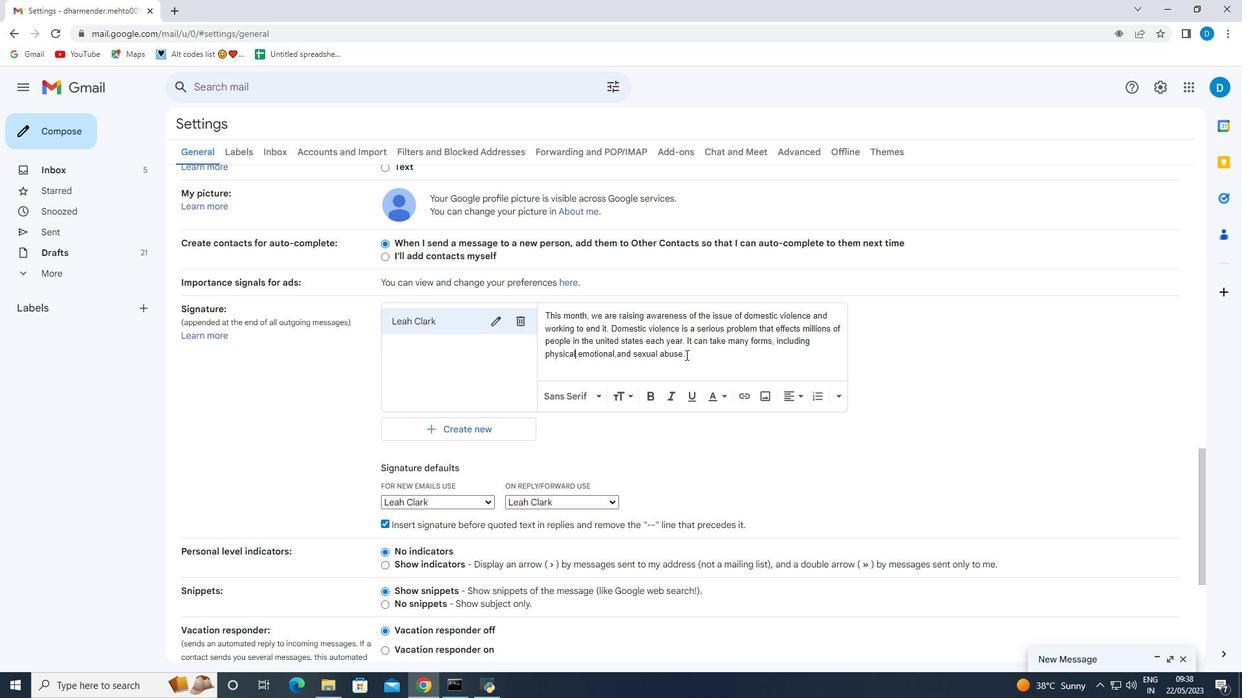 
Action: Mouse moved to (701, 374)
Screenshot: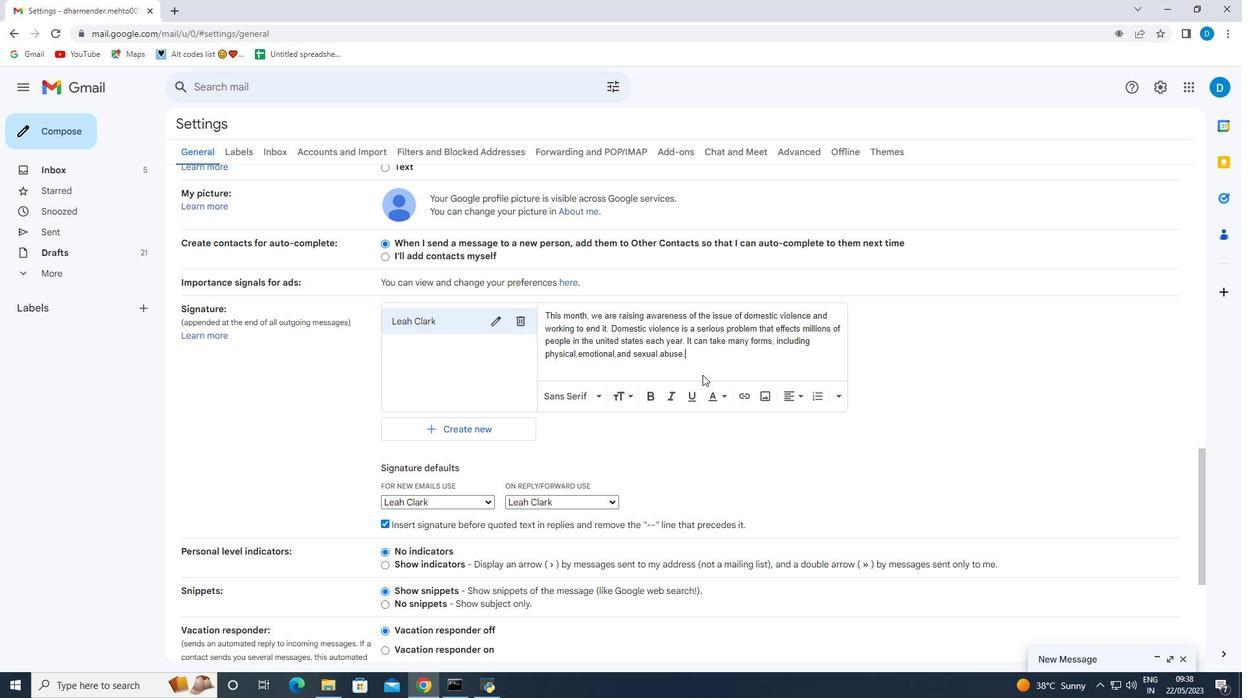 
Action: Key pressed <Key.enter><Key.enter><Key.shift><Key.shift><Key.shift><Key.shift><Key.shift><Key.shift><Key.shift><Key.shift><Key.shift><Key.shift><Key.shift><Key.shift><Key.shift><Key.shift><Key.shift><Key.shift><Key.shift><Key.shift><Key.shift><Key.shift><Key.shift><Key.shift><Key.shift><Key.shift><Key.shift><Key.shift><Key.shift><Key.shift><Key.shift><Key.shift><Key.shift><Key.shift><Key.shift><Key.shift><Key.shift><Key.shift><Key.shift><Key.shift><Key.shift><Key.shift><Key.shift><Key.shift><Key.shift><Key.shift><Key.shift><Key.shift><Key.shift><Key.shift><Key.shift><Key.shift><Key.shift><Key.shift><Key.shift><Key.shift><Key.shift><Key.shift><Key.shift><Key.shift><Key.shift><Key.shift><Key.shift><Key.shift><Key.shift><Key.shift><Key.shift><Key.shift><Key.shift><Key.shift><Key.shift><Key.shift><Key.shift><Key.shift><Key.shift><Key.shift><Key.shift><Key.shift><Key.shift><Key.shift><Key.shift><Key.shift><Key.shift><Key.shift><Key.shift><Key.shift><Key.shift><Key.shift><Key.shift><Key.shift><Key.shift><Key.shift><Key.shift><Key.shift><Key.shift>Sencerely
Screenshot: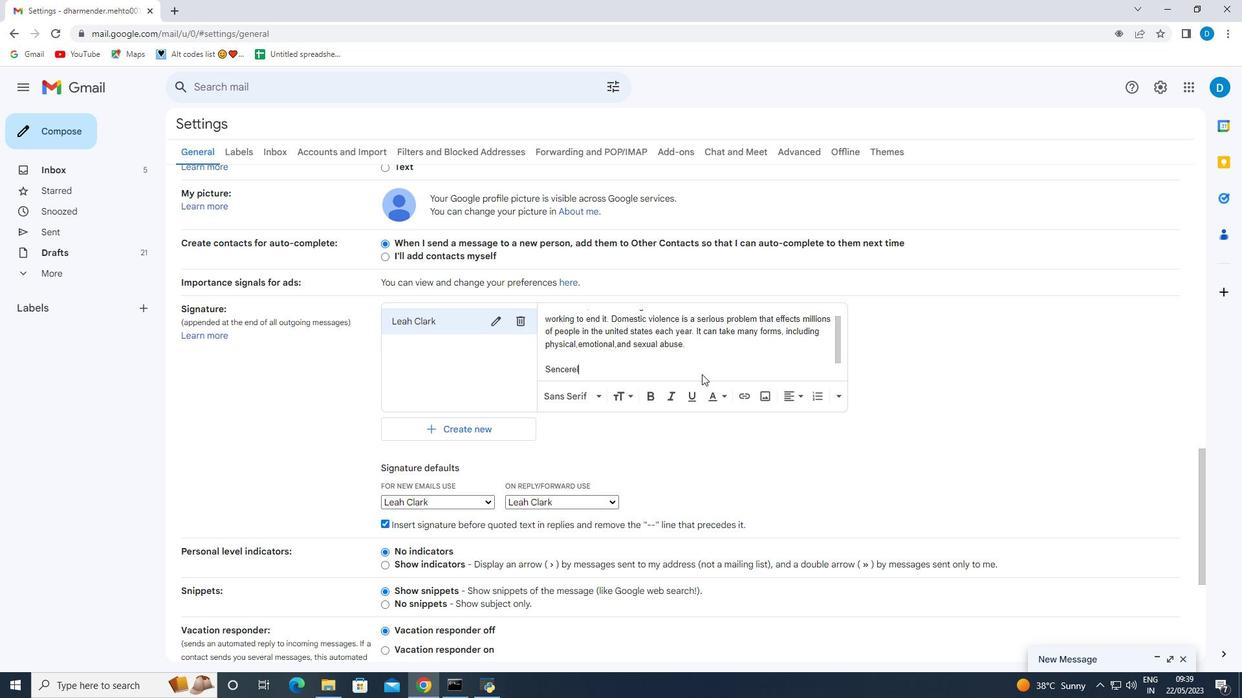 
Action: Mouse moved to (561, 368)
Screenshot: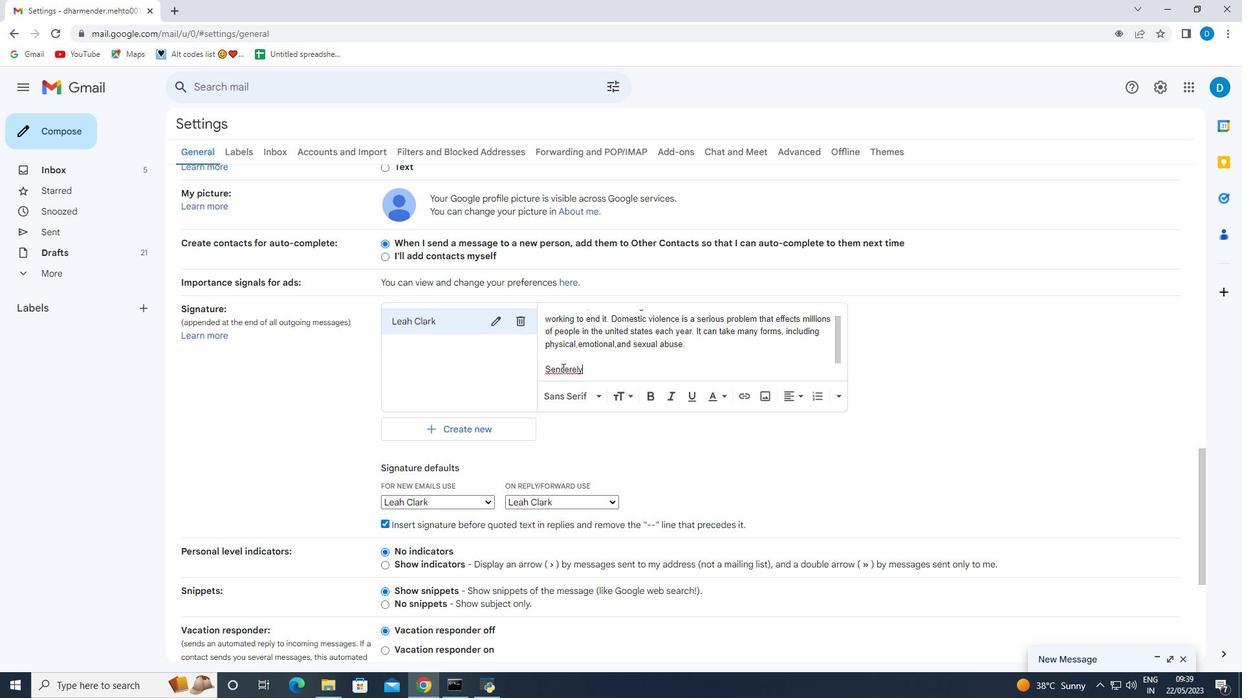 
Action: Mouse pressed right at (561, 368)
Screenshot: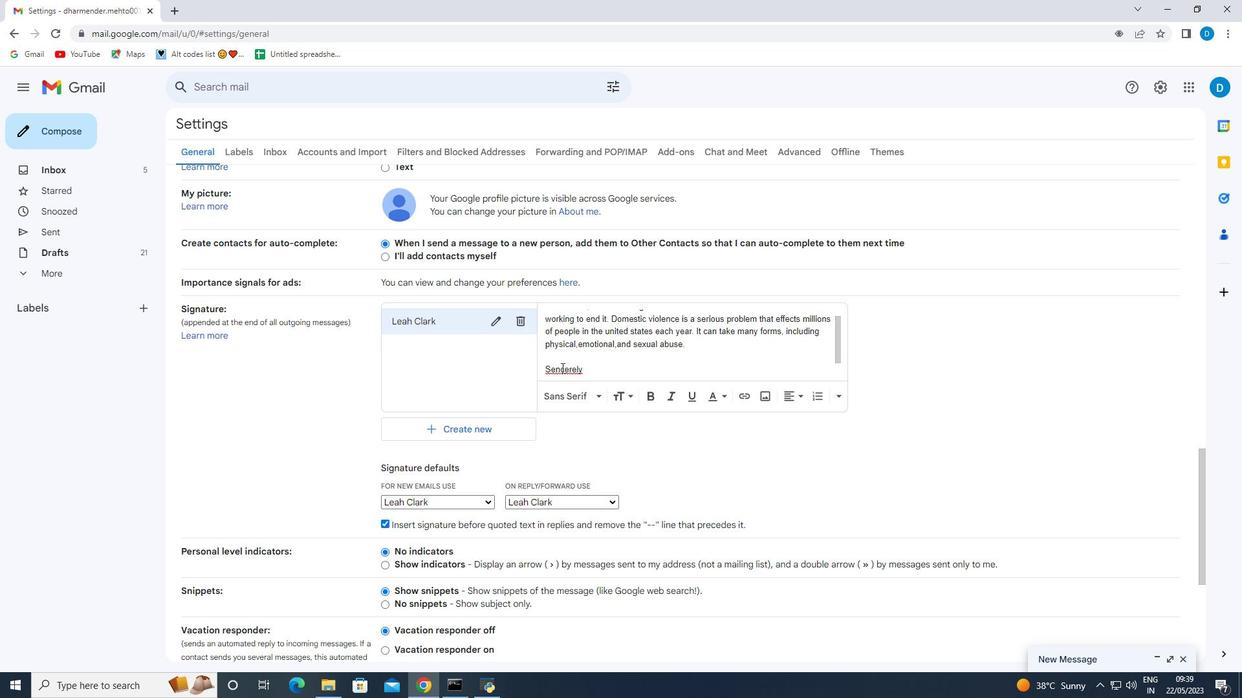 
Action: Mouse moved to (586, 380)
Screenshot: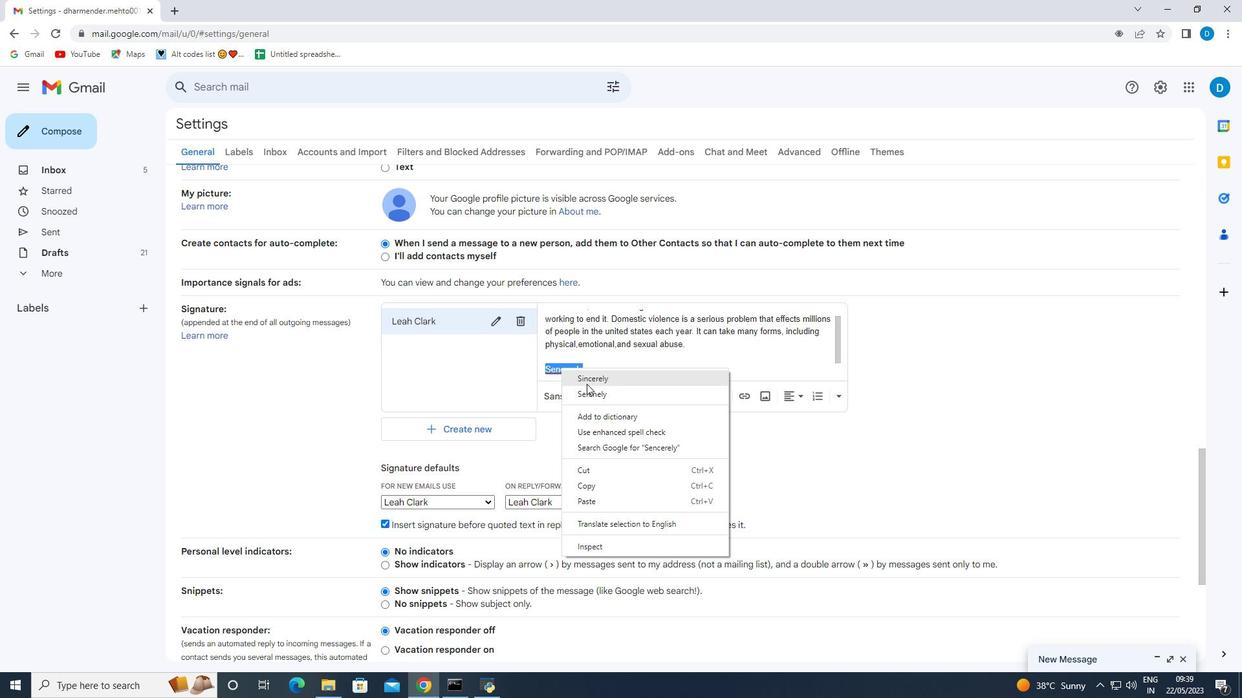 
Action: Mouse pressed left at (586, 380)
Screenshot: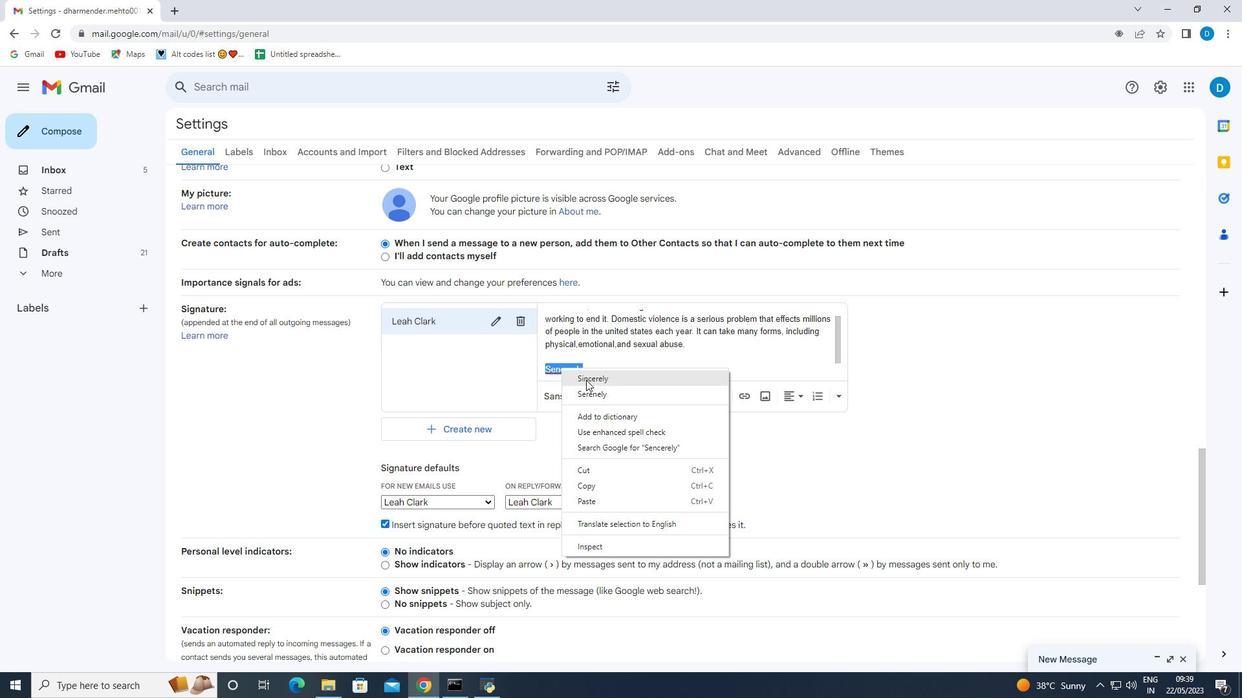 
Action: Mouse moved to (601, 370)
Screenshot: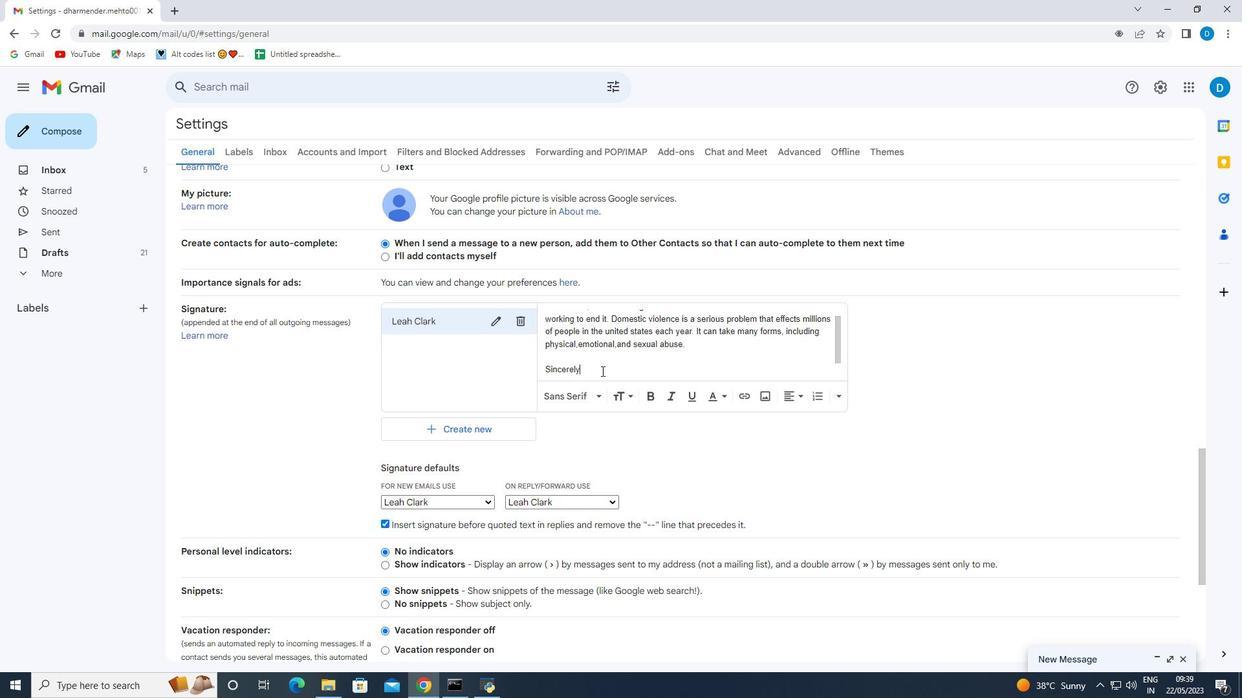 
Action: Mouse pressed left at (601, 370)
Screenshot: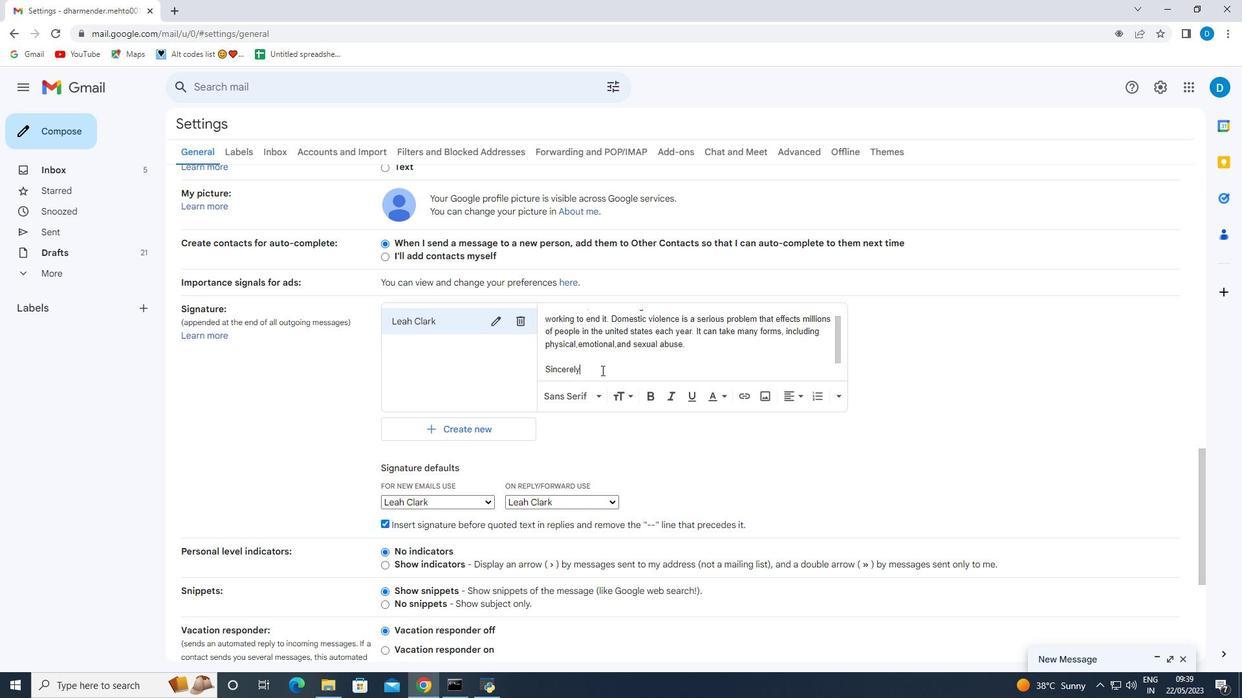 
Action: Key pressed <Key.enter>
Screenshot: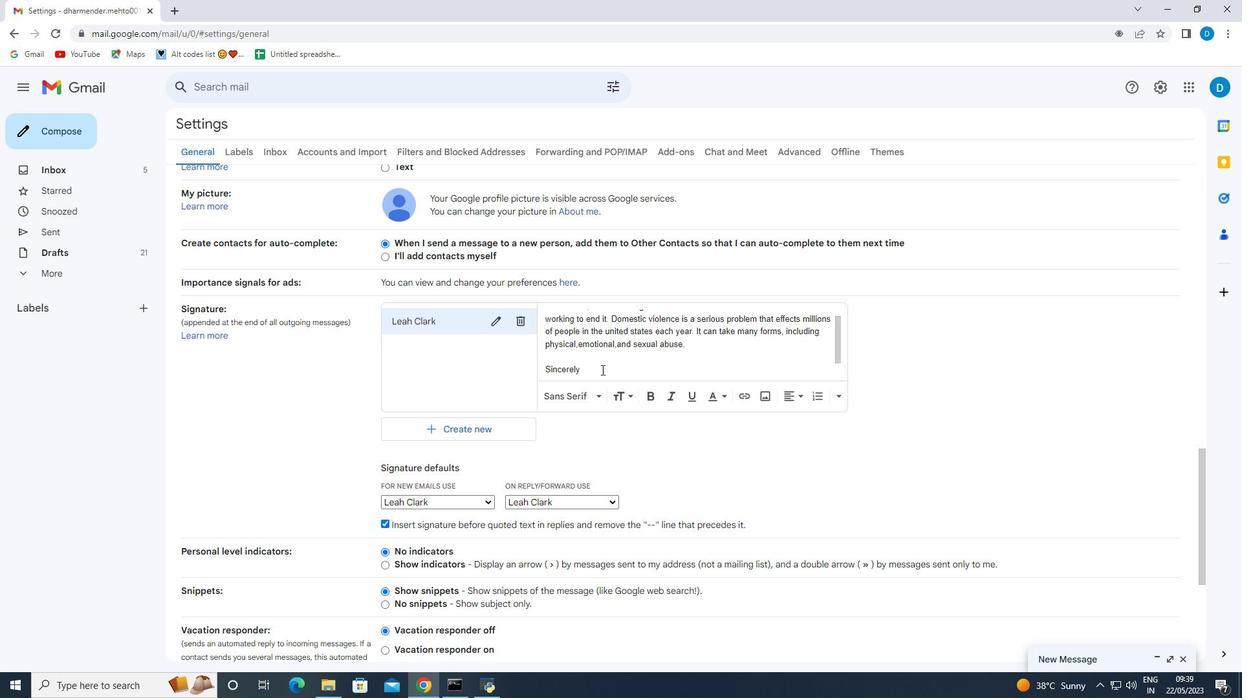 
Action: Mouse moved to (600, 370)
Screenshot: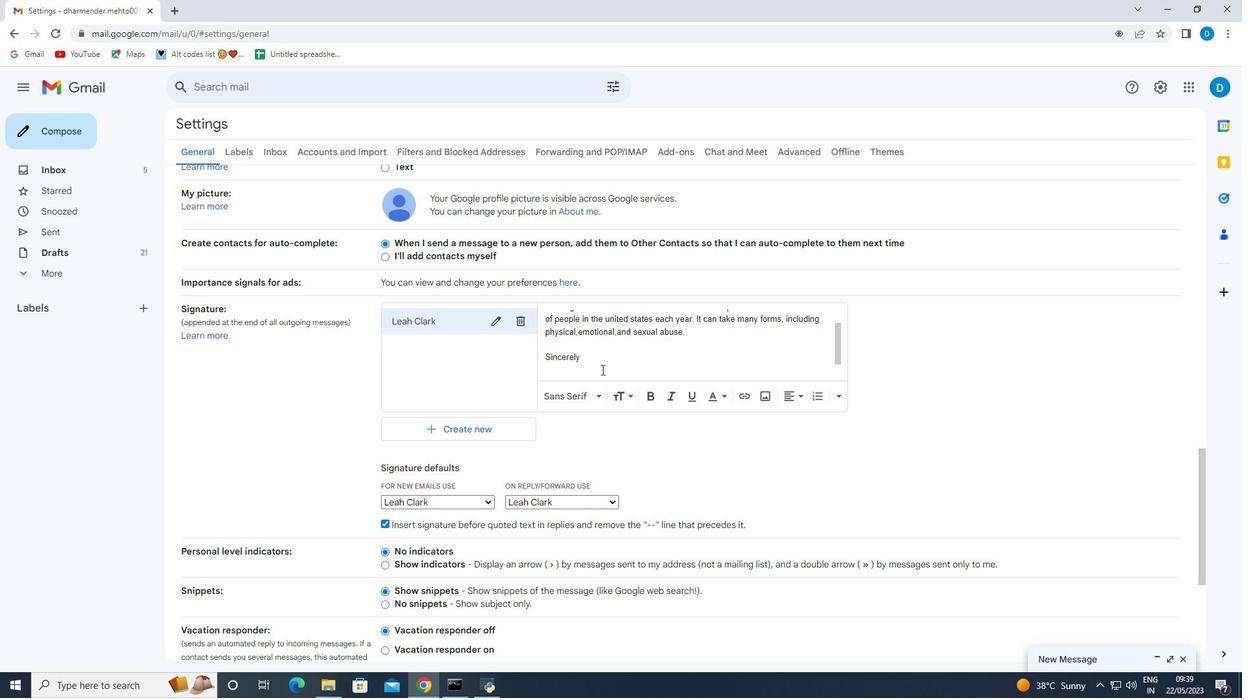 
Action: Key pressed <Key.shift><Key.shift><Key.shift><Key.shift><Key.shift>Leach<Key.space><Key.backspace><Key.backspace><Key.backspace>h<Key.space><Key.shift>Clark
Screenshot: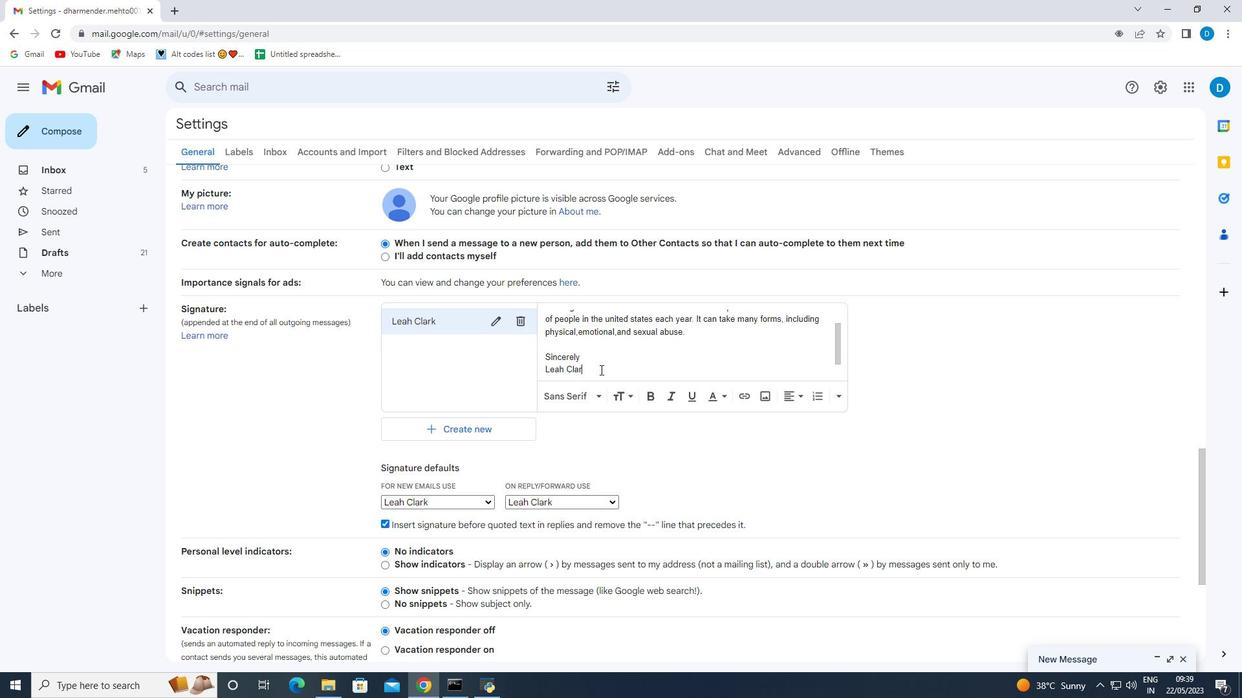 
Action: Mouse moved to (609, 365)
Screenshot: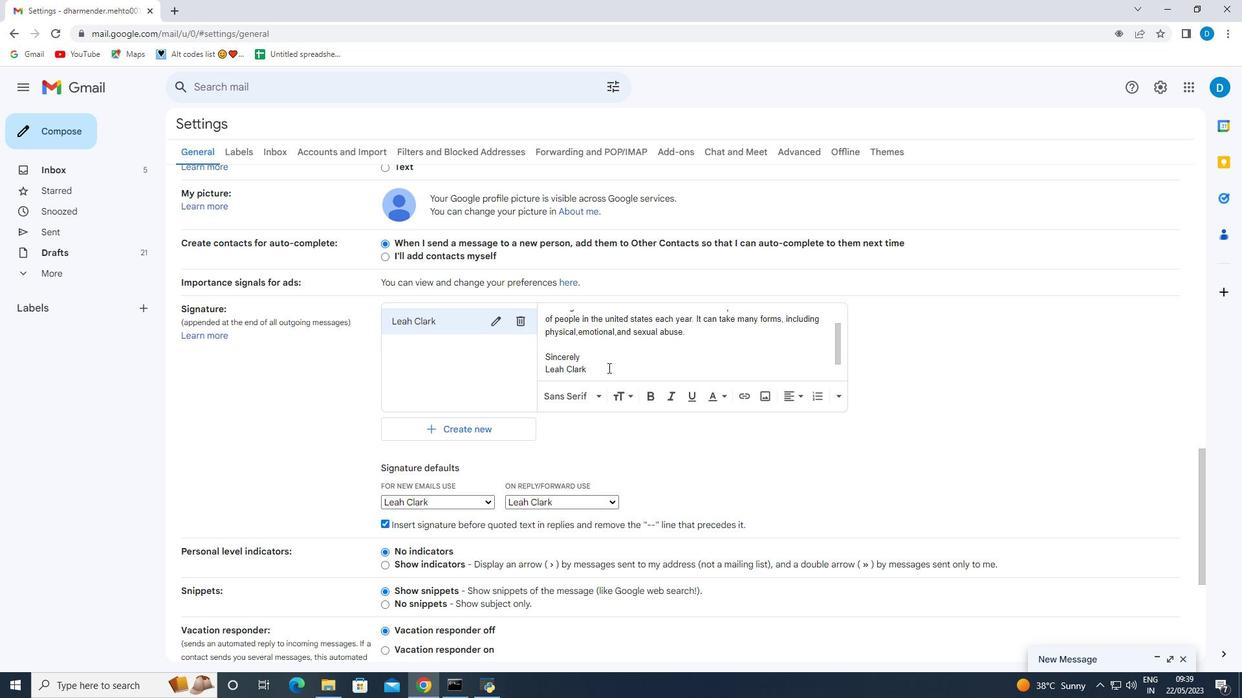 
Action: Mouse scrolled (609, 364) with delta (0, 0)
Screenshot: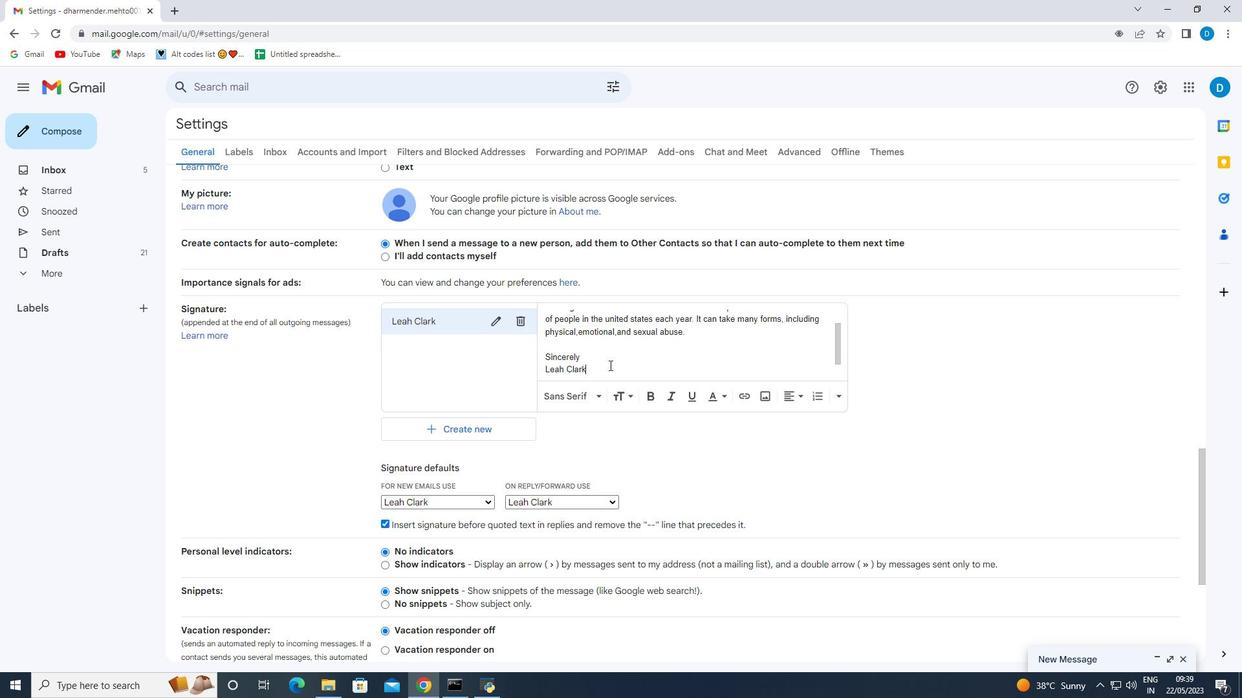 
Action: Mouse moved to (659, 354)
Screenshot: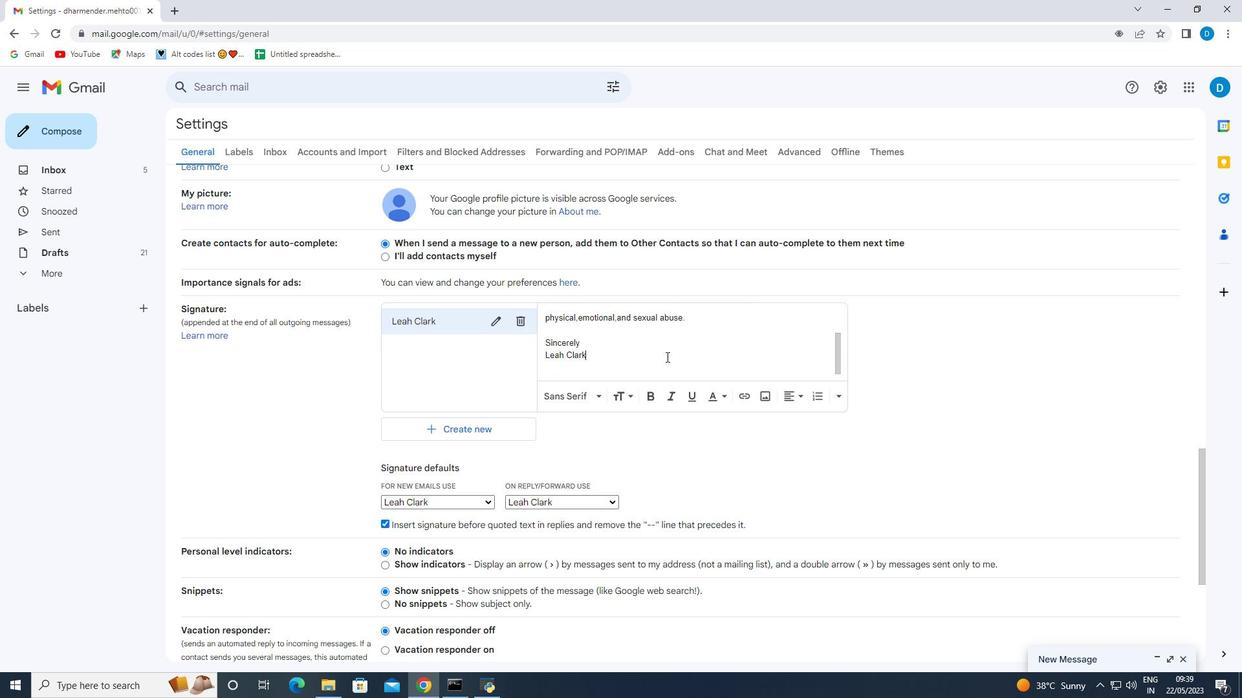 
Action: Mouse scrolled (659, 353) with delta (0, 0)
Screenshot: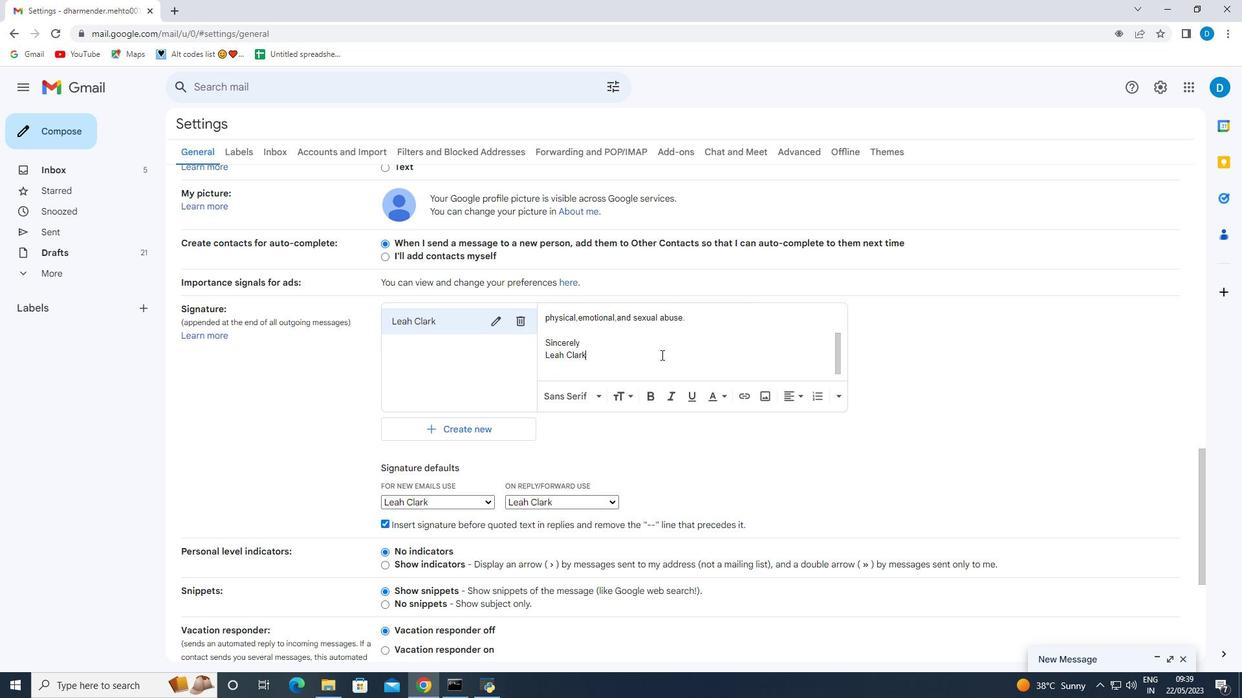 
Action: Mouse moved to (530, 447)
Screenshot: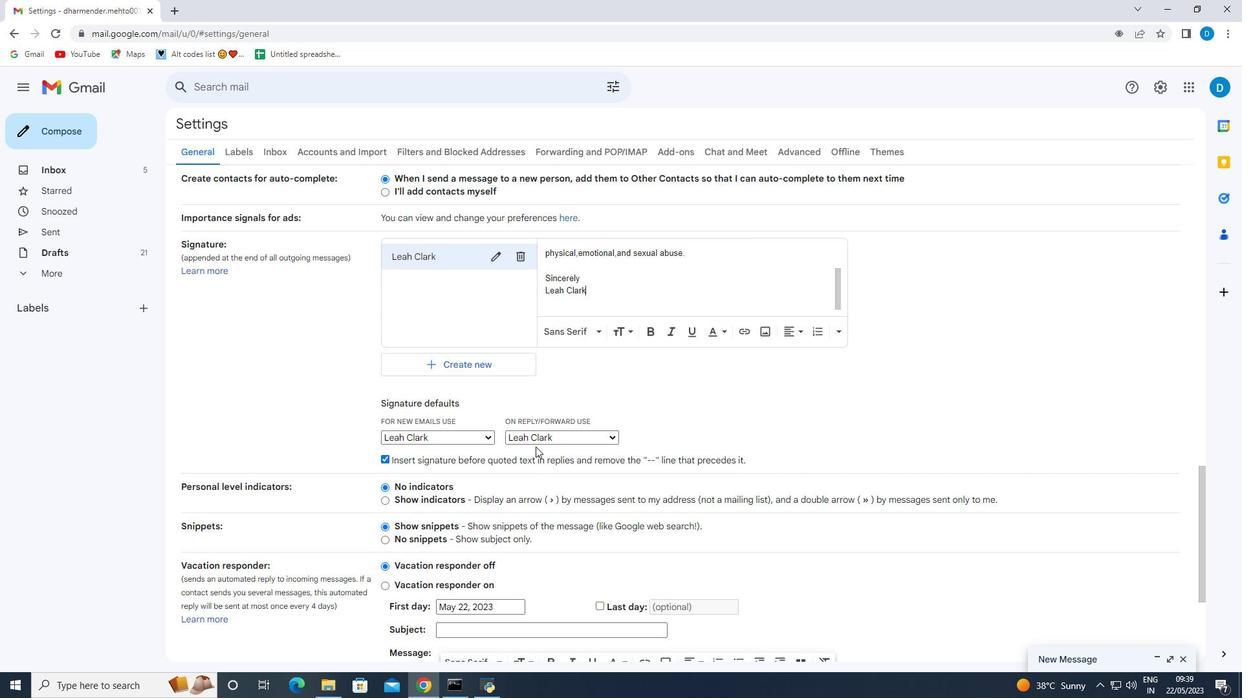 
Action: Mouse scrolled (530, 446) with delta (0, 0)
Screenshot: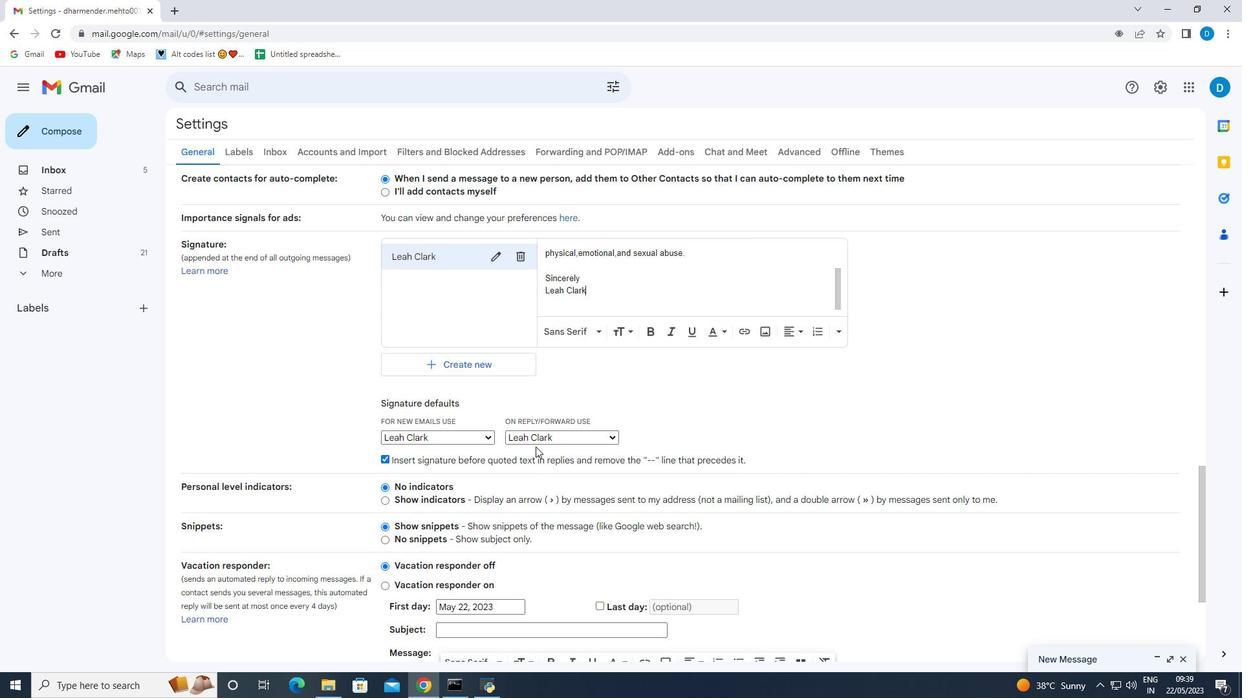 
Action: Mouse moved to (529, 447)
Screenshot: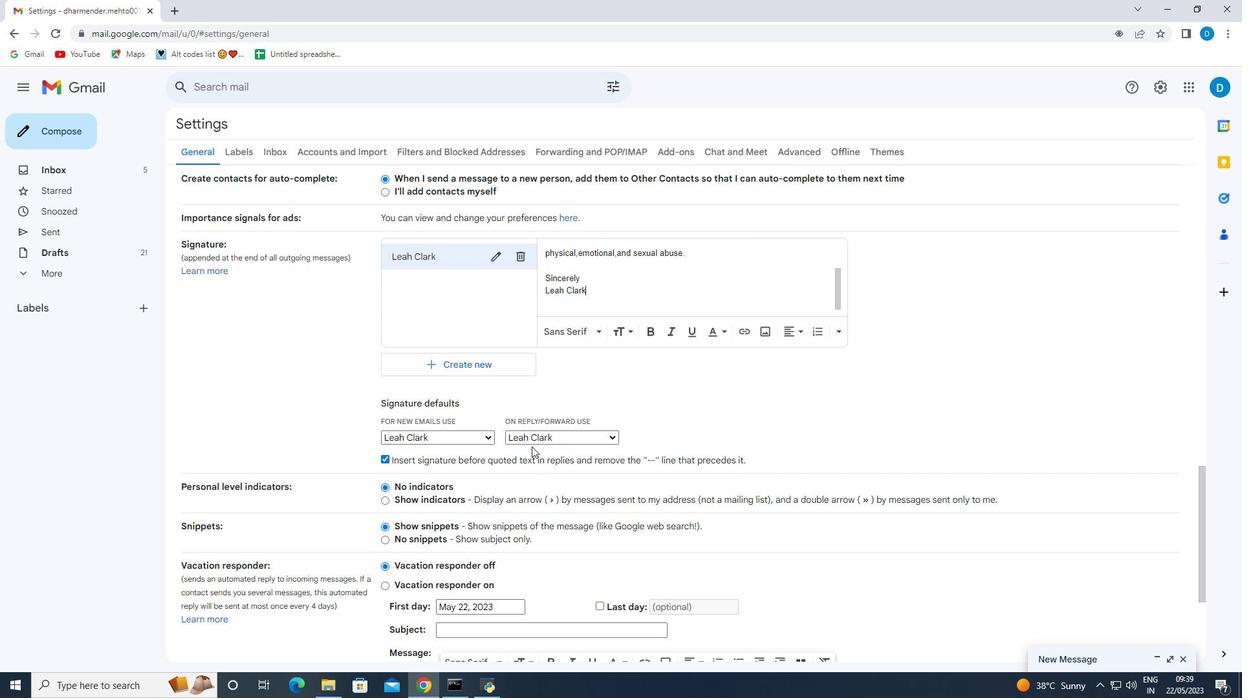 
Action: Mouse scrolled (529, 446) with delta (0, 0)
Screenshot: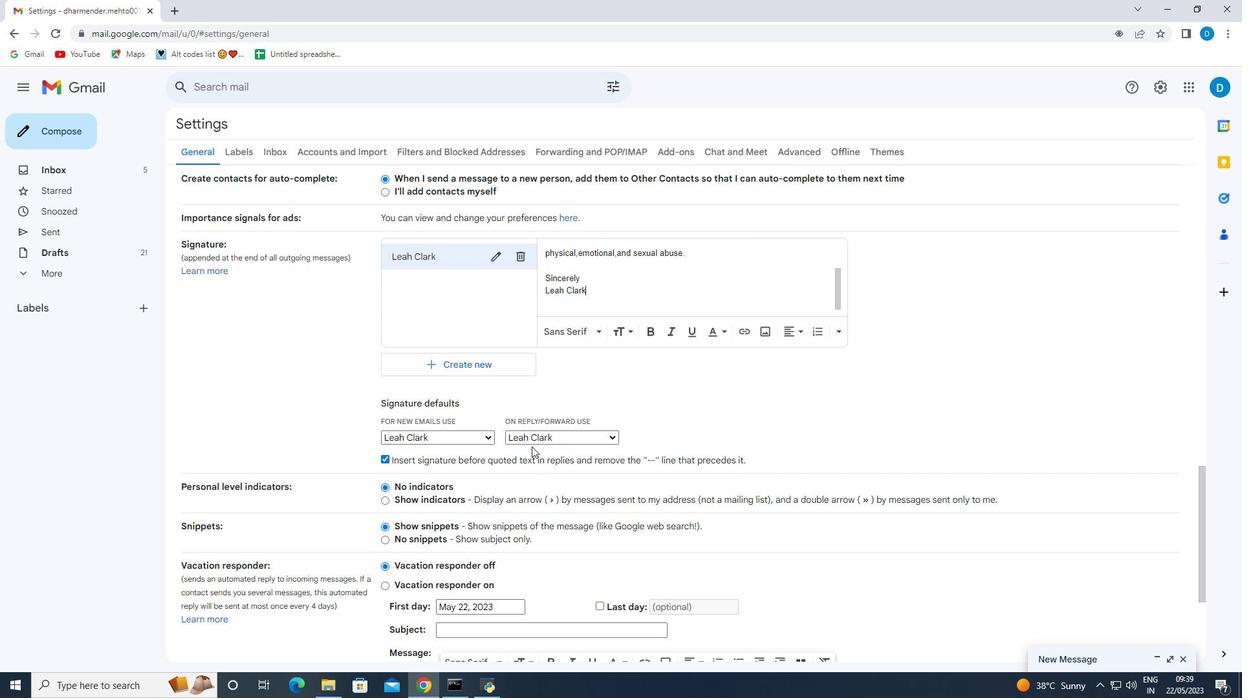 
Action: Mouse moved to (527, 448)
Screenshot: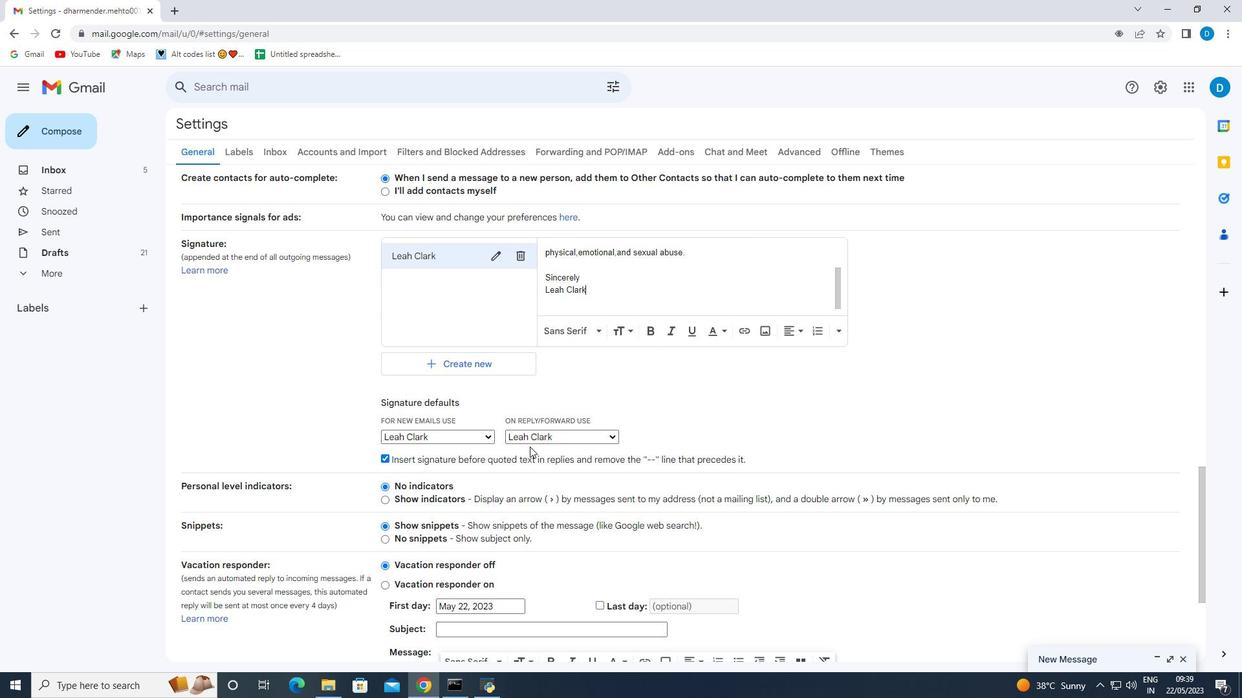 
Action: Mouse scrolled (527, 448) with delta (0, 0)
Screenshot: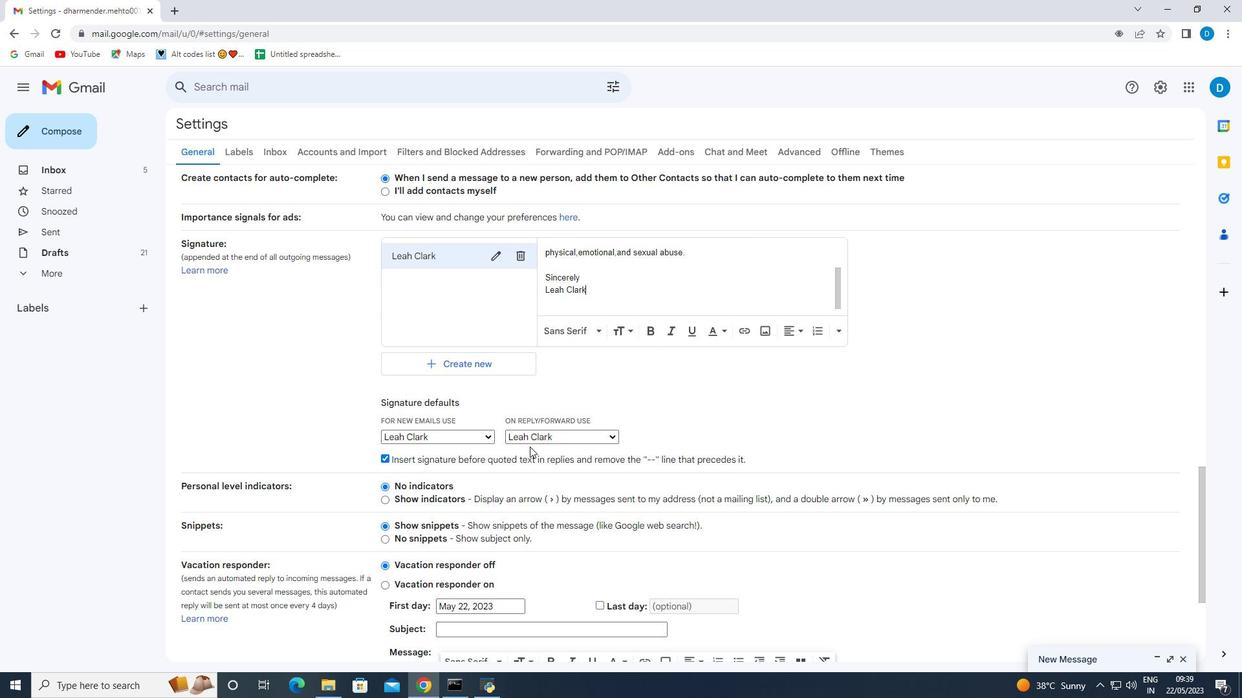 
Action: Mouse moved to (443, 234)
Screenshot: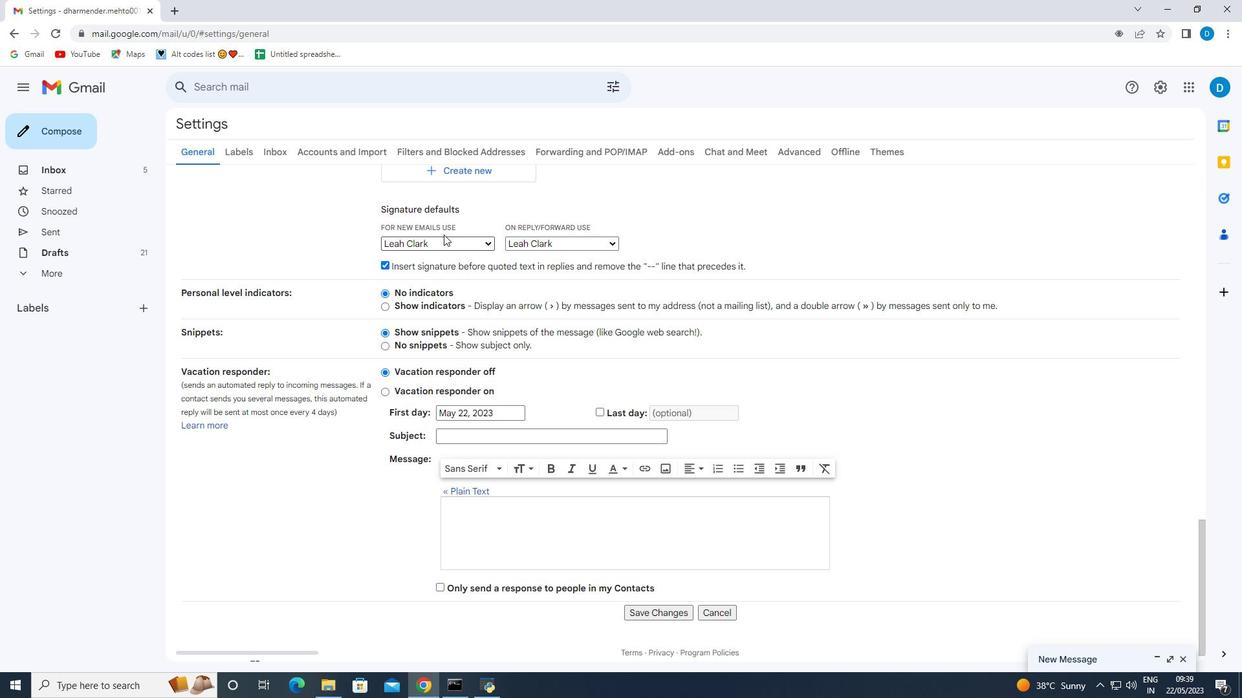 
Action: Mouse pressed left at (443, 234)
Screenshot: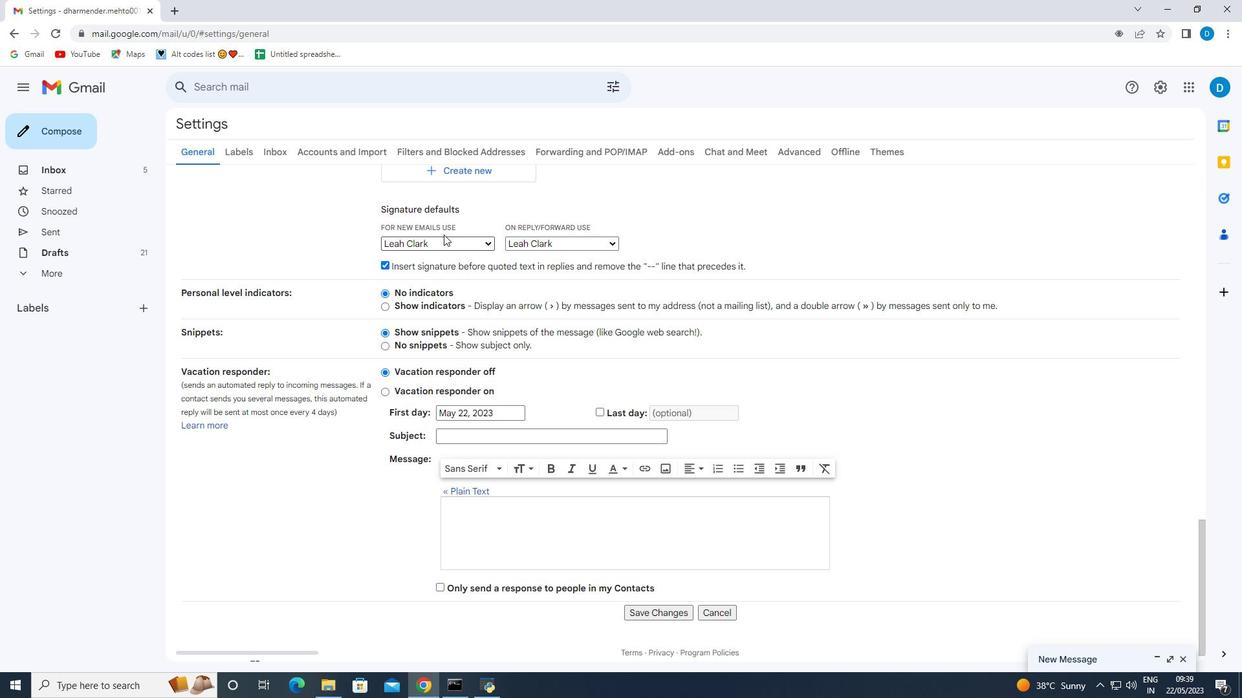 
Action: Mouse moved to (651, 615)
Screenshot: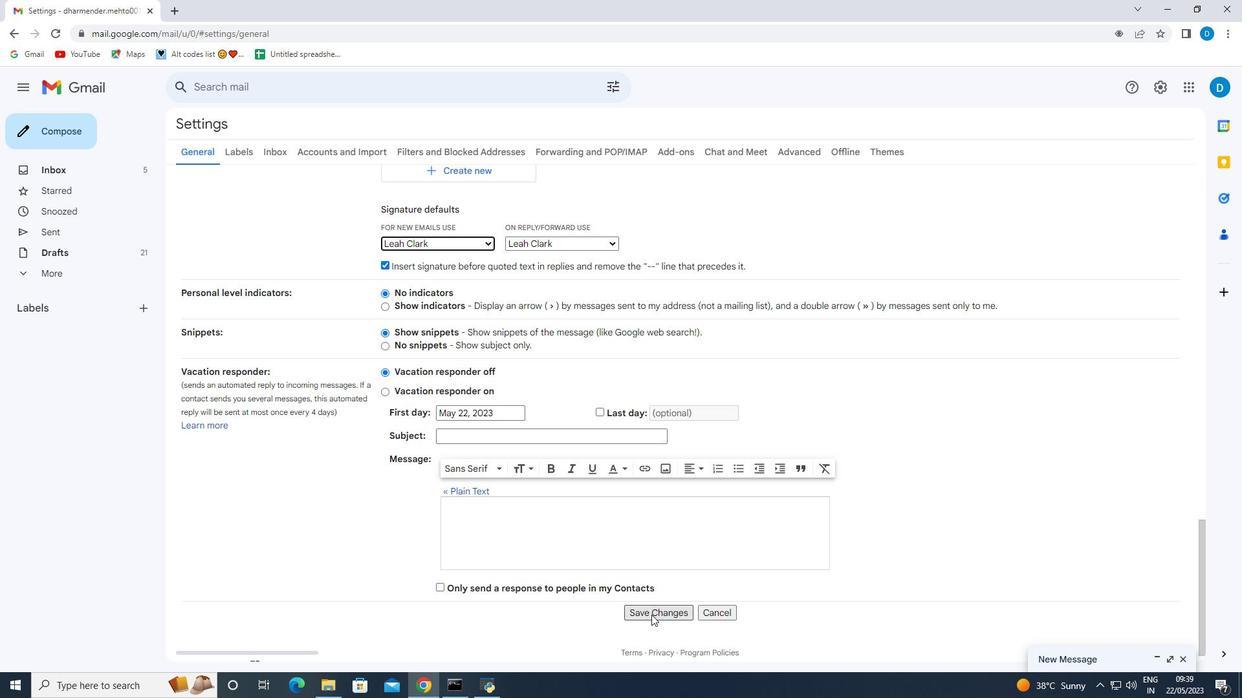 
Action: Mouse pressed left at (651, 615)
Screenshot: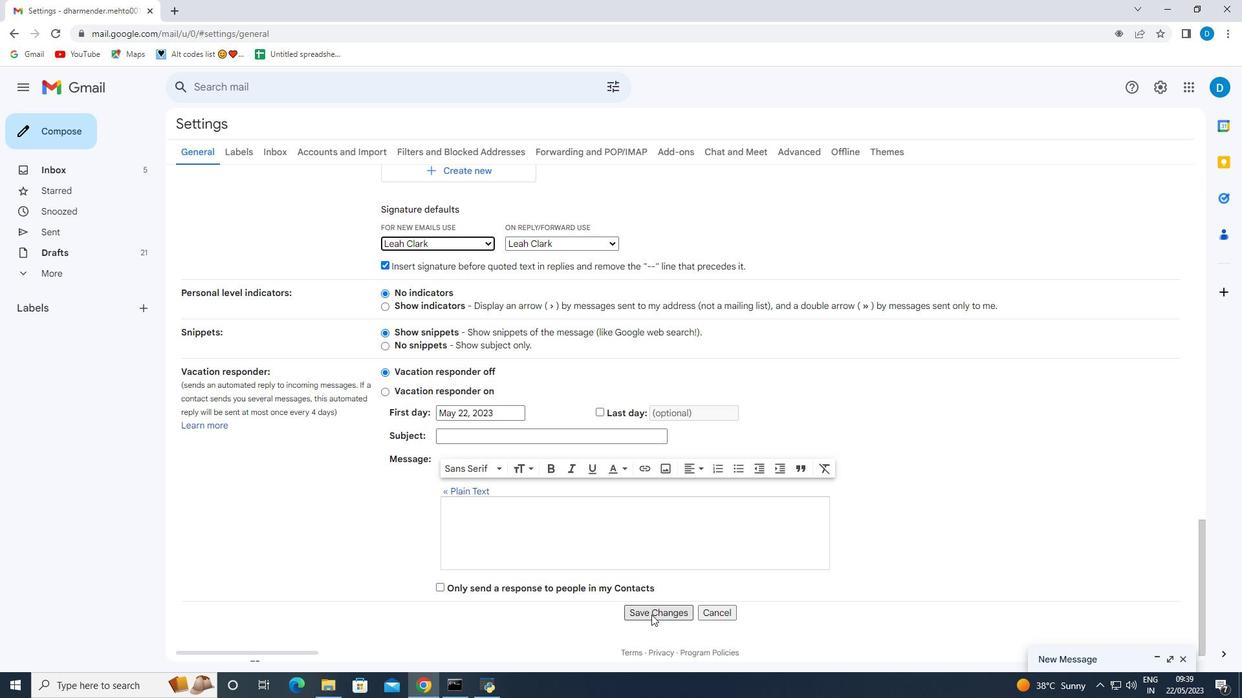 
Action: Mouse moved to (1182, 661)
Screenshot: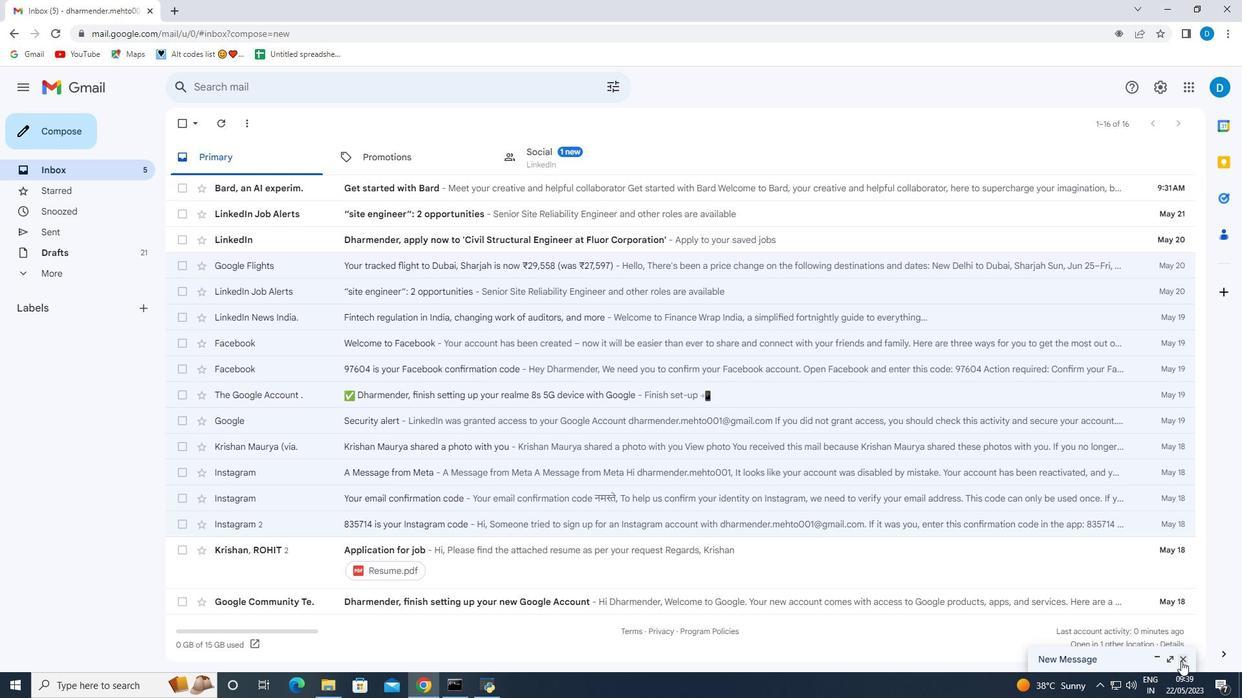 
Action: Mouse pressed left at (1182, 661)
Screenshot: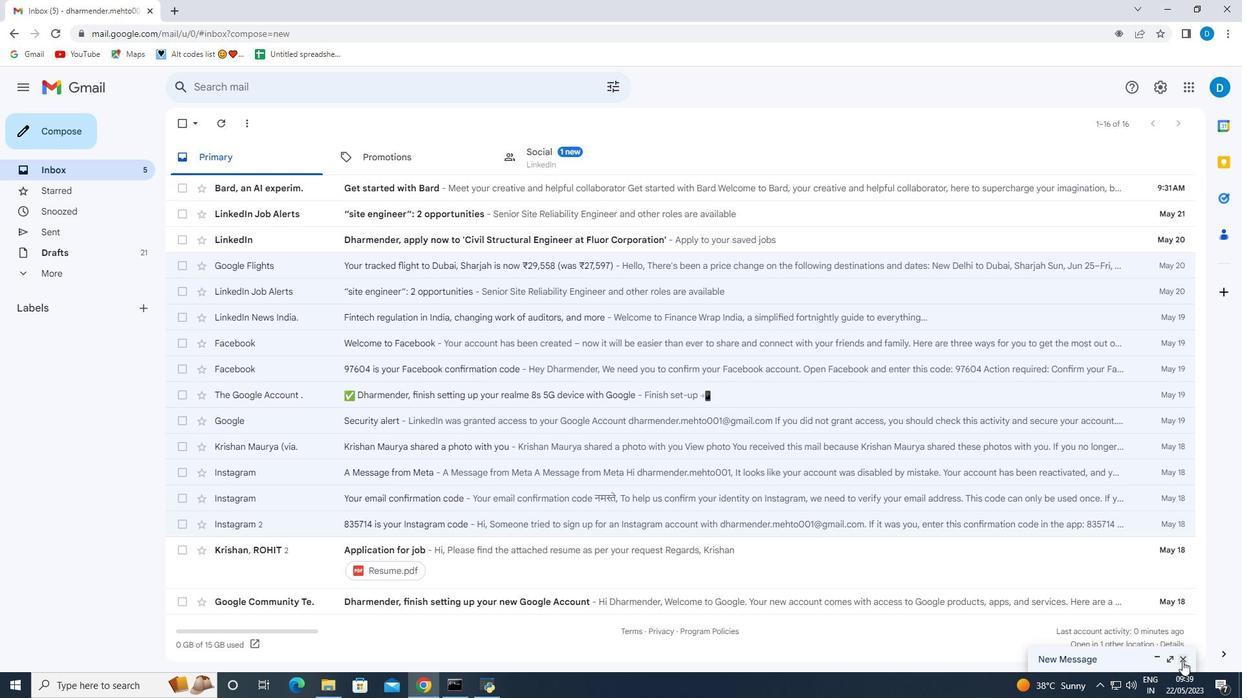 
Action: Mouse moved to (141, 309)
Screenshot: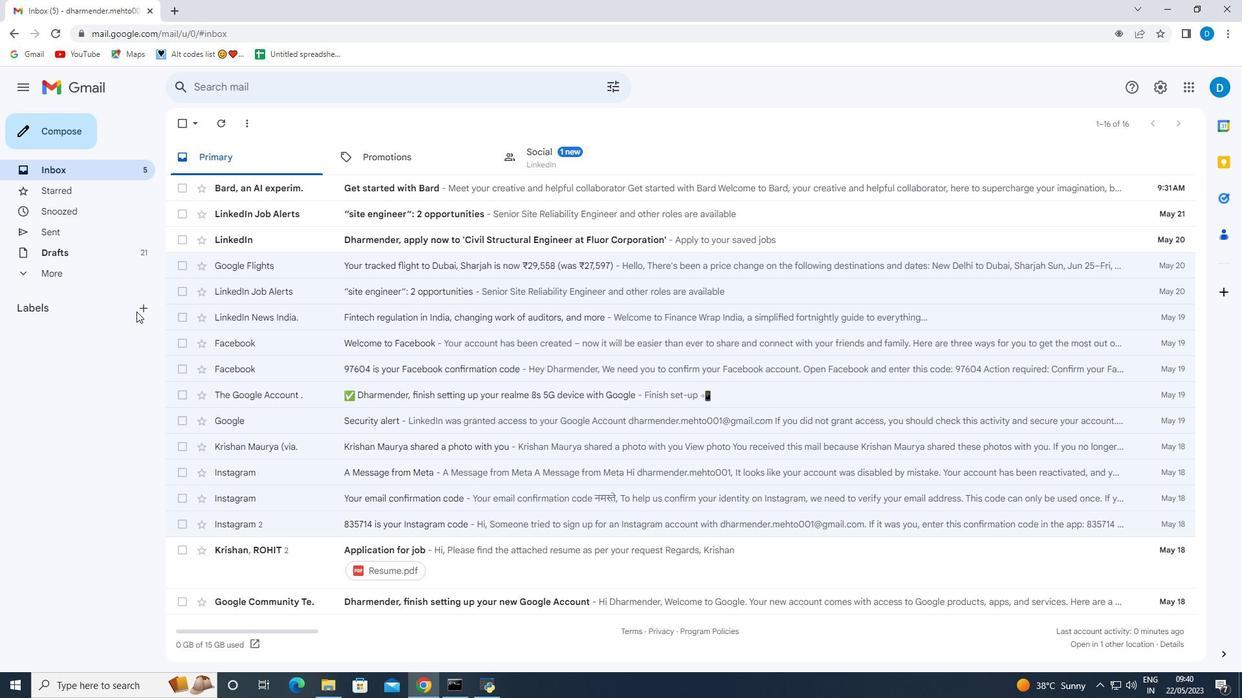 
Action: Mouse pressed left at (141, 309)
Screenshot: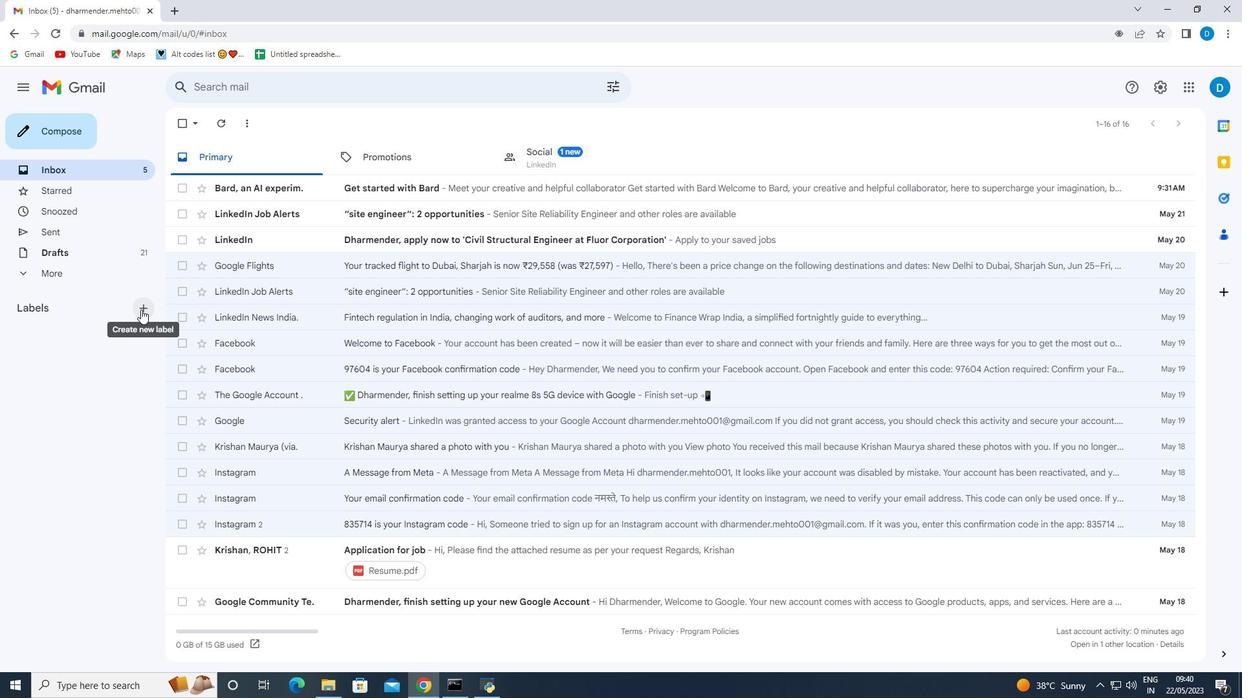 
Action: Mouse moved to (604, 357)
Screenshot: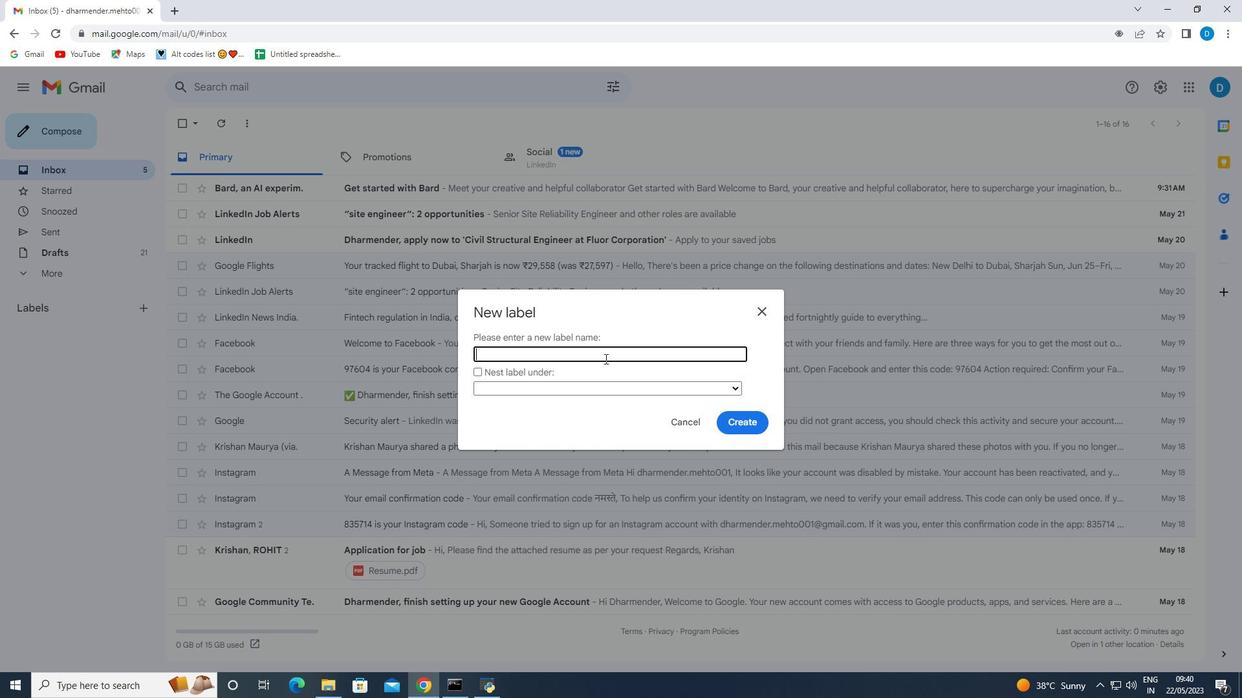 
Action: Mouse pressed left at (604, 357)
Screenshot: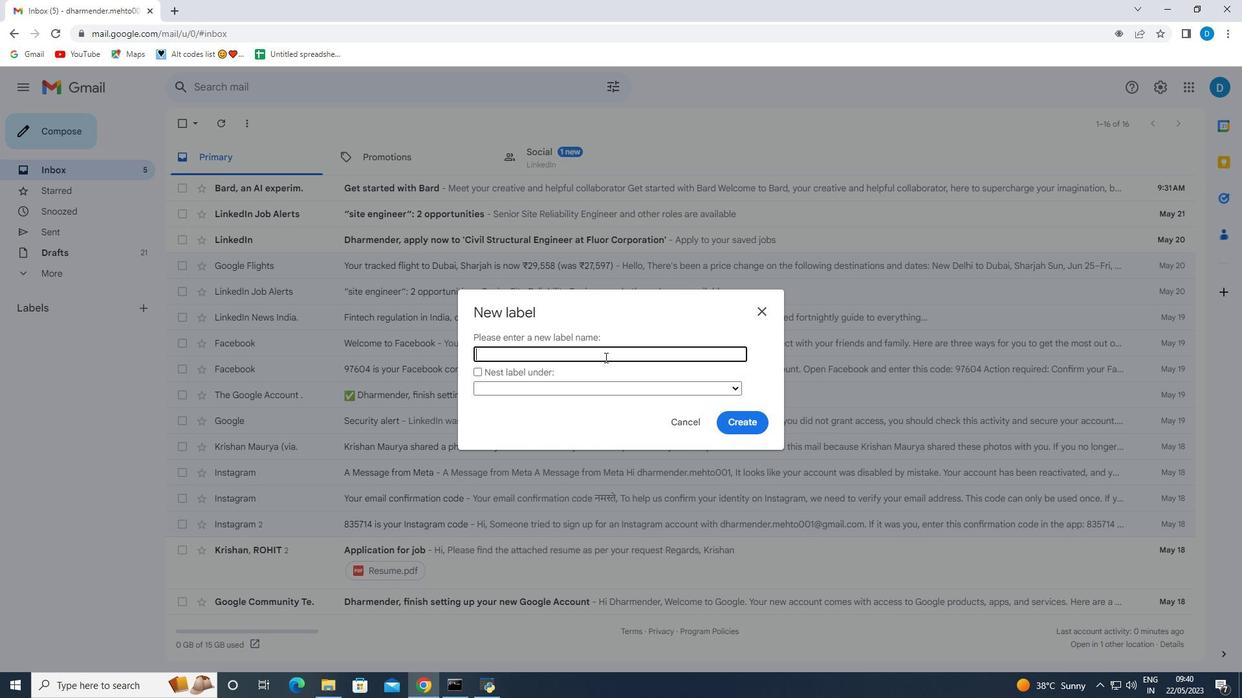 
Action: Key pressed <Key.shift>Finished<Key.space><Key.shift><Key.shift><Key.shift><Key.shift>Goods
Screenshot: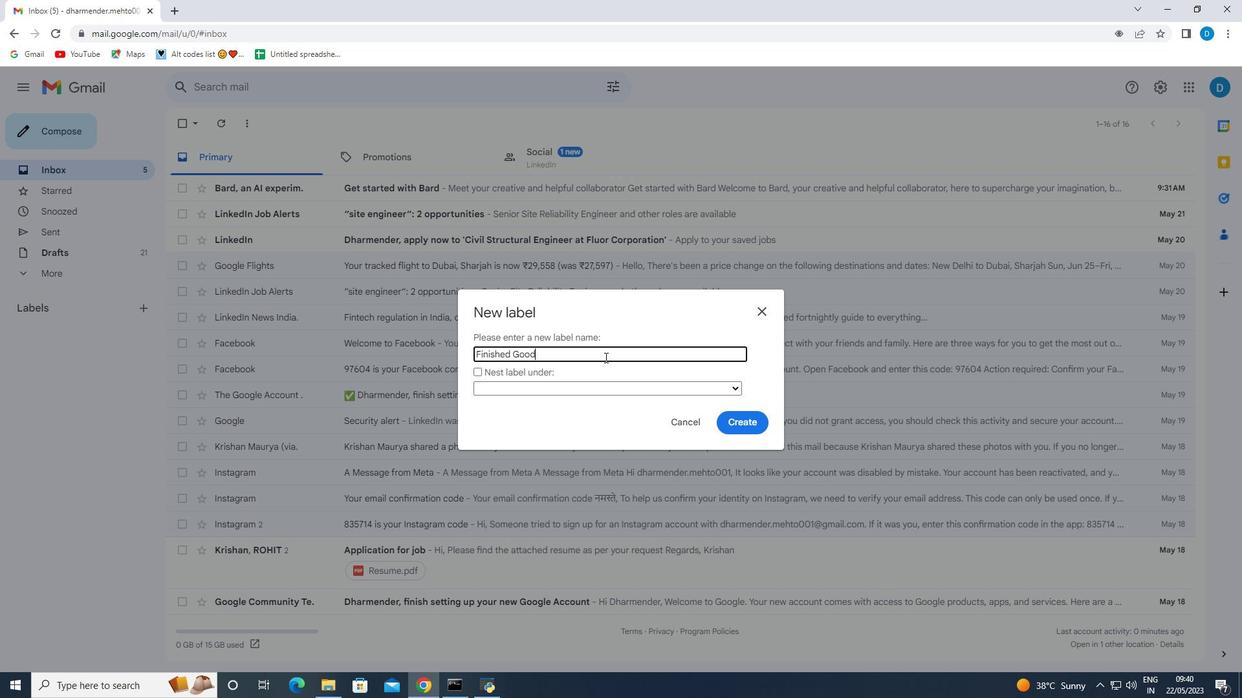 
Action: Mouse moved to (756, 428)
Screenshot: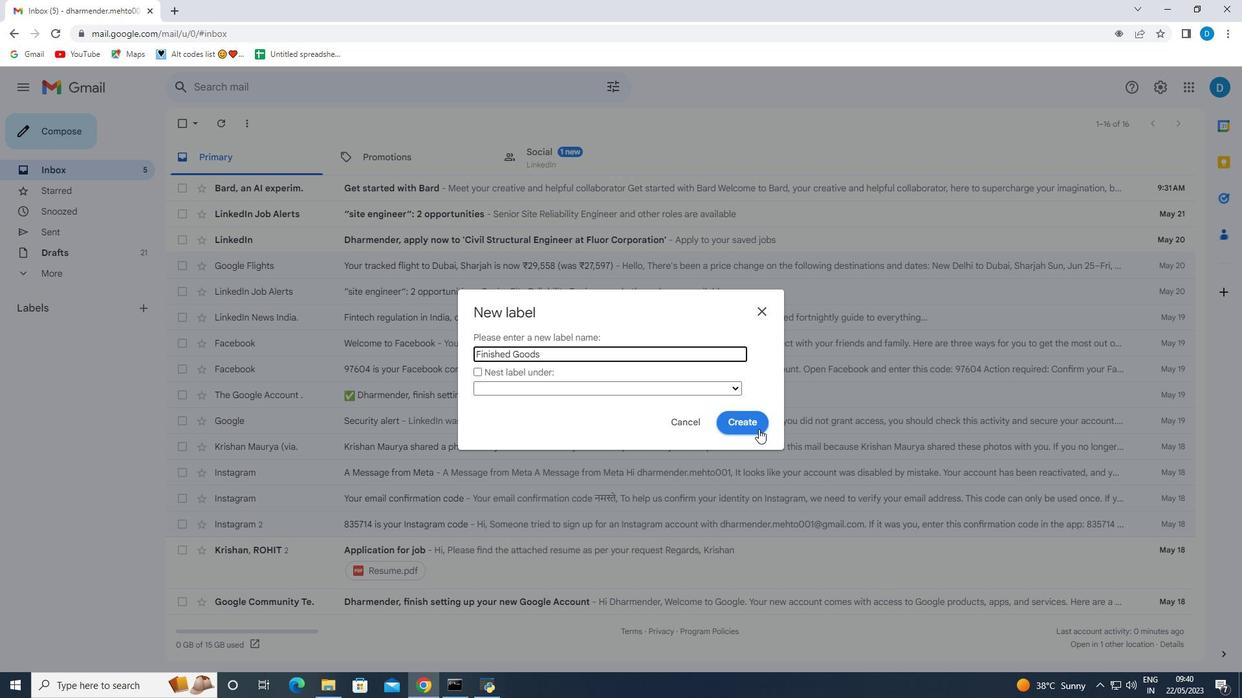 
Action: Mouse pressed left at (756, 428)
Screenshot: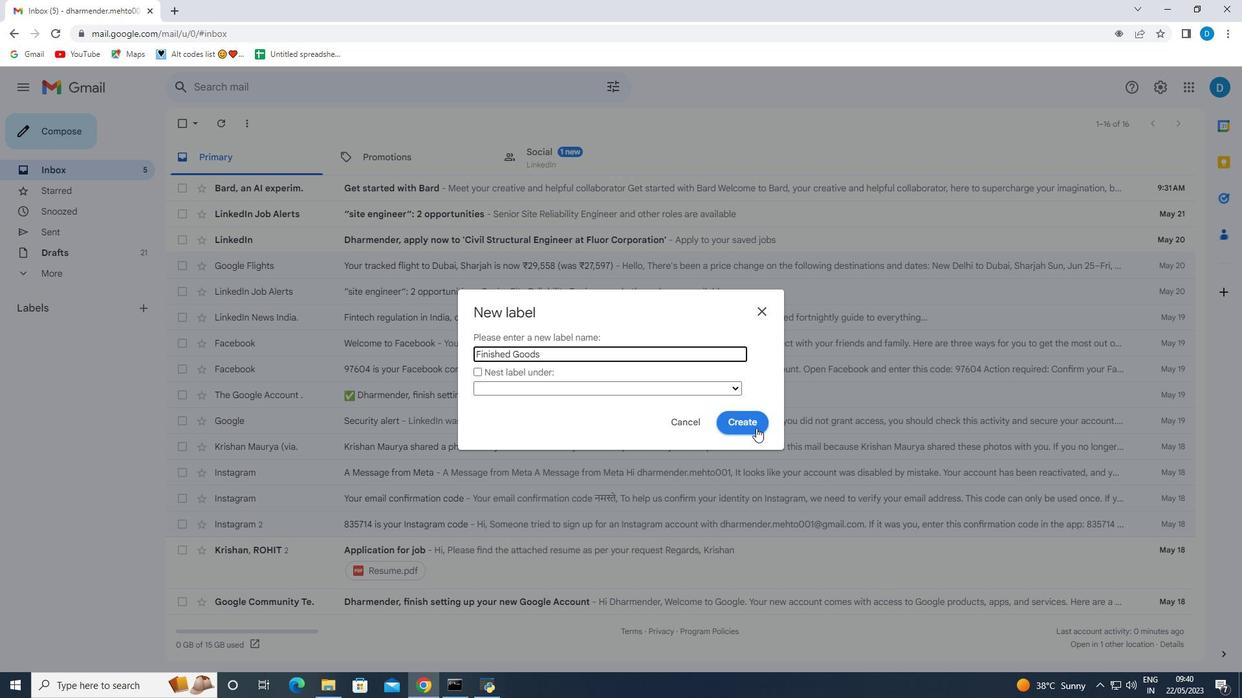 
Action: Mouse moved to (141, 334)
Screenshot: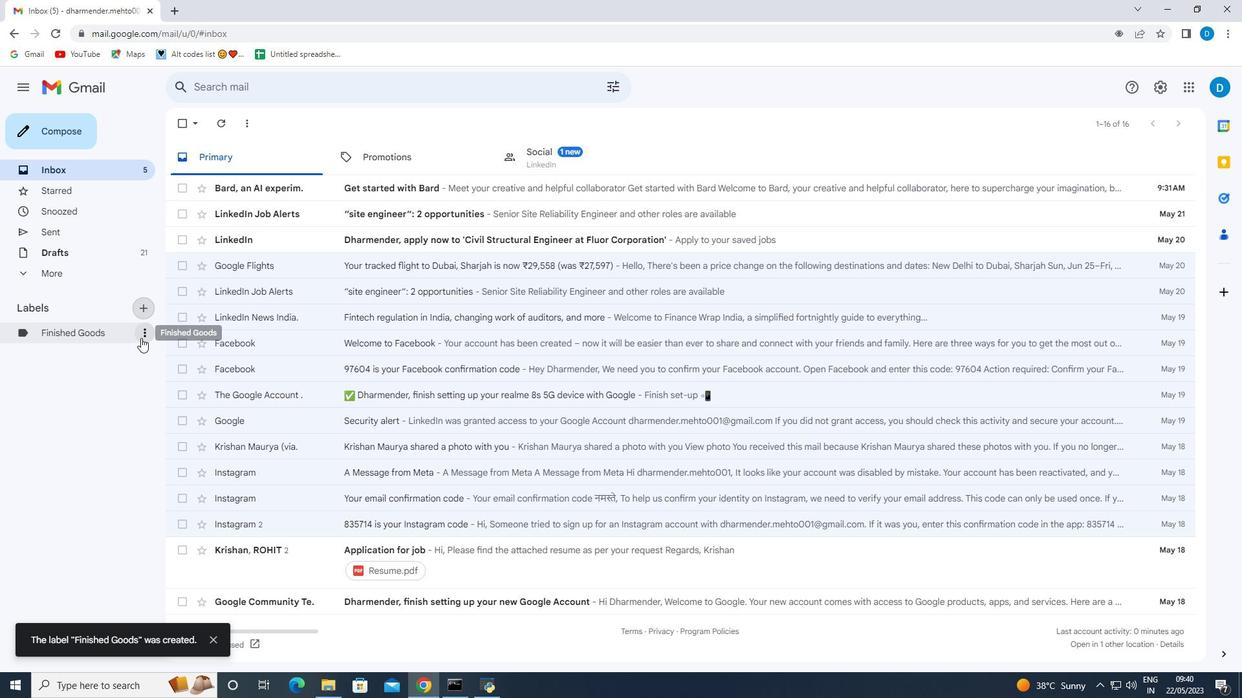 
Action: Mouse pressed left at (141, 334)
Screenshot: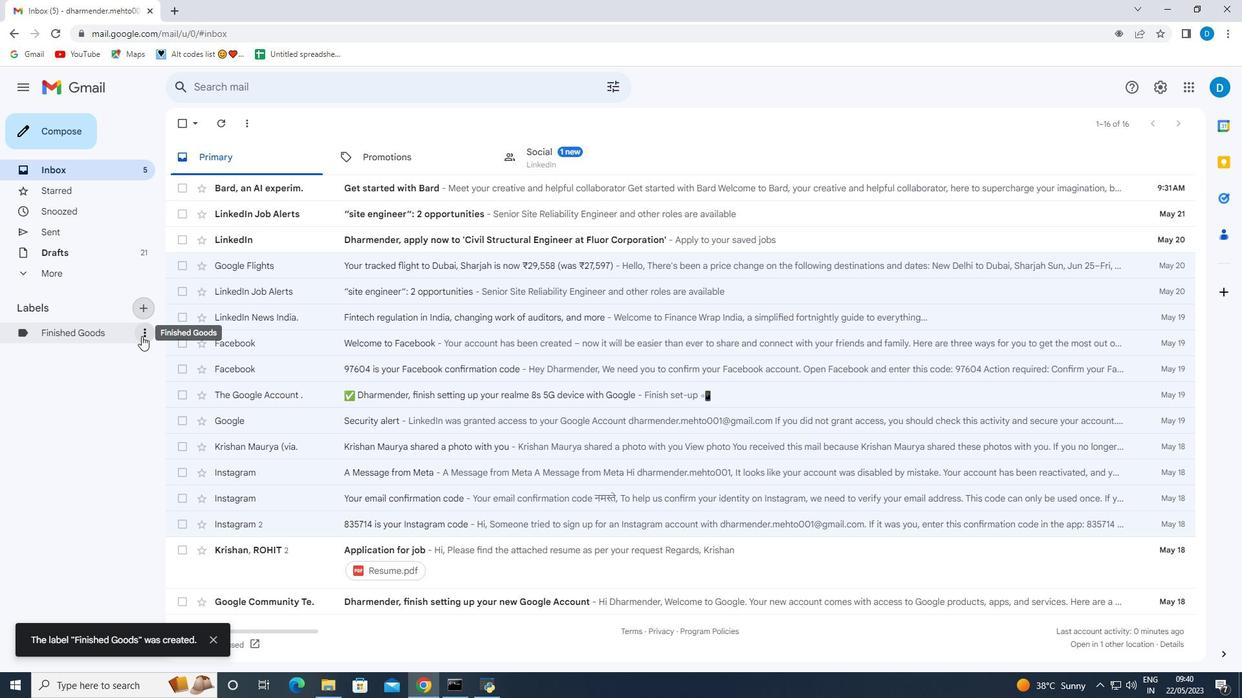 
Action: Mouse moved to (307, 424)
Screenshot: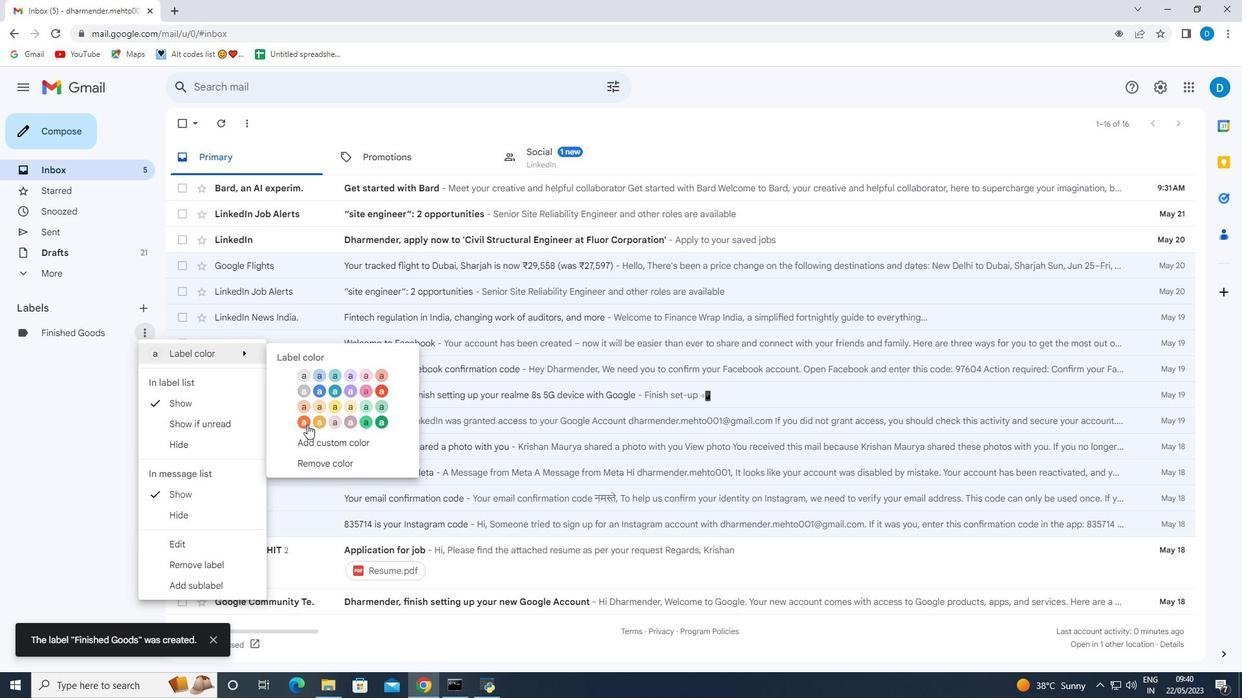 
Action: Mouse pressed left at (307, 424)
Screenshot: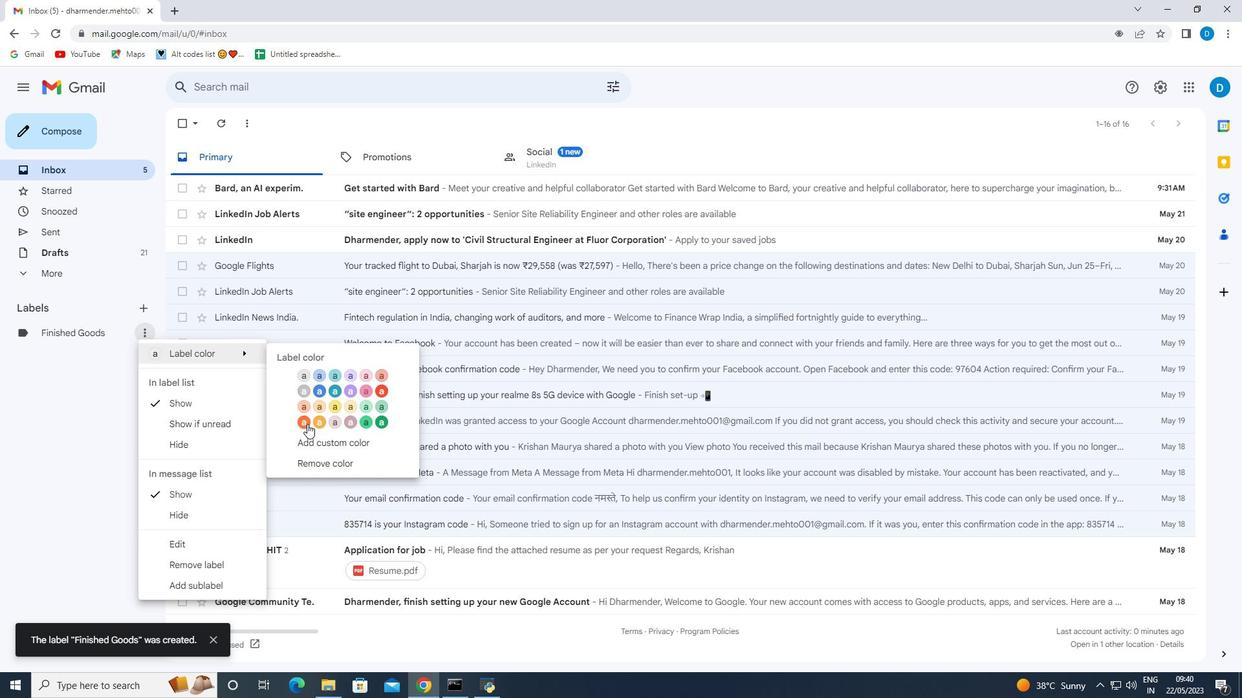 
Action: Mouse moved to (69, 161)
Screenshot: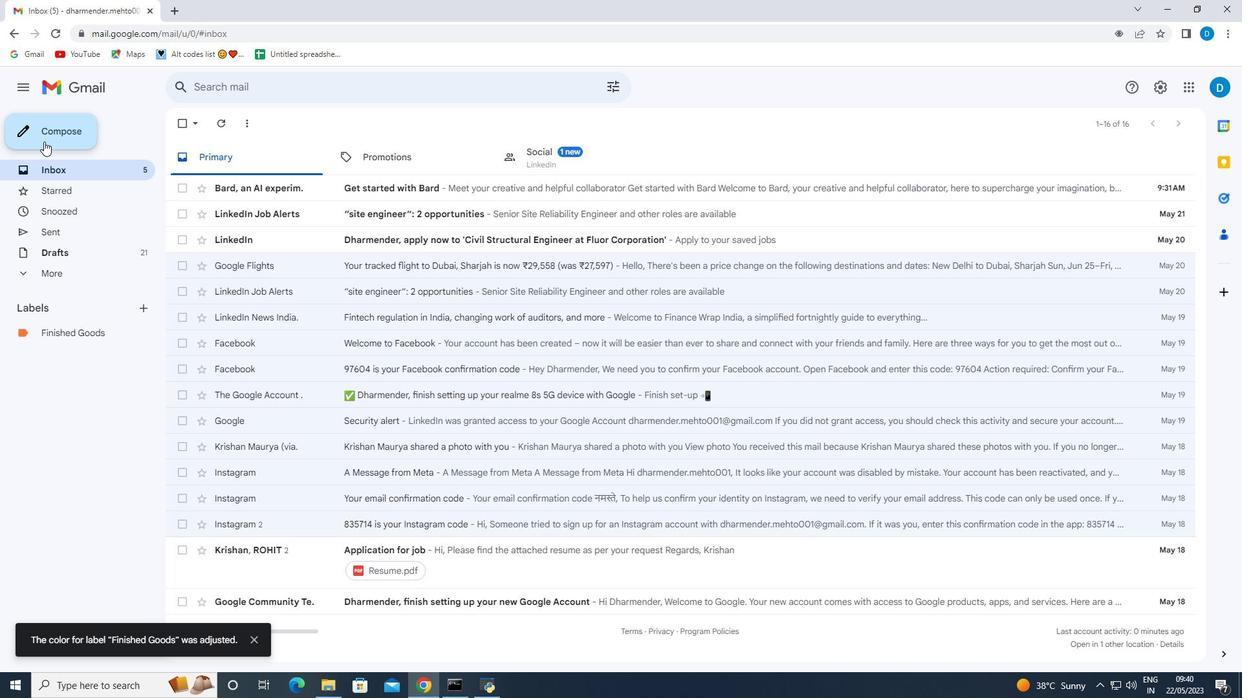 
Action: Mouse pressed left at (49, 137)
Screenshot: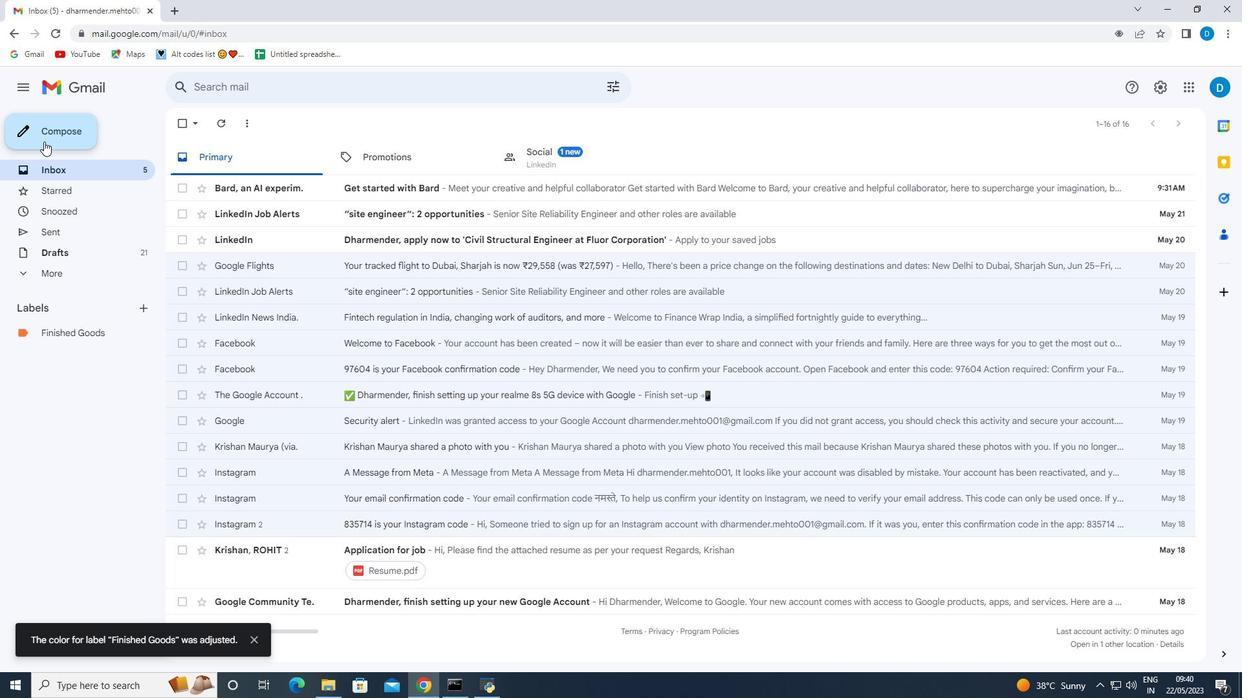 
Action: Mouse moved to (840, 309)
Screenshot: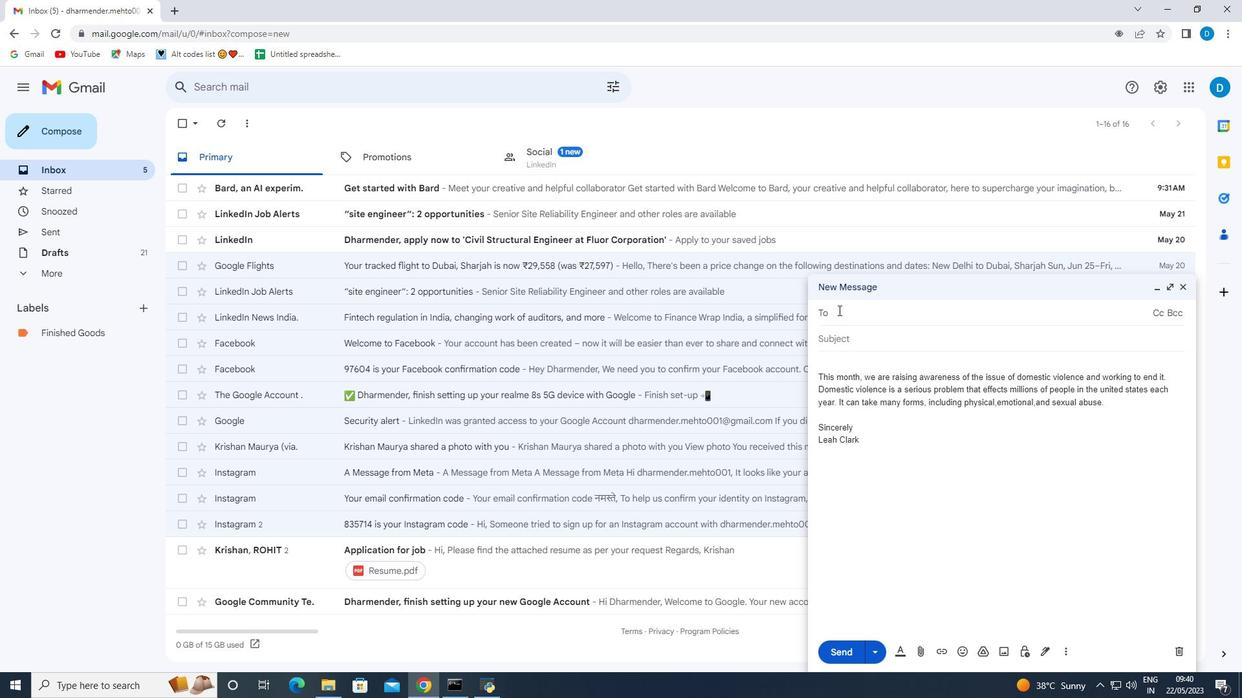 
Action: Mouse pressed left at (840, 309)
Screenshot: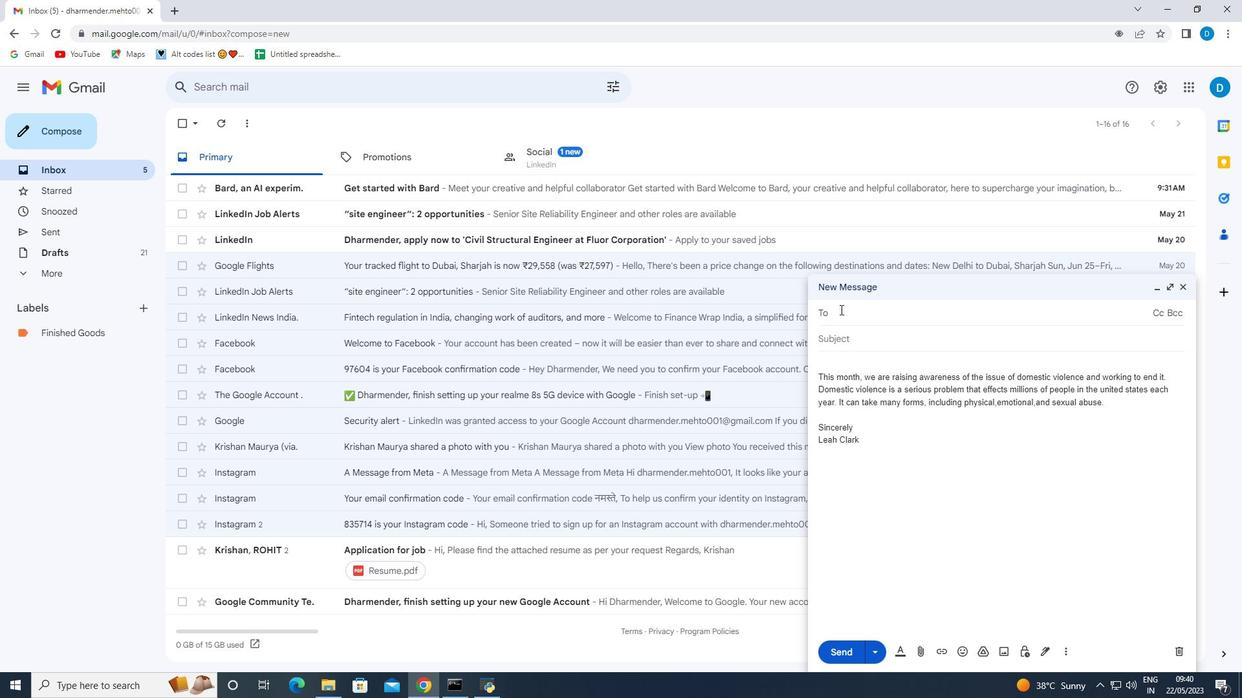 
Action: Key pressed softage.9<Key.shift><Key.shift><Key.shift><Key.shift><Key.shift><Key.shift><Key.shift>@softage.net
Screenshot: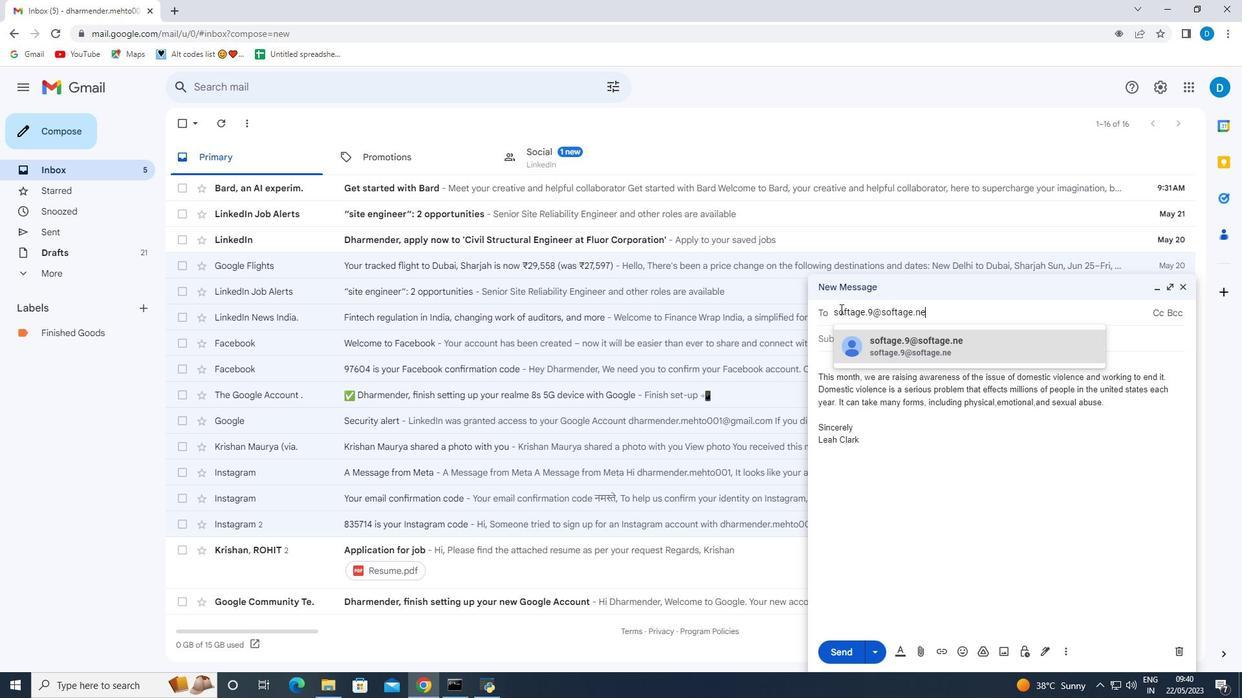 
Action: Mouse moved to (887, 349)
Screenshot: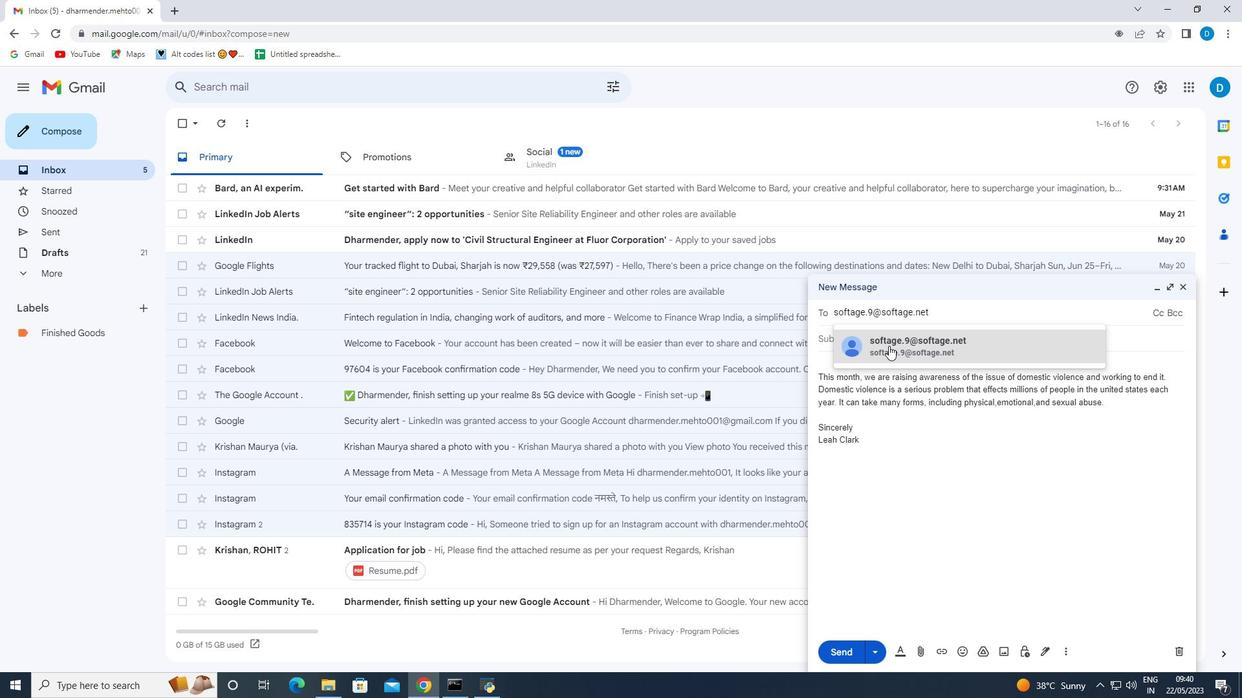
Action: Mouse pressed left at (887, 349)
Screenshot: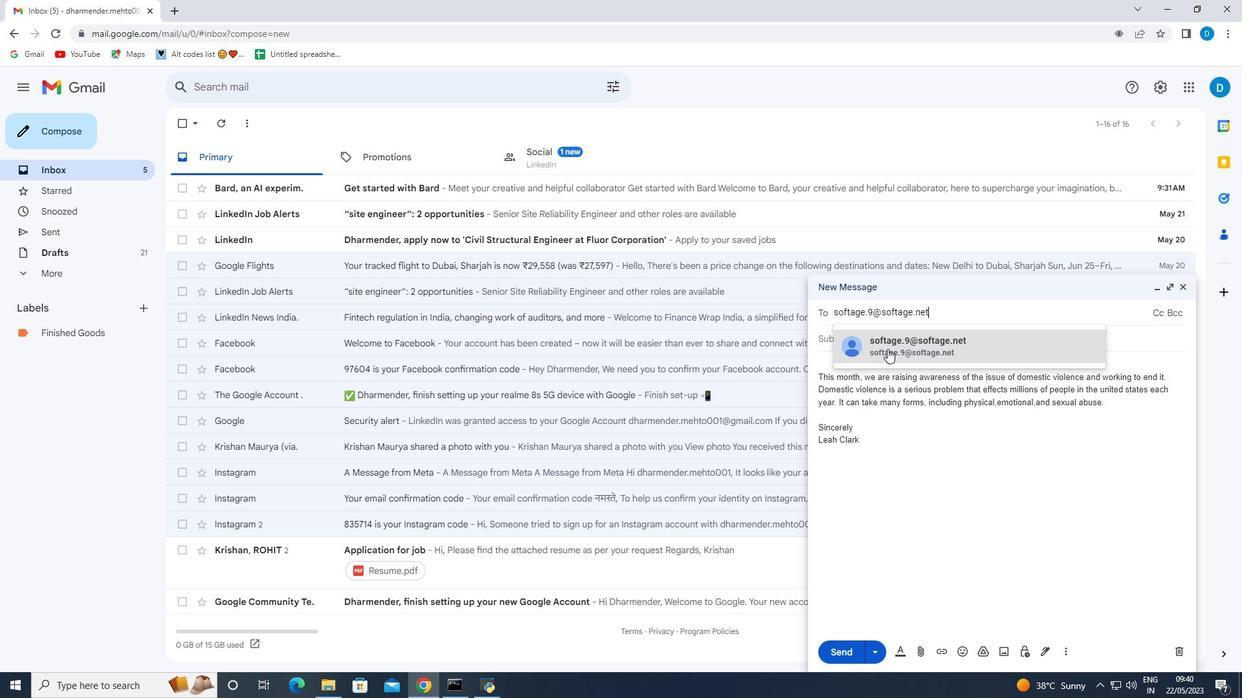 
Action: Mouse moved to (1068, 657)
Screenshot: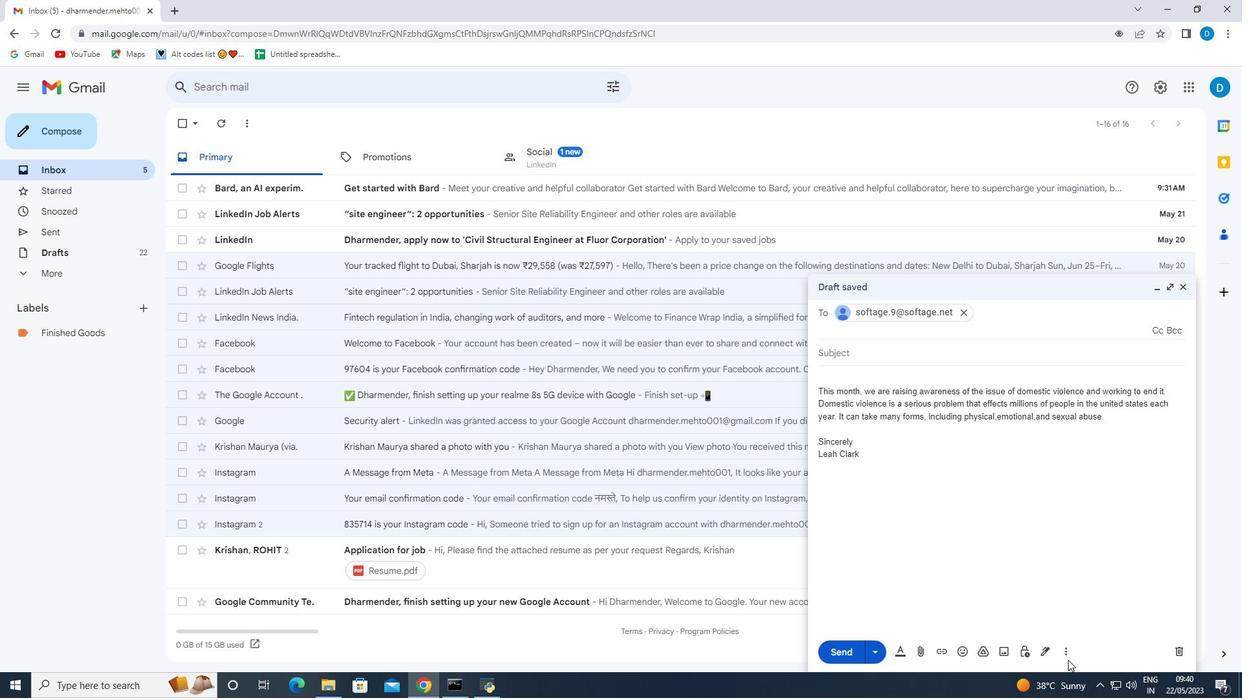 
Action: Mouse pressed left at (1068, 657)
Screenshot: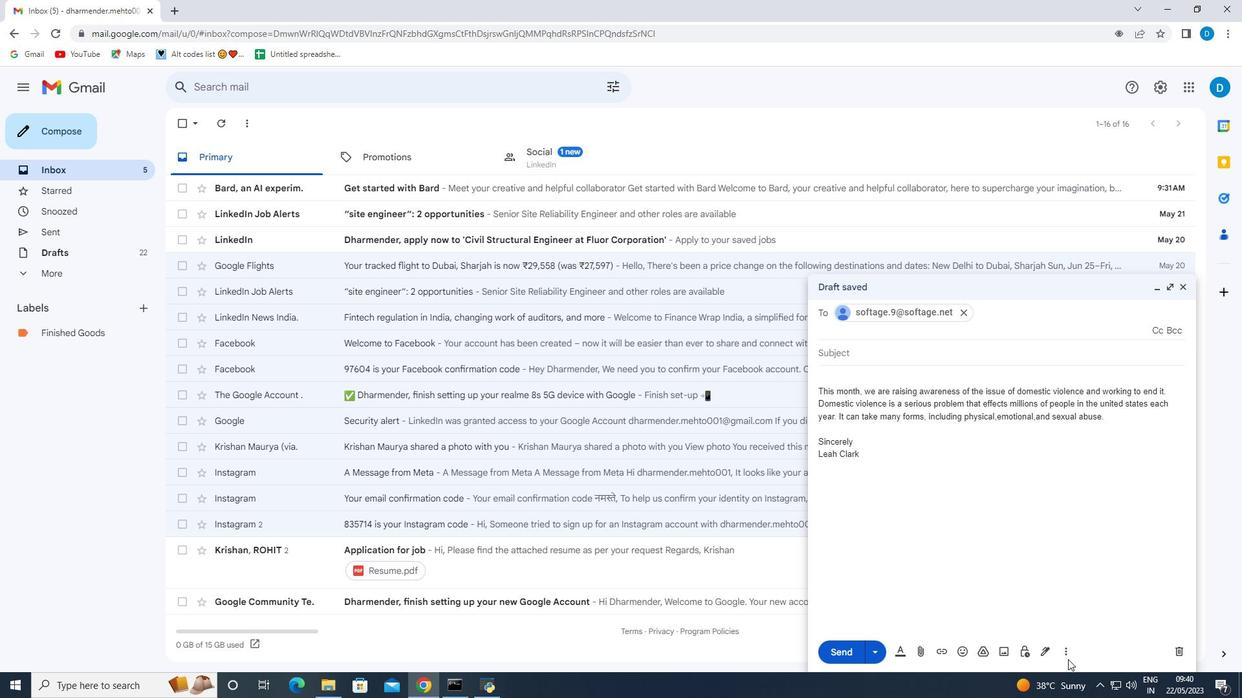 
Action: Mouse moved to (1104, 532)
Screenshot: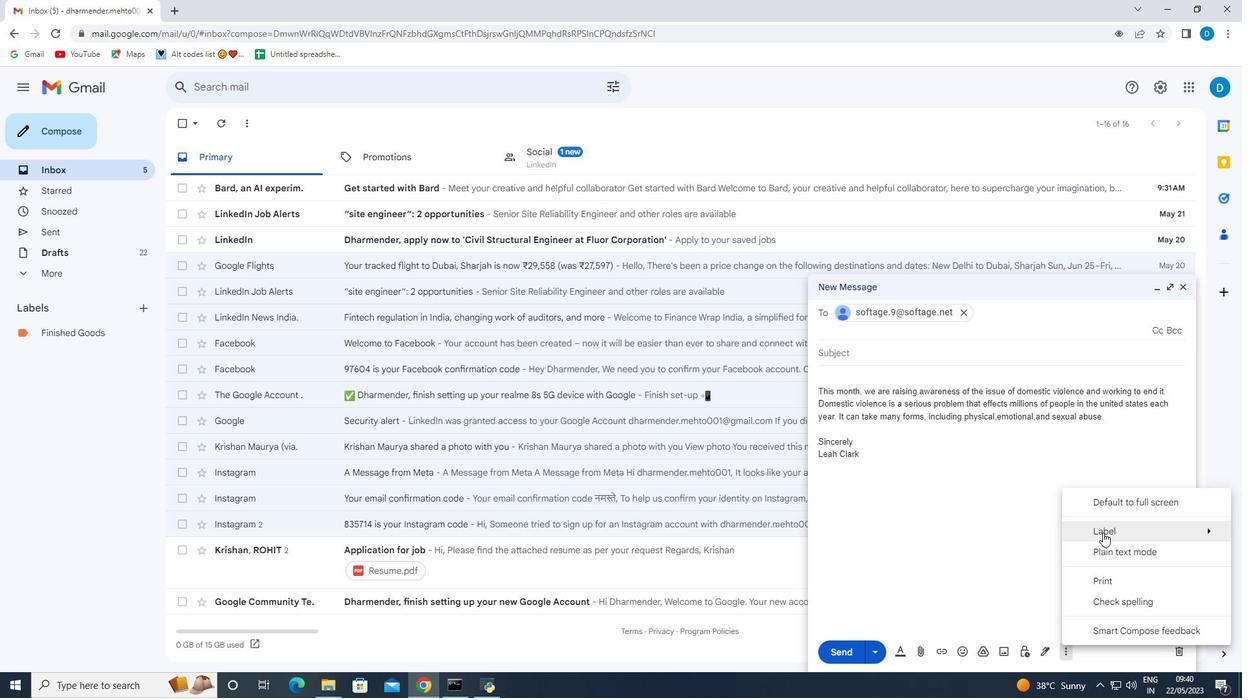 
Action: Mouse pressed left at (1104, 532)
Screenshot: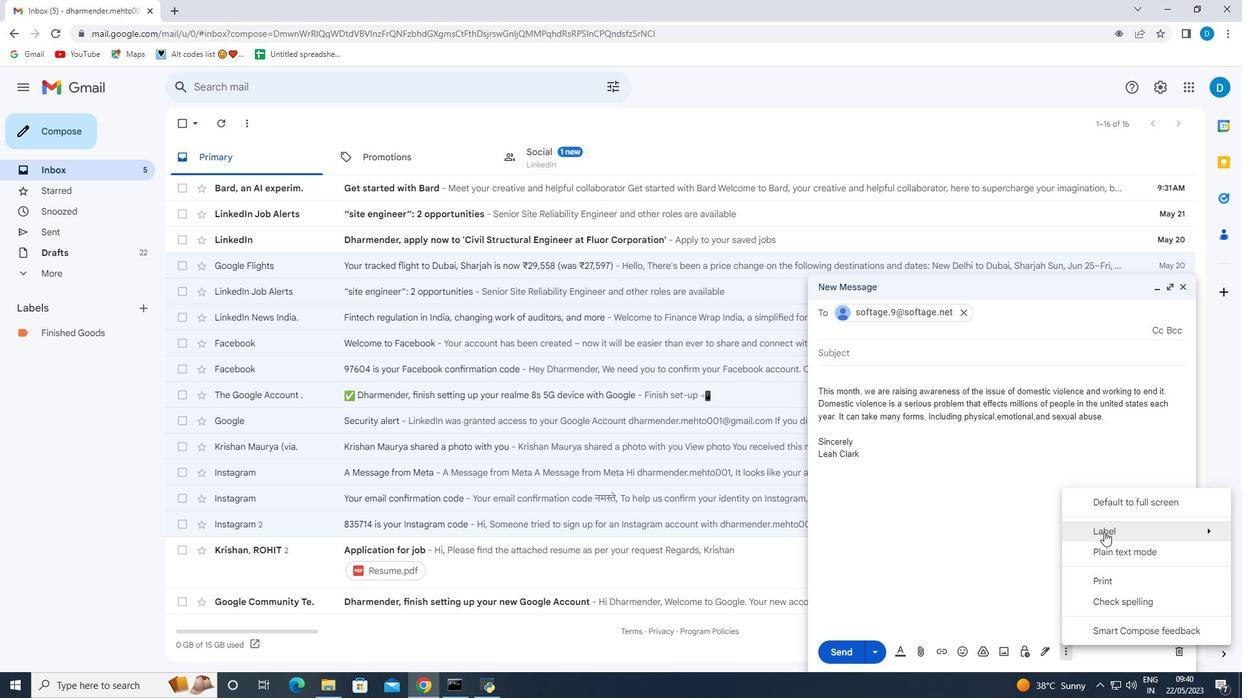 
Action: Mouse moved to (924, 362)
Screenshot: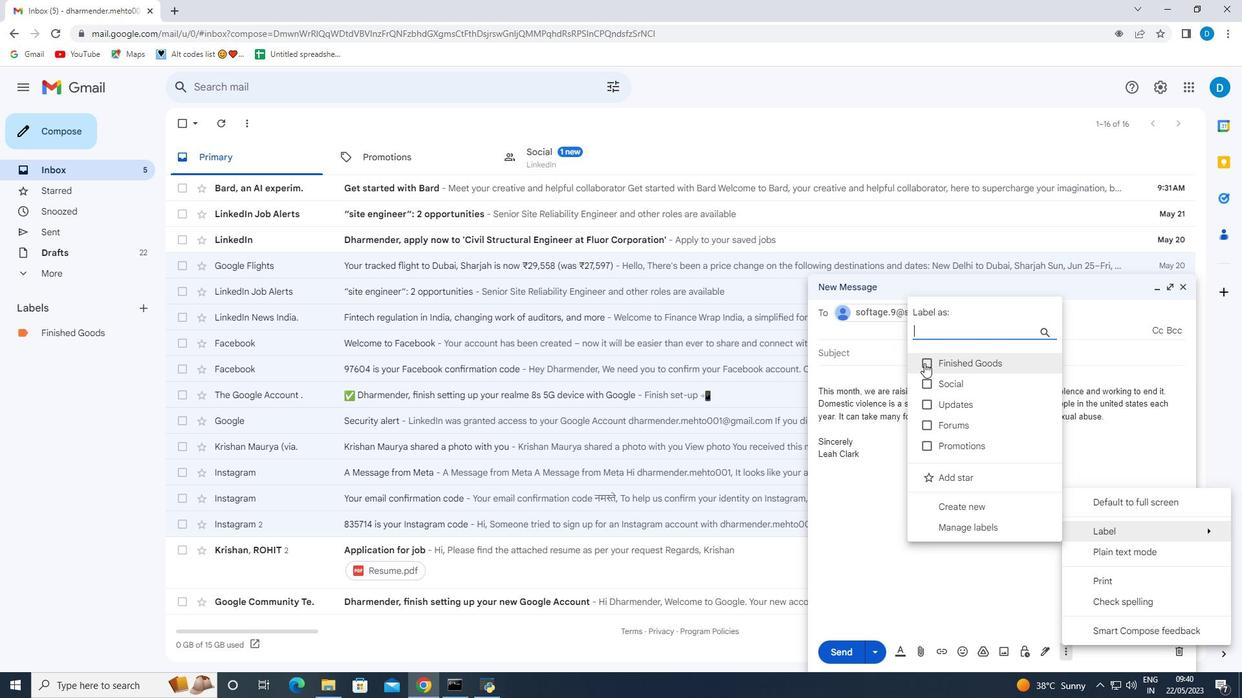 
Action: Mouse pressed left at (924, 362)
Screenshot: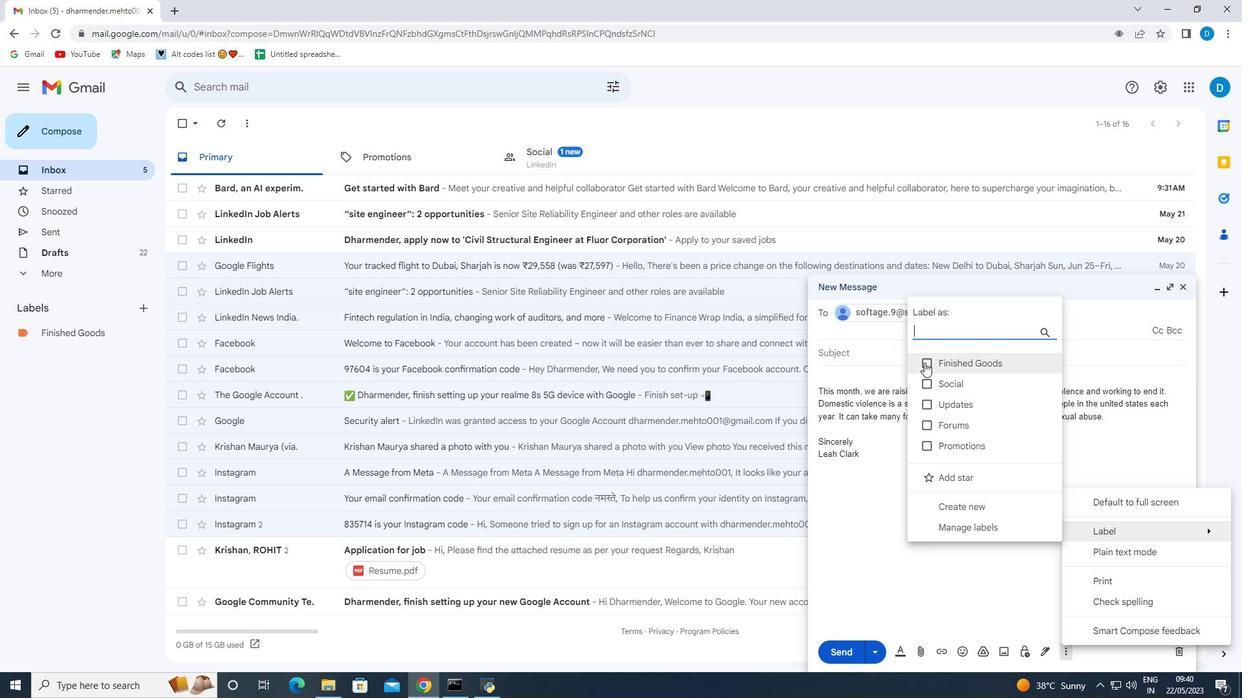 
Action: Mouse moved to (947, 511)
Screenshot: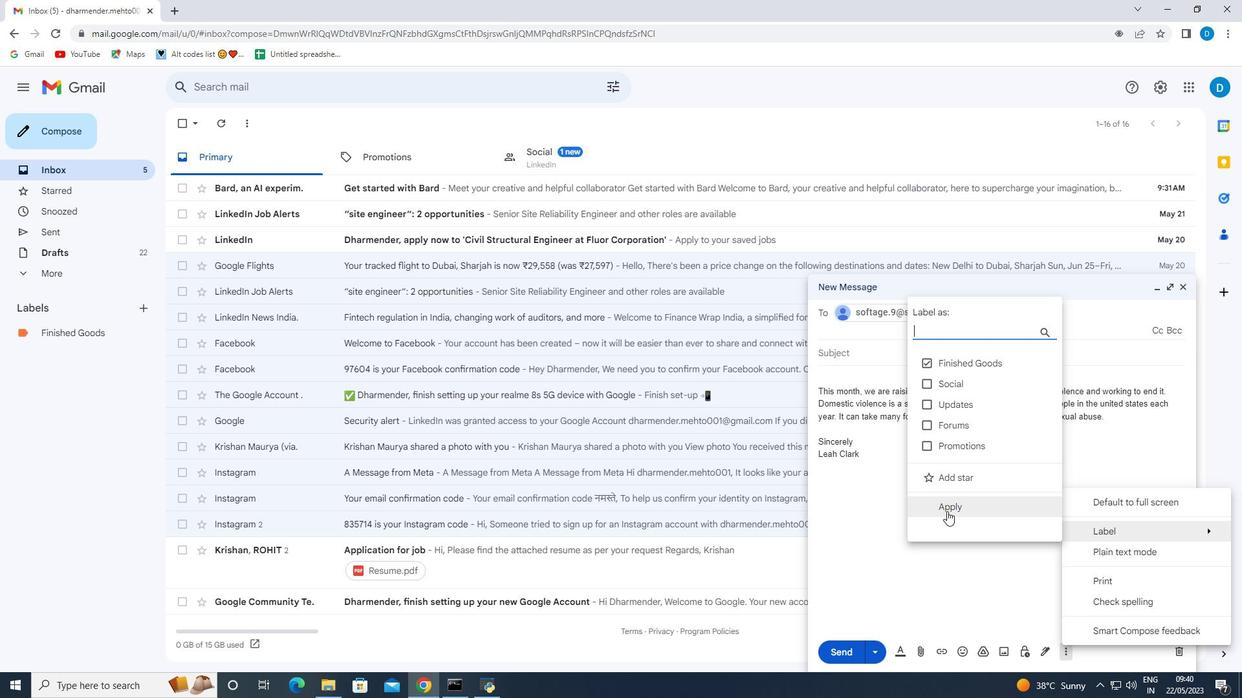 
Action: Mouse pressed left at (947, 511)
Screenshot: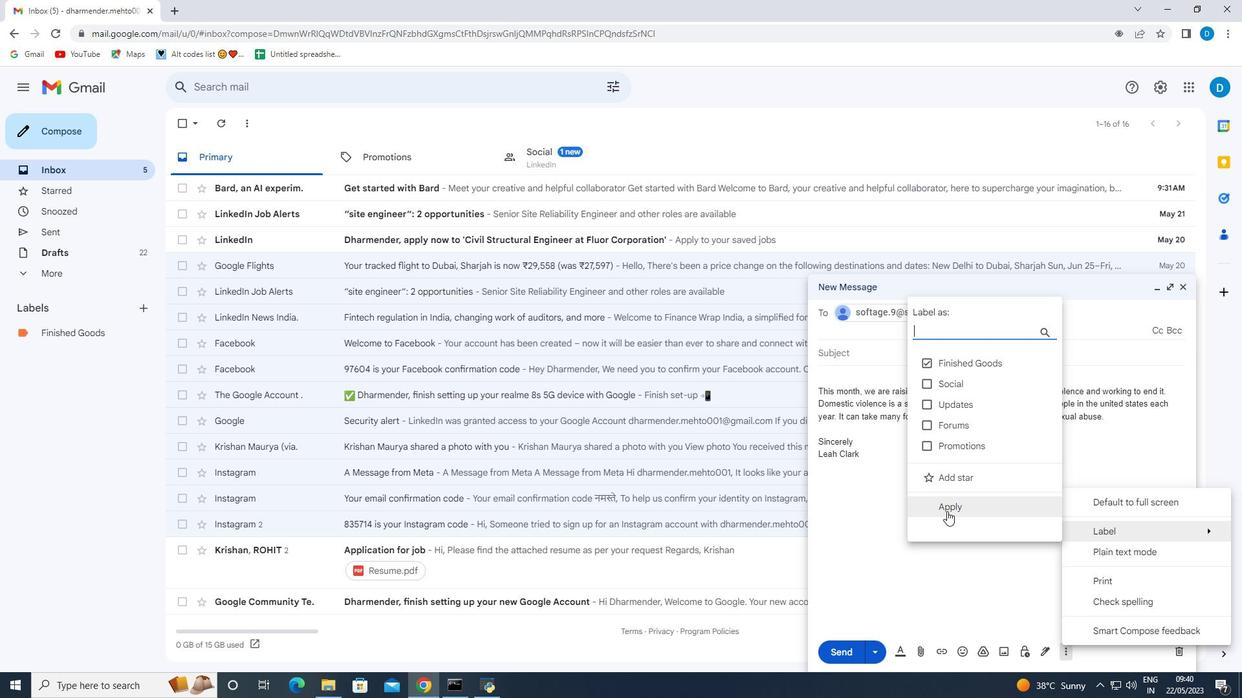 
Action: Mouse moved to (1000, 491)
Screenshot: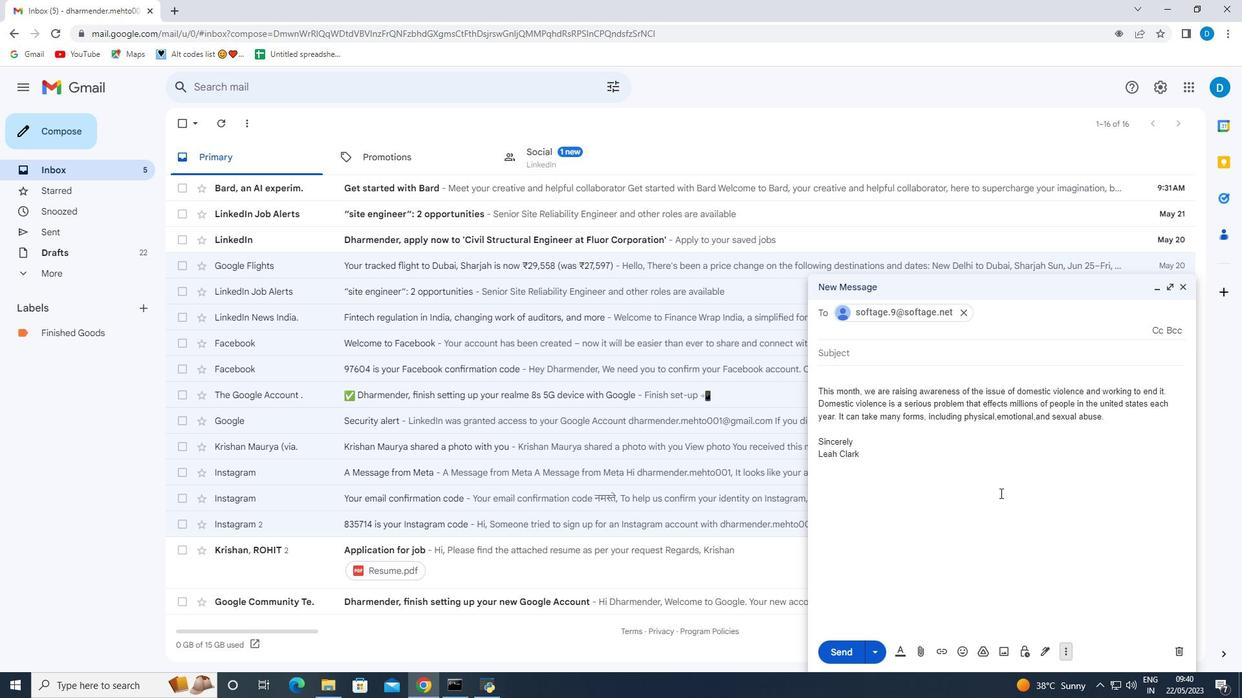 
